 Task: Search one way flight ticket for 5 adults, 2 children, 1 infant in seat and 2 infants on lap in economy from Gunnison: Gunnison-crested Butte Regional Airport to Evansville: Evansville Regional Airport on 5-3-2023. Choice of flights is Emirates. Number of bags: 6 checked bags. Price is upto 97000. Outbound departure time preference is 4:45.
Action: Mouse moved to (409, 171)
Screenshot: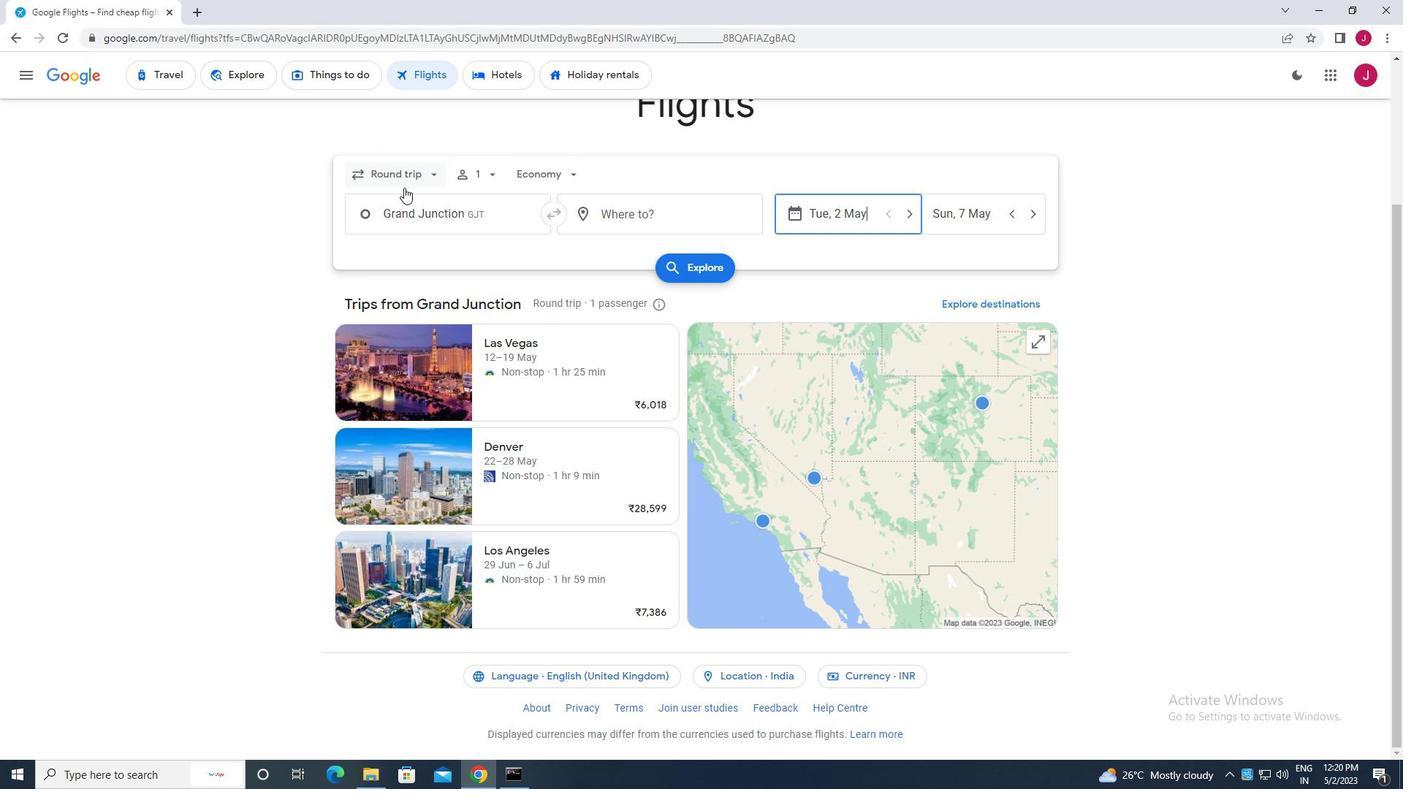 
Action: Mouse pressed left at (409, 171)
Screenshot: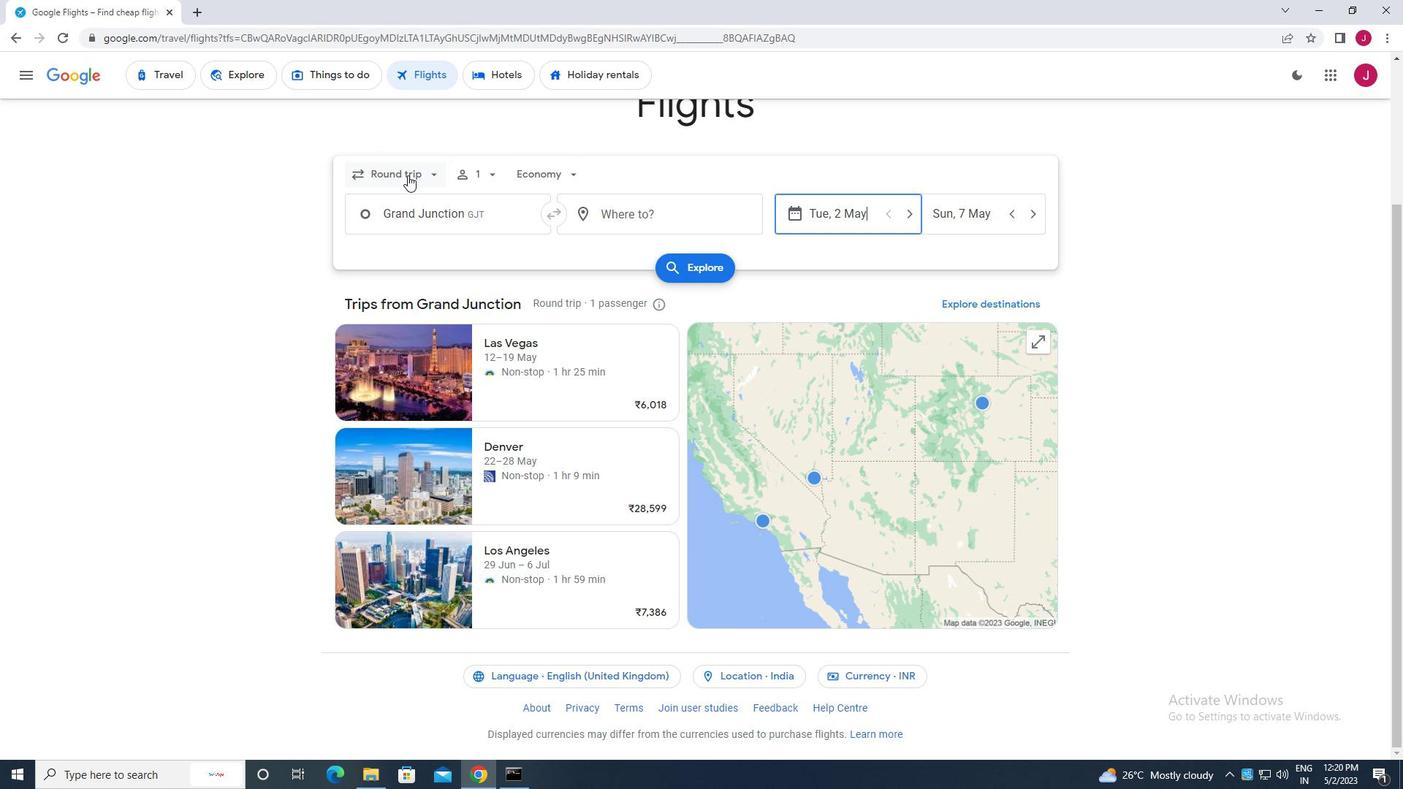 
Action: Mouse moved to (405, 243)
Screenshot: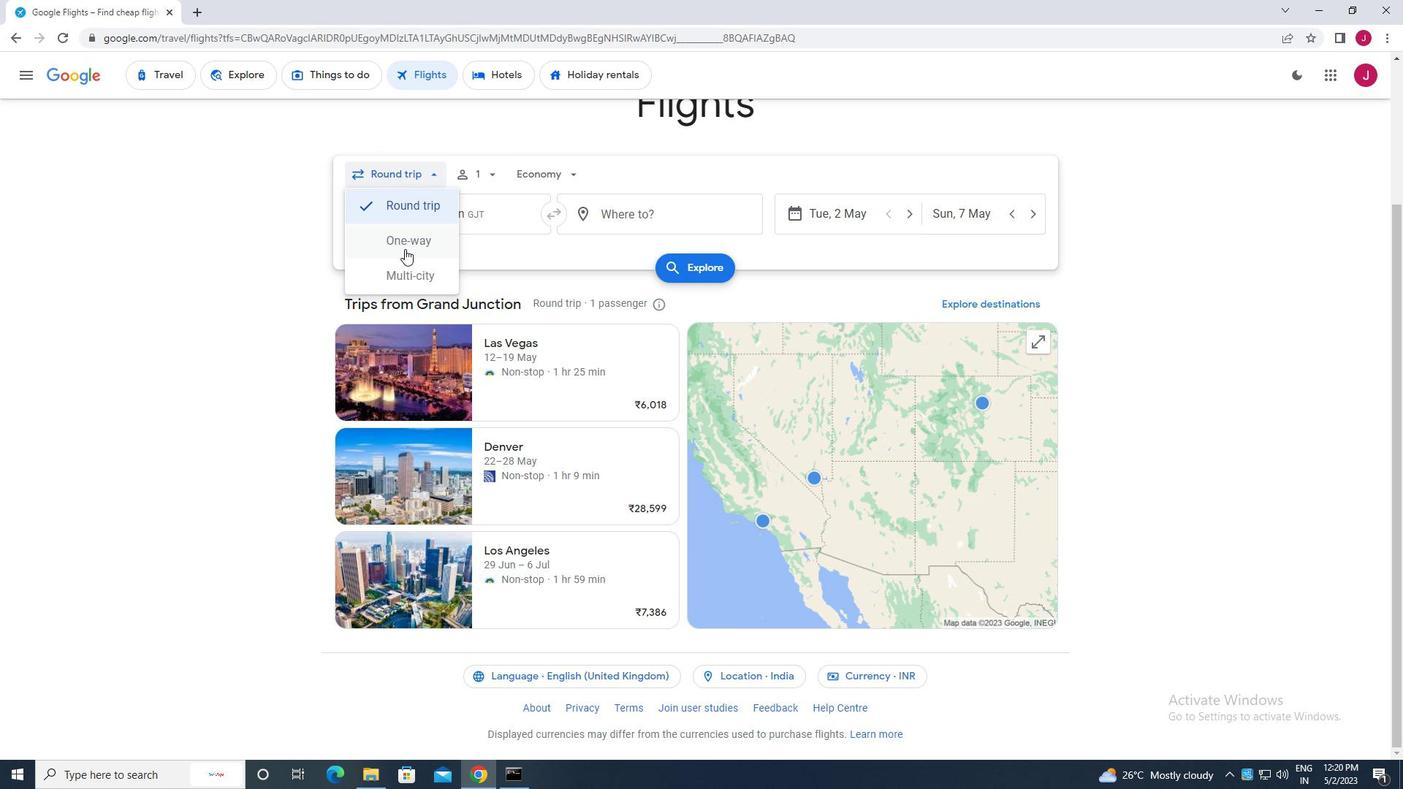 
Action: Mouse pressed left at (405, 243)
Screenshot: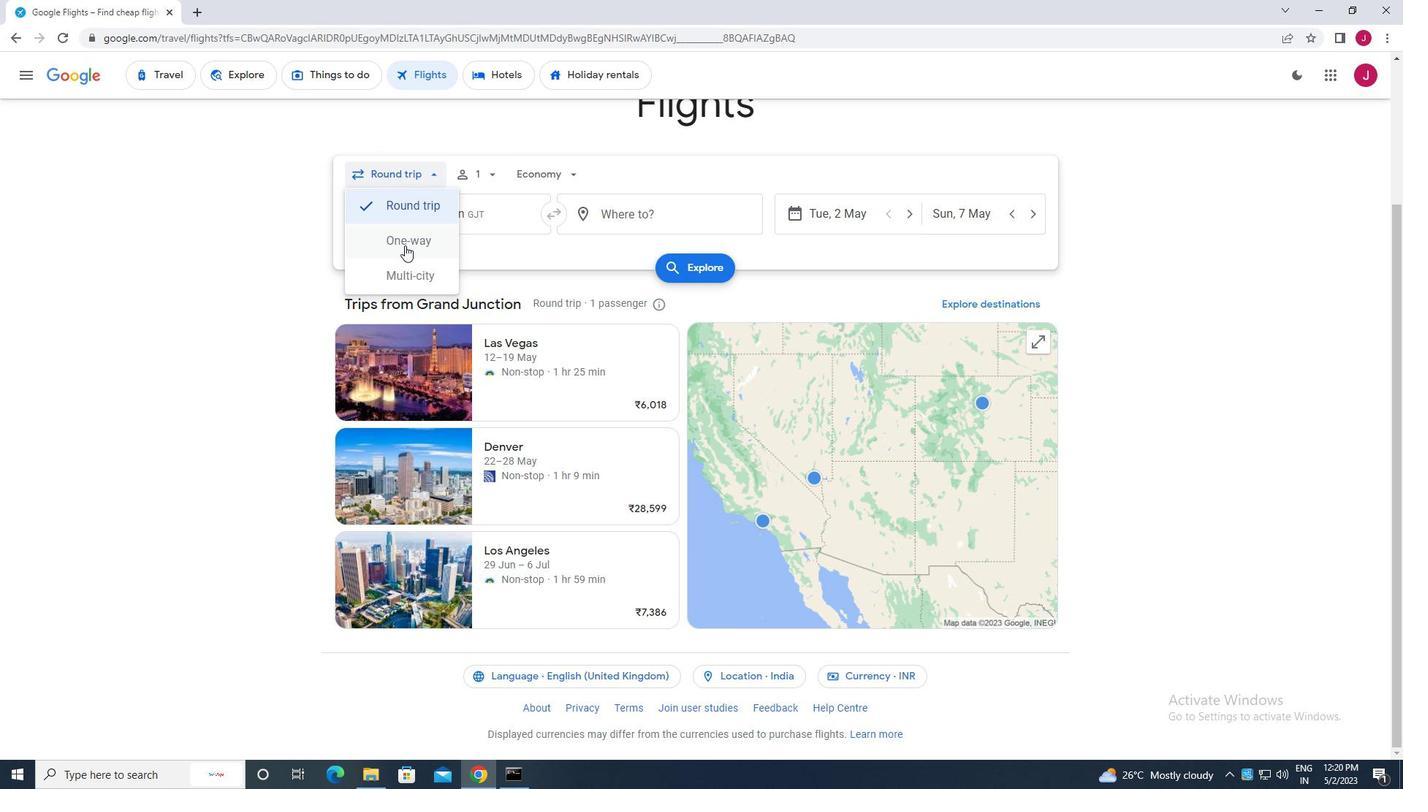 
Action: Mouse moved to (486, 178)
Screenshot: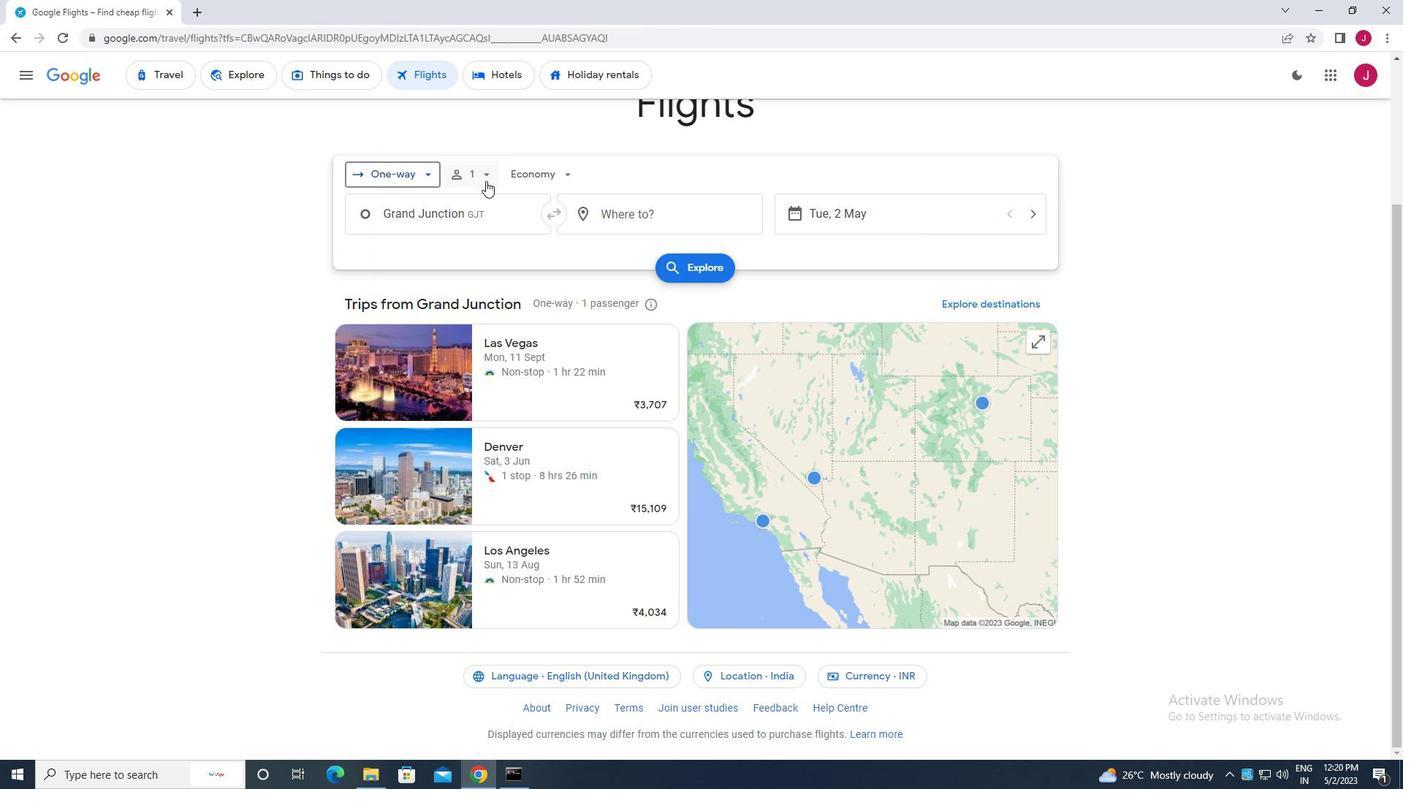 
Action: Mouse pressed left at (486, 178)
Screenshot: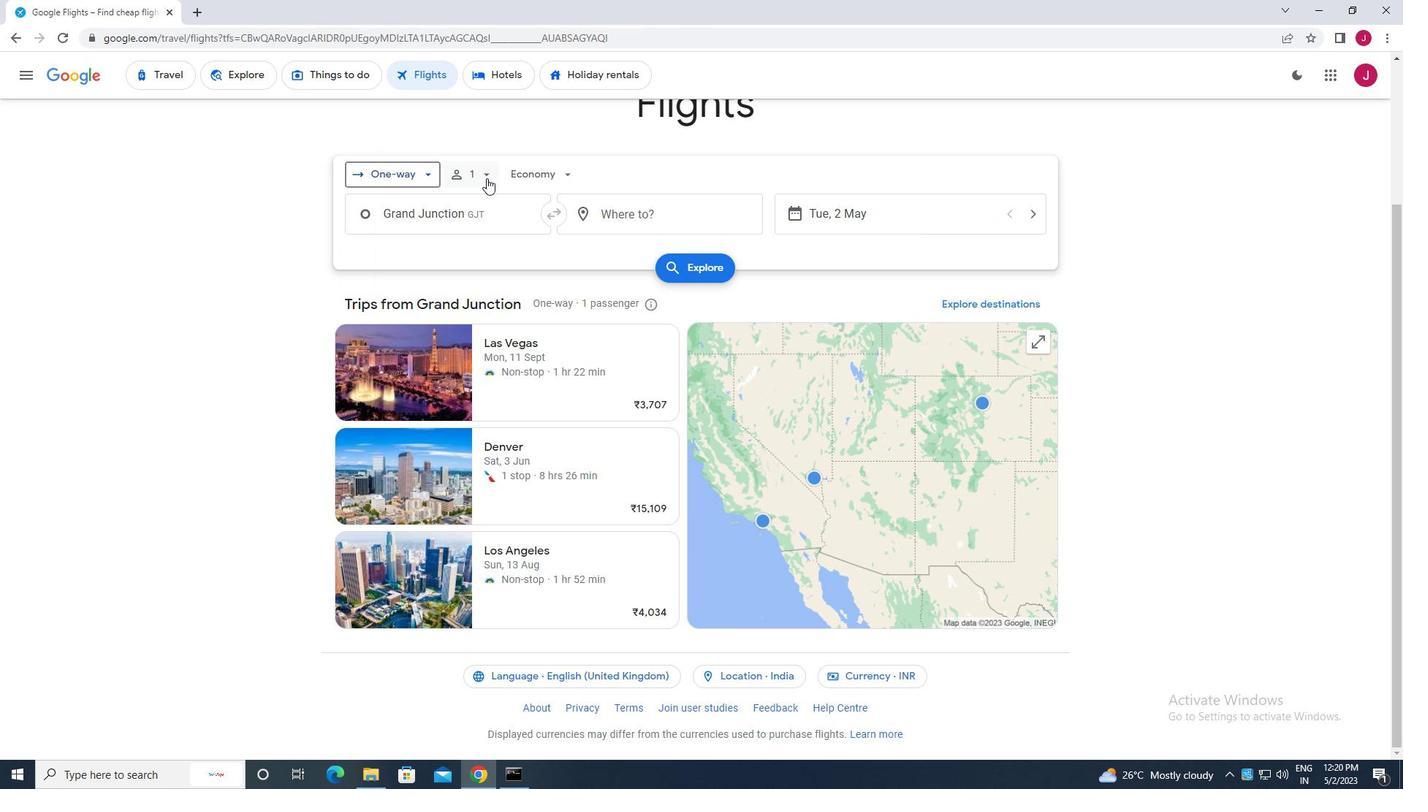
Action: Mouse moved to (590, 212)
Screenshot: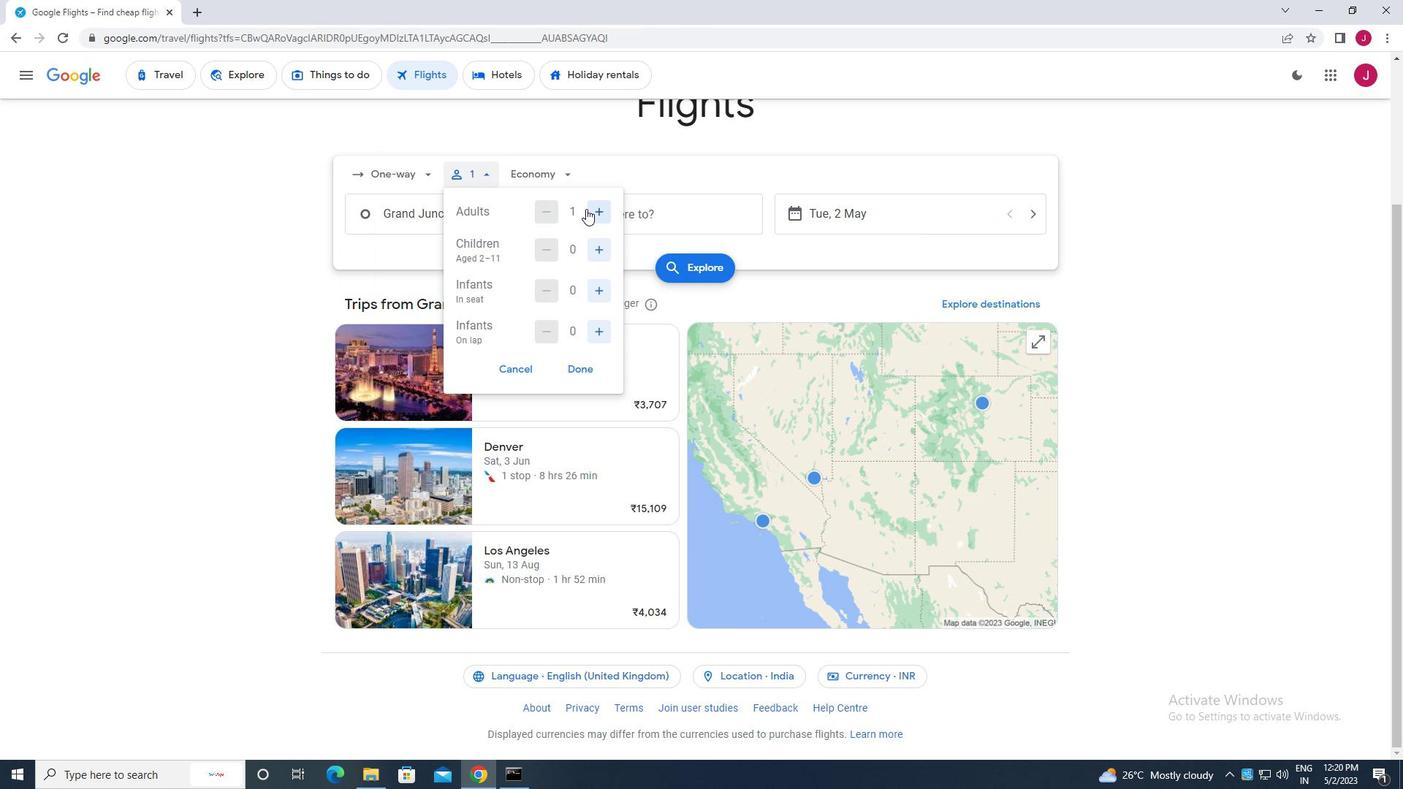 
Action: Mouse pressed left at (590, 212)
Screenshot: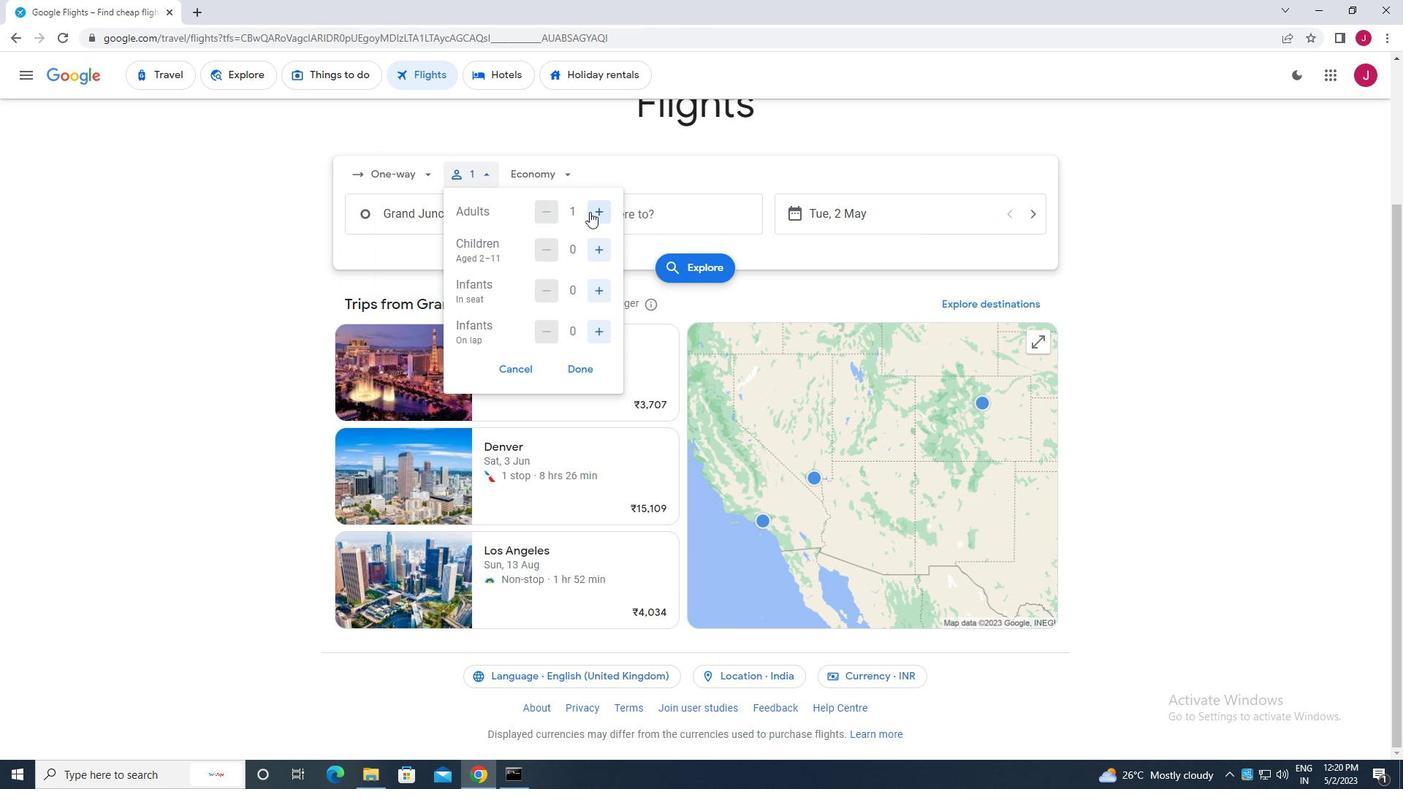 
Action: Mouse moved to (590, 212)
Screenshot: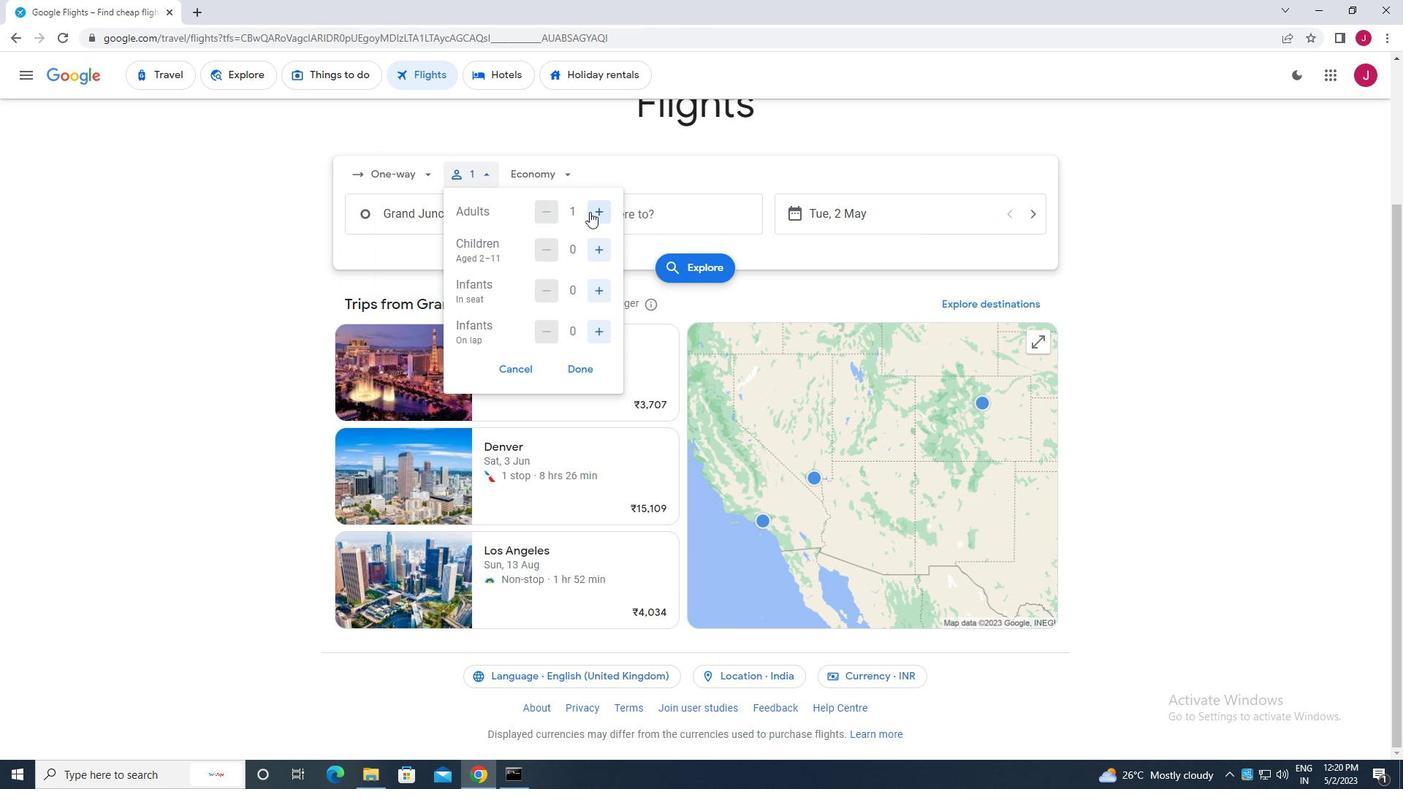 
Action: Mouse pressed left at (590, 212)
Screenshot: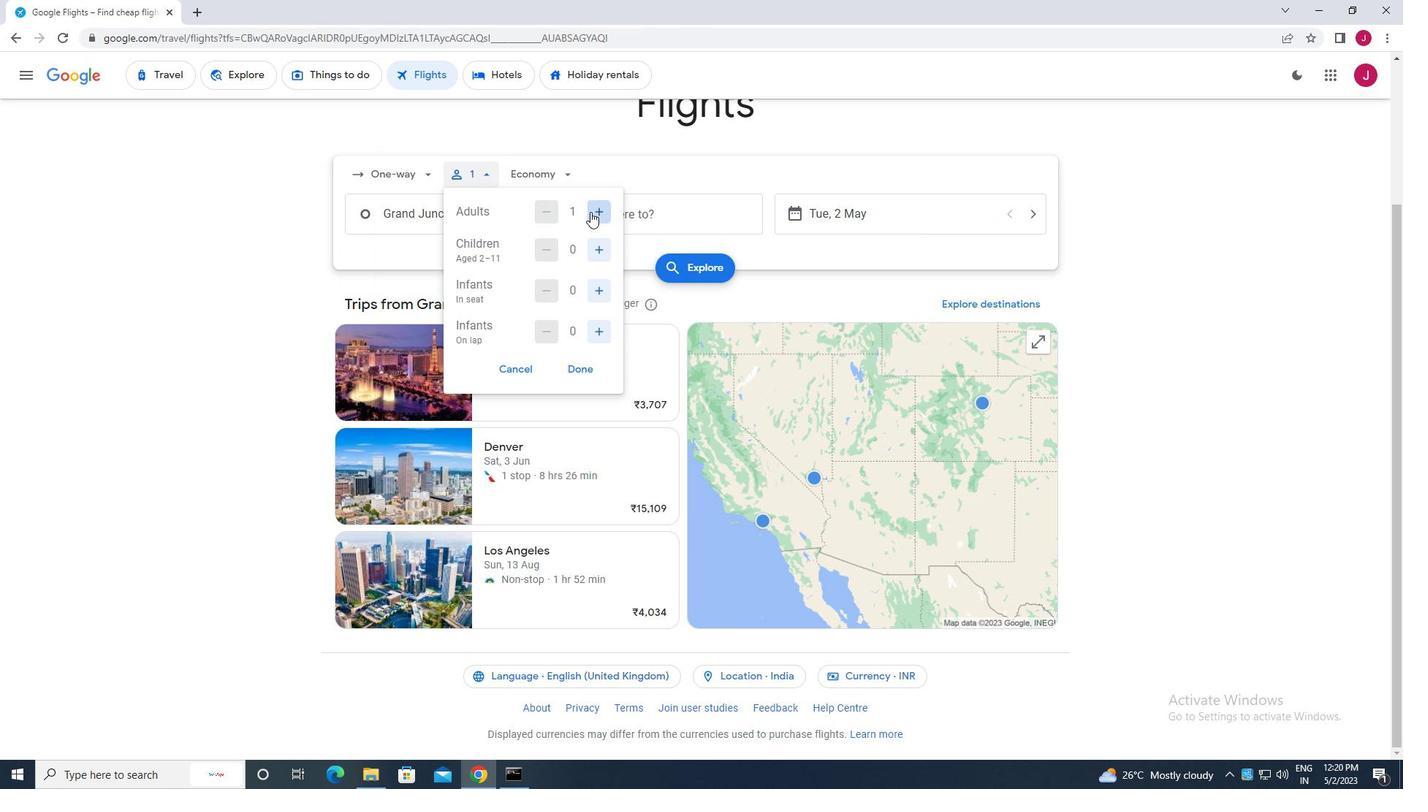 
Action: Mouse pressed left at (590, 212)
Screenshot: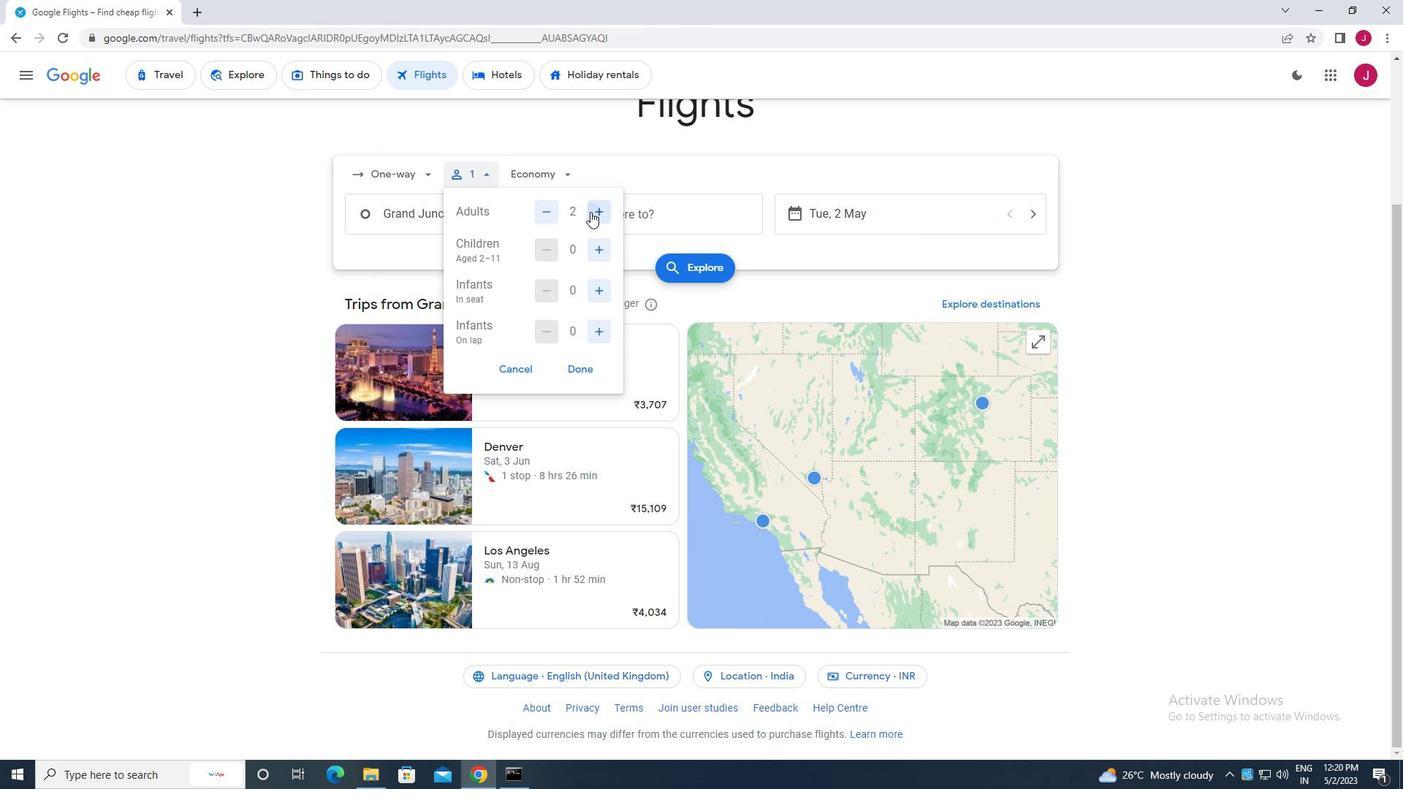 
Action: Mouse pressed left at (590, 212)
Screenshot: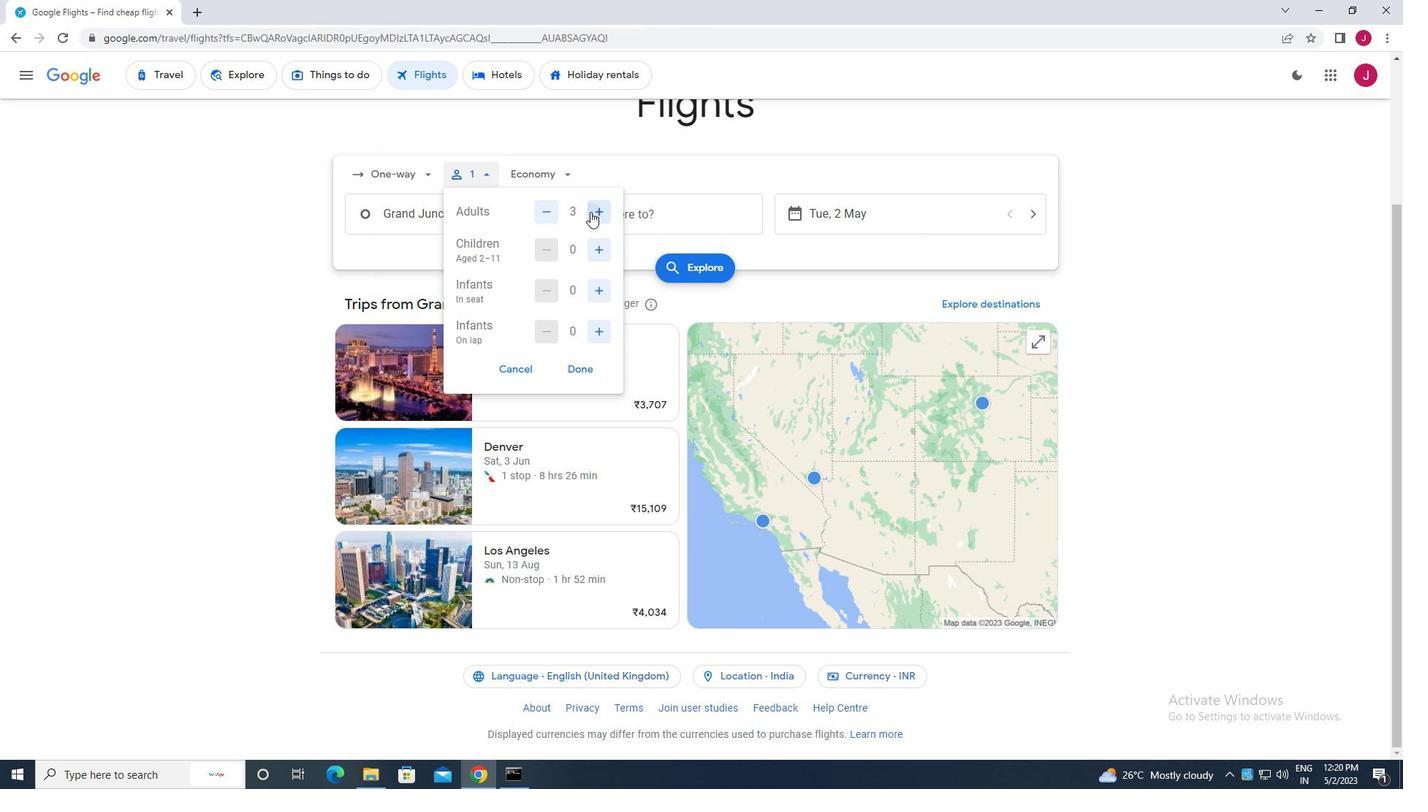 
Action: Mouse moved to (602, 254)
Screenshot: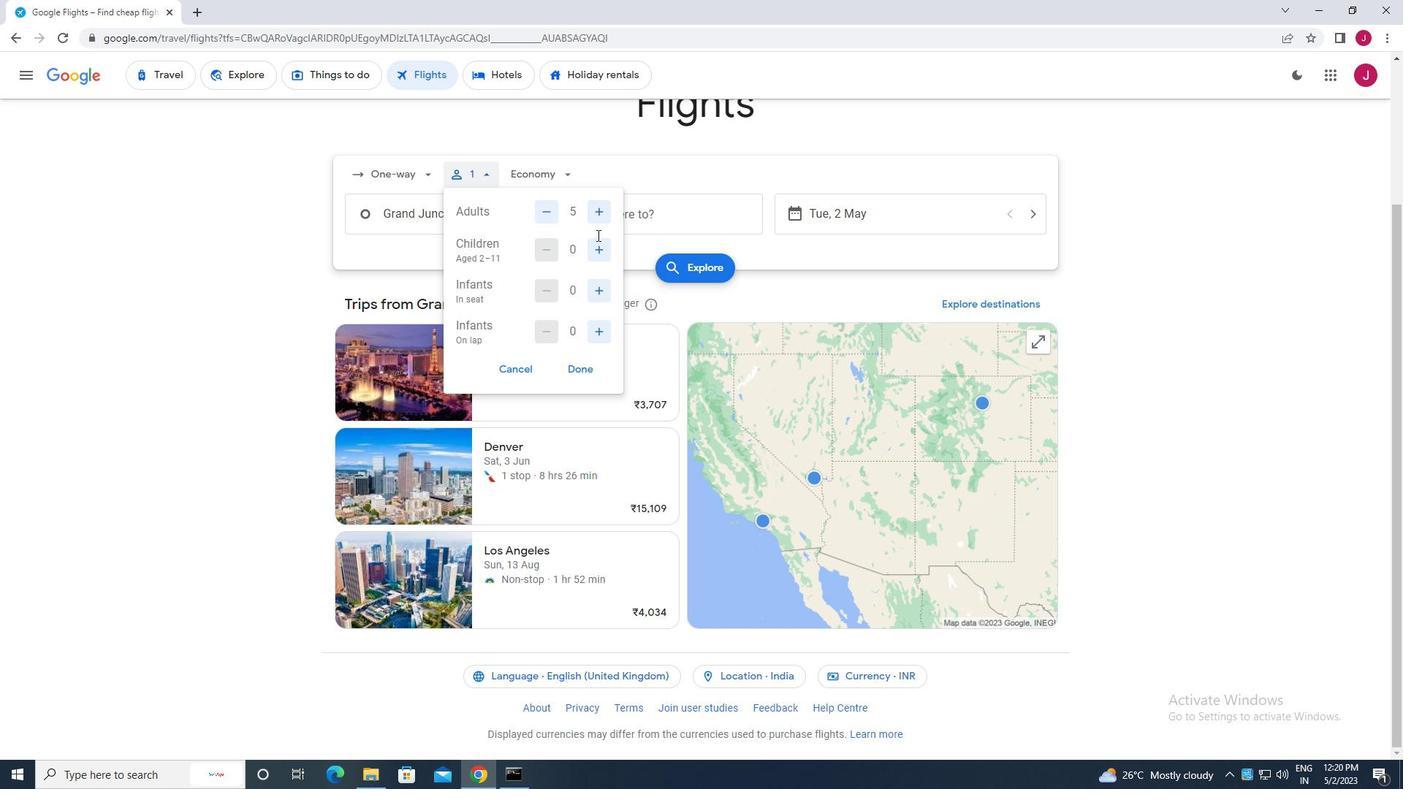 
Action: Mouse pressed left at (602, 254)
Screenshot: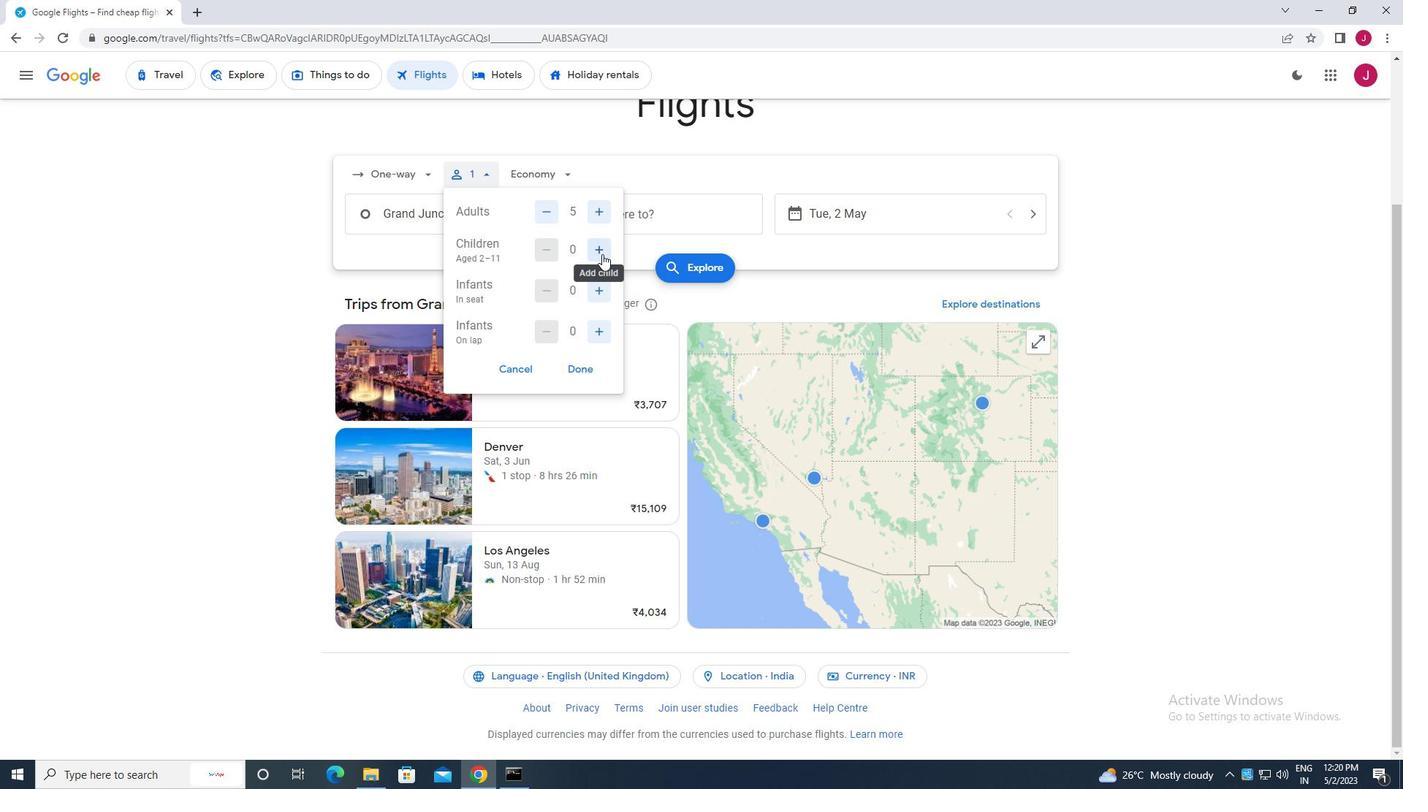 
Action: Mouse pressed left at (602, 254)
Screenshot: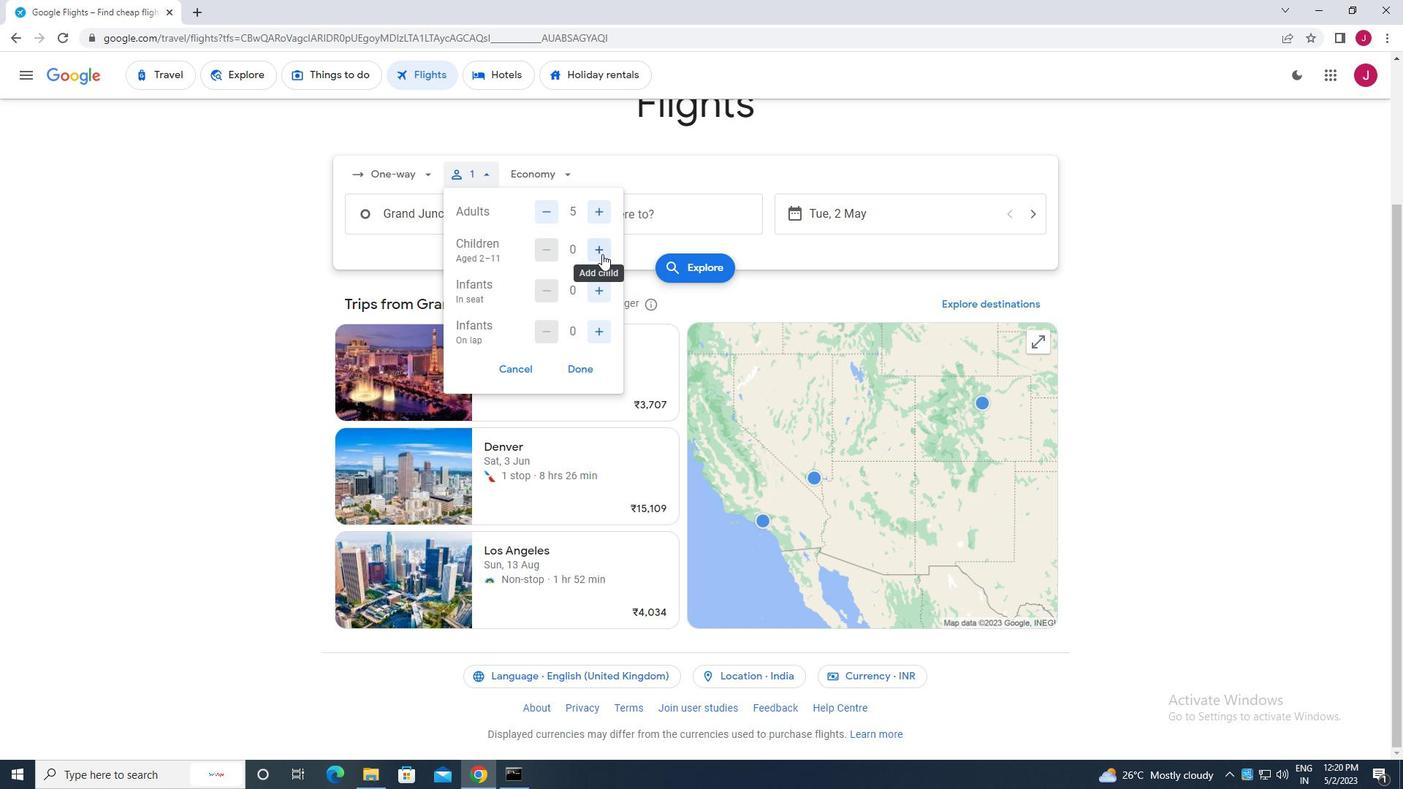 
Action: Mouse moved to (600, 293)
Screenshot: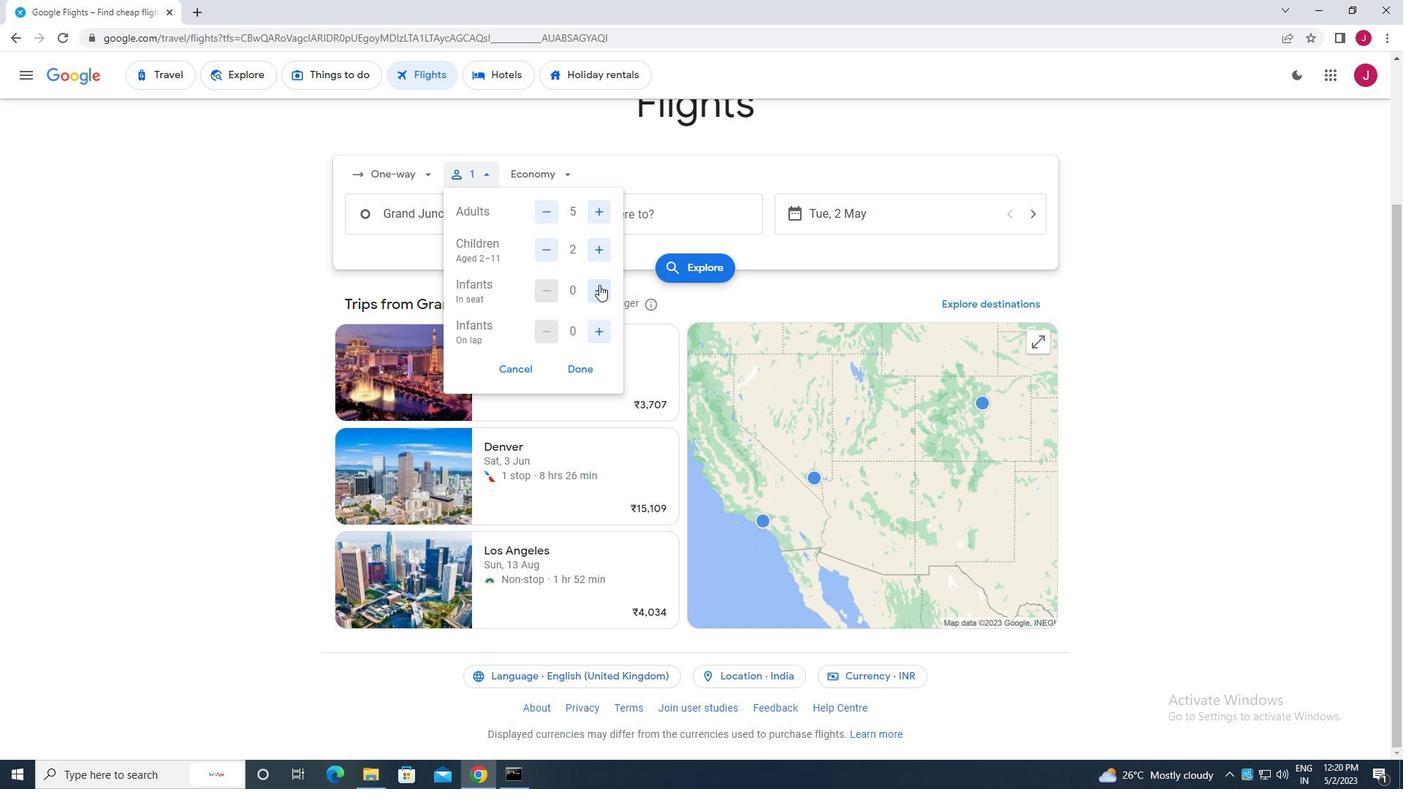 
Action: Mouse pressed left at (600, 293)
Screenshot: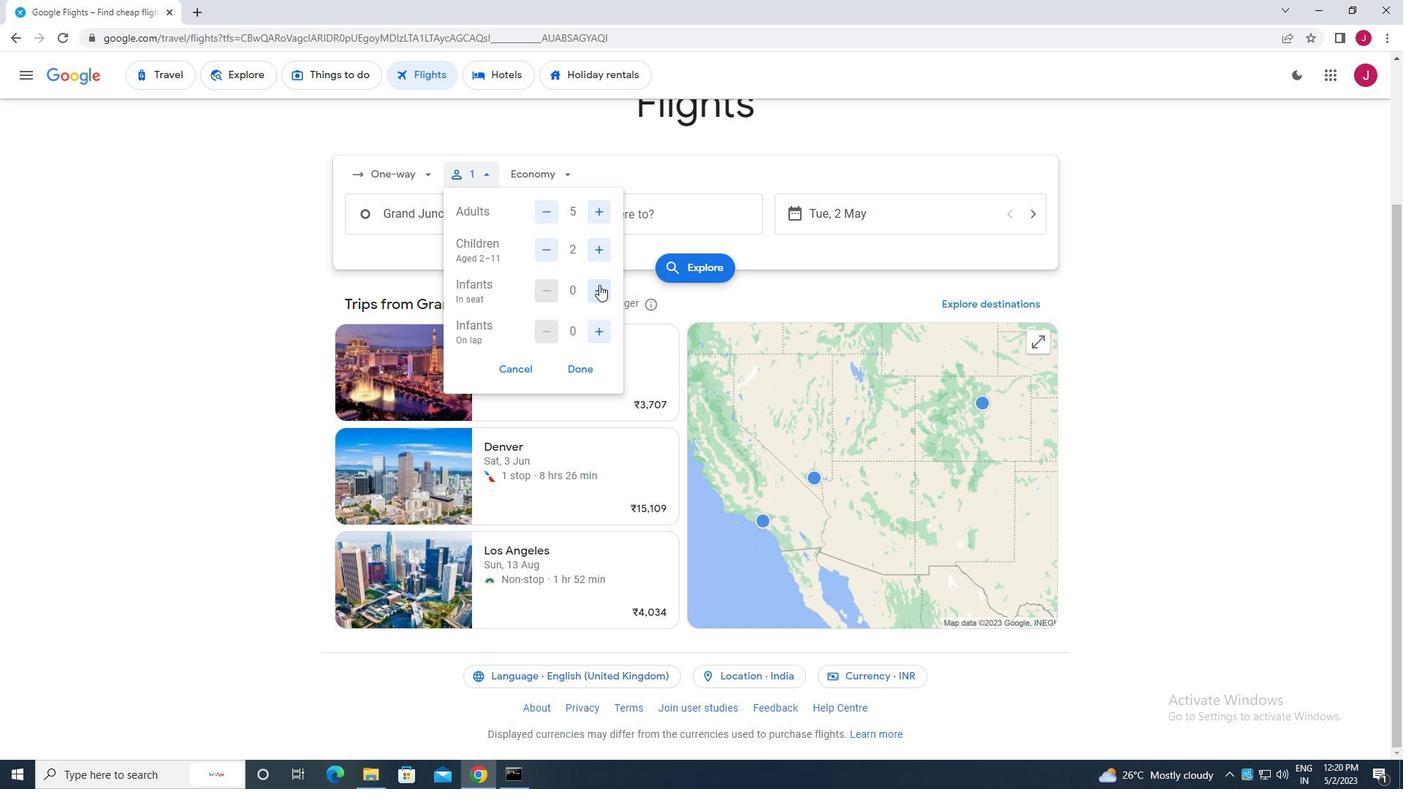 
Action: Mouse moved to (595, 332)
Screenshot: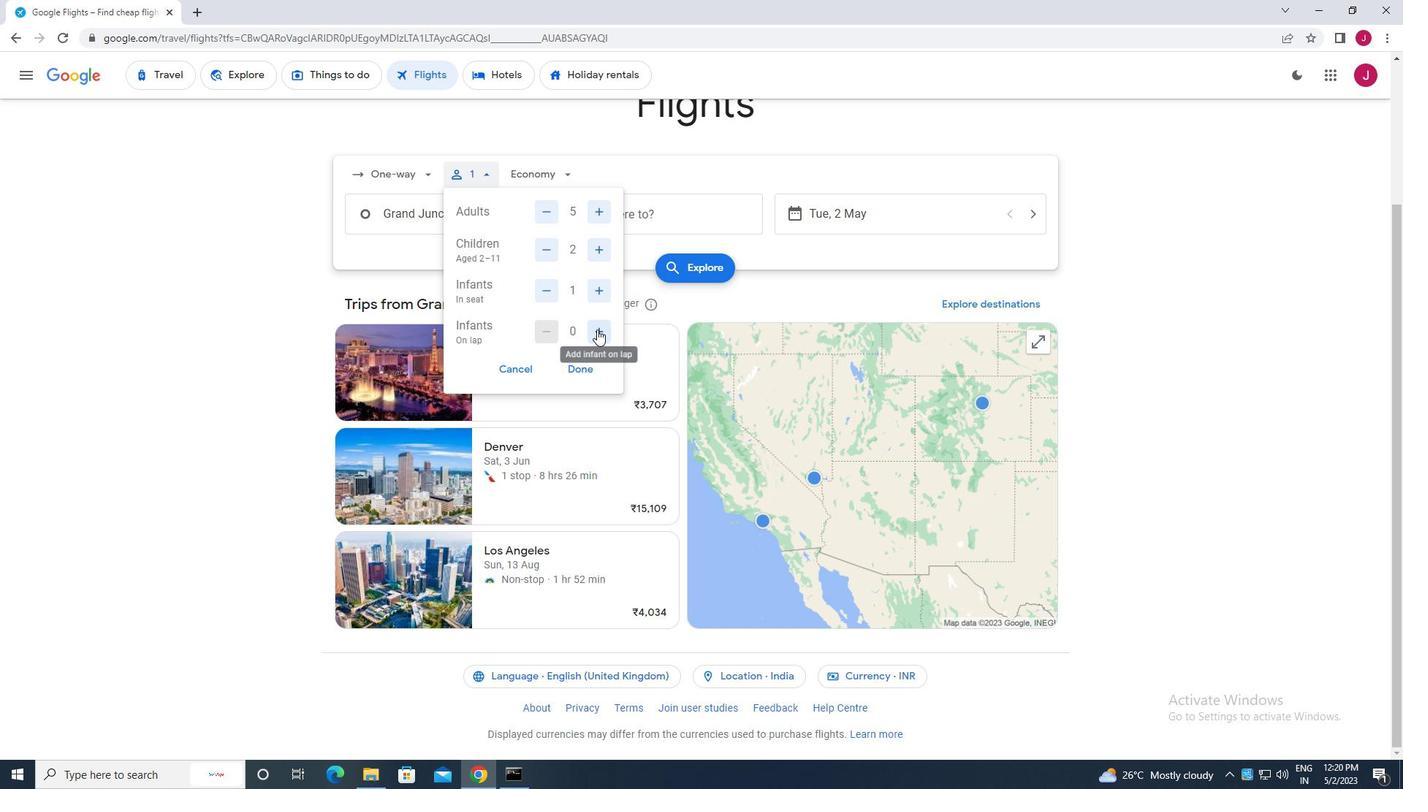 
Action: Mouse pressed left at (595, 332)
Screenshot: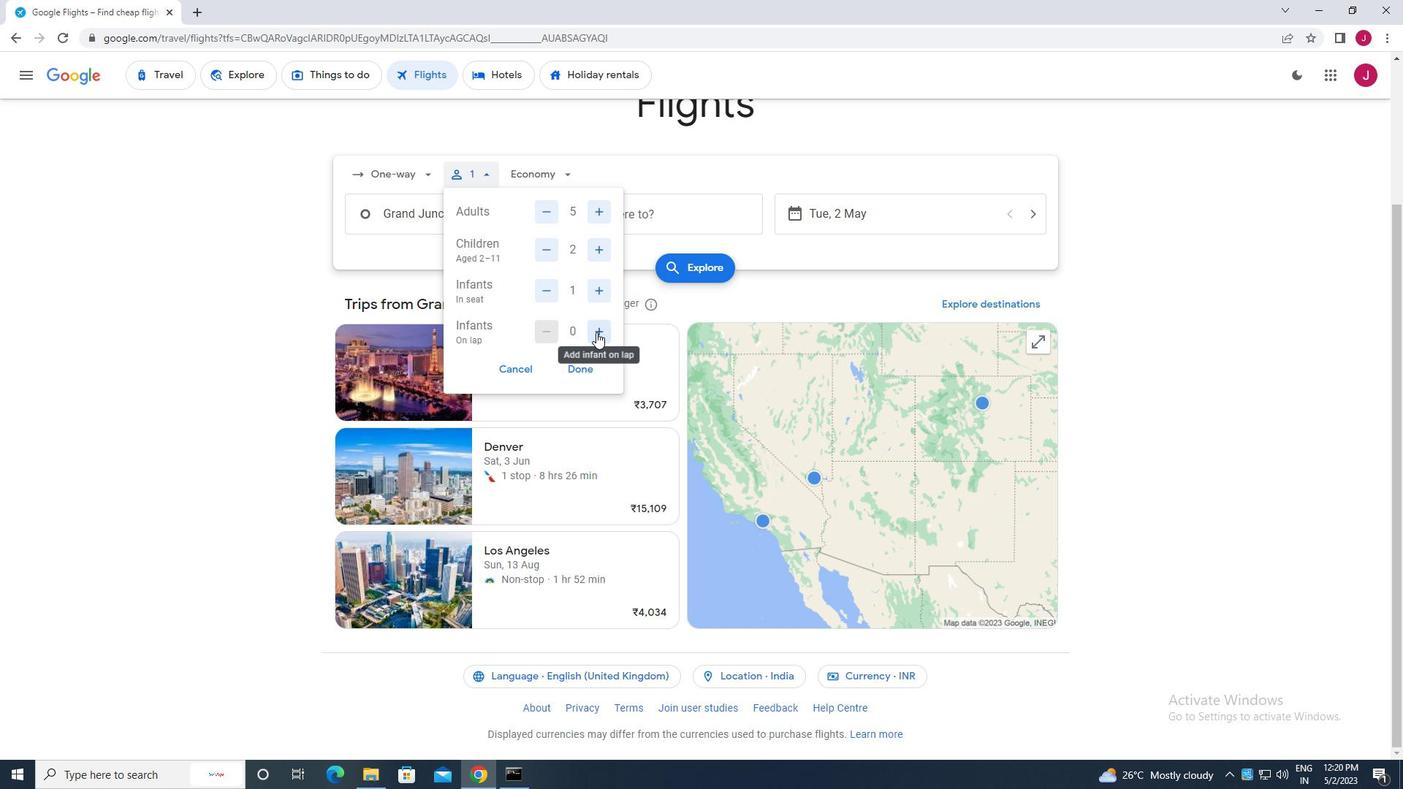 
Action: Mouse pressed left at (595, 332)
Screenshot: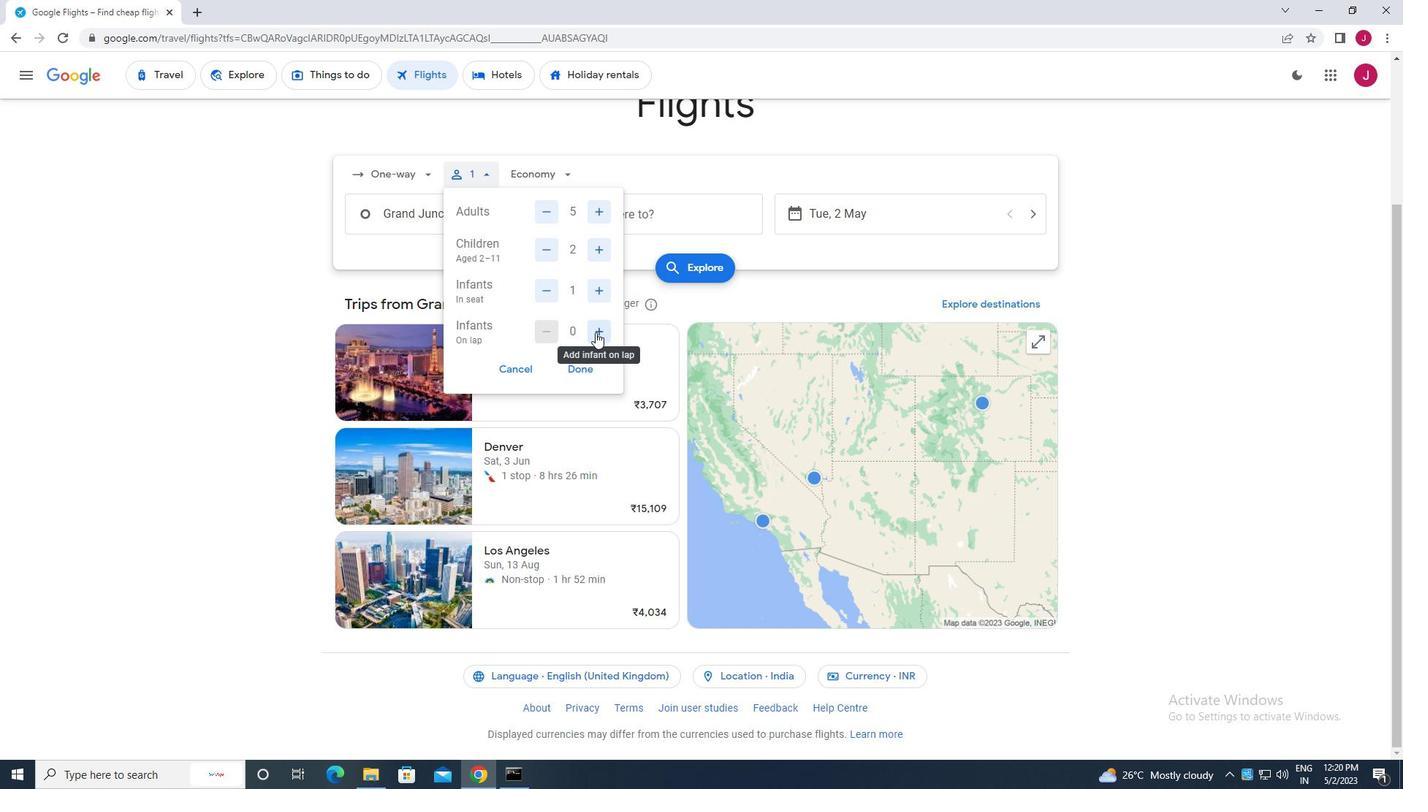 
Action: Mouse moved to (541, 330)
Screenshot: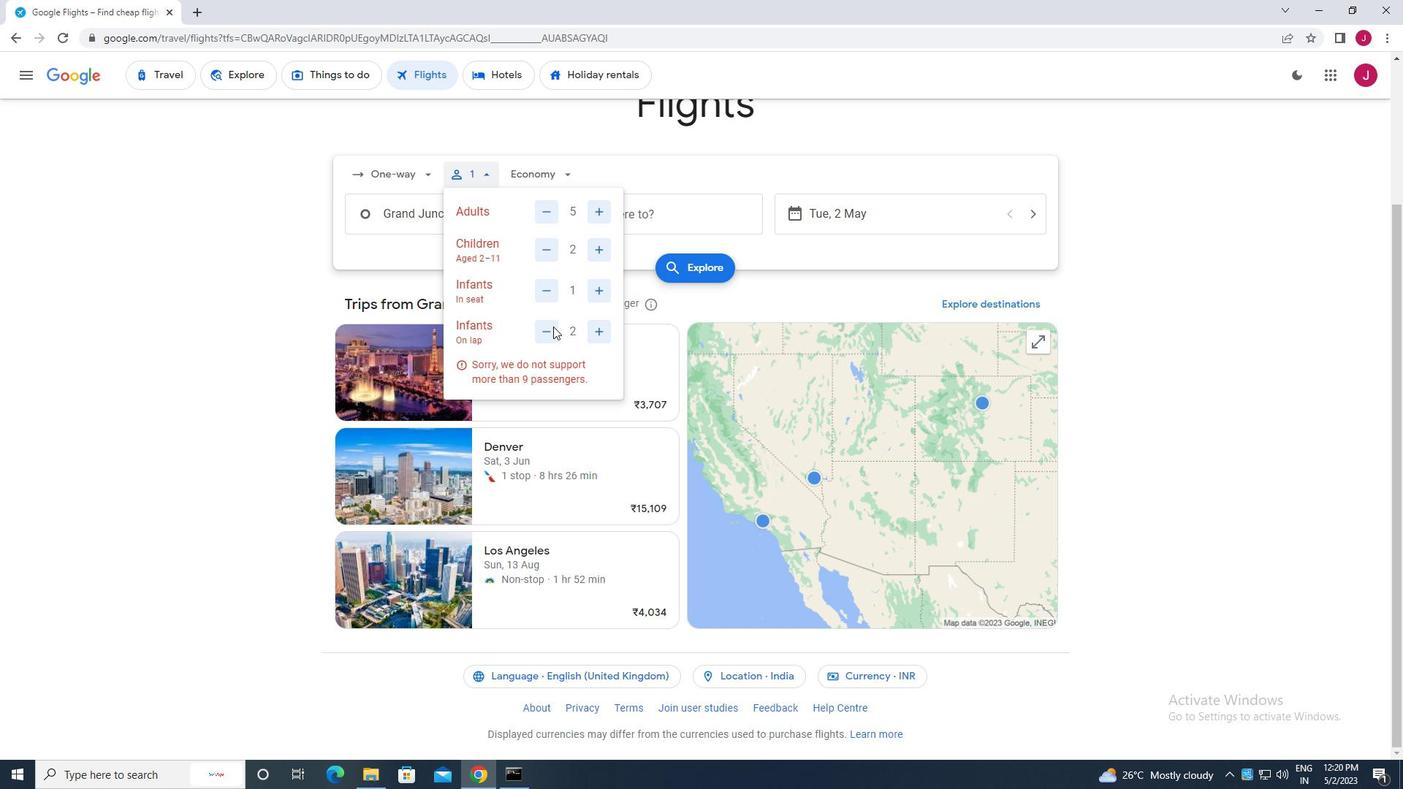
Action: Mouse pressed left at (541, 330)
Screenshot: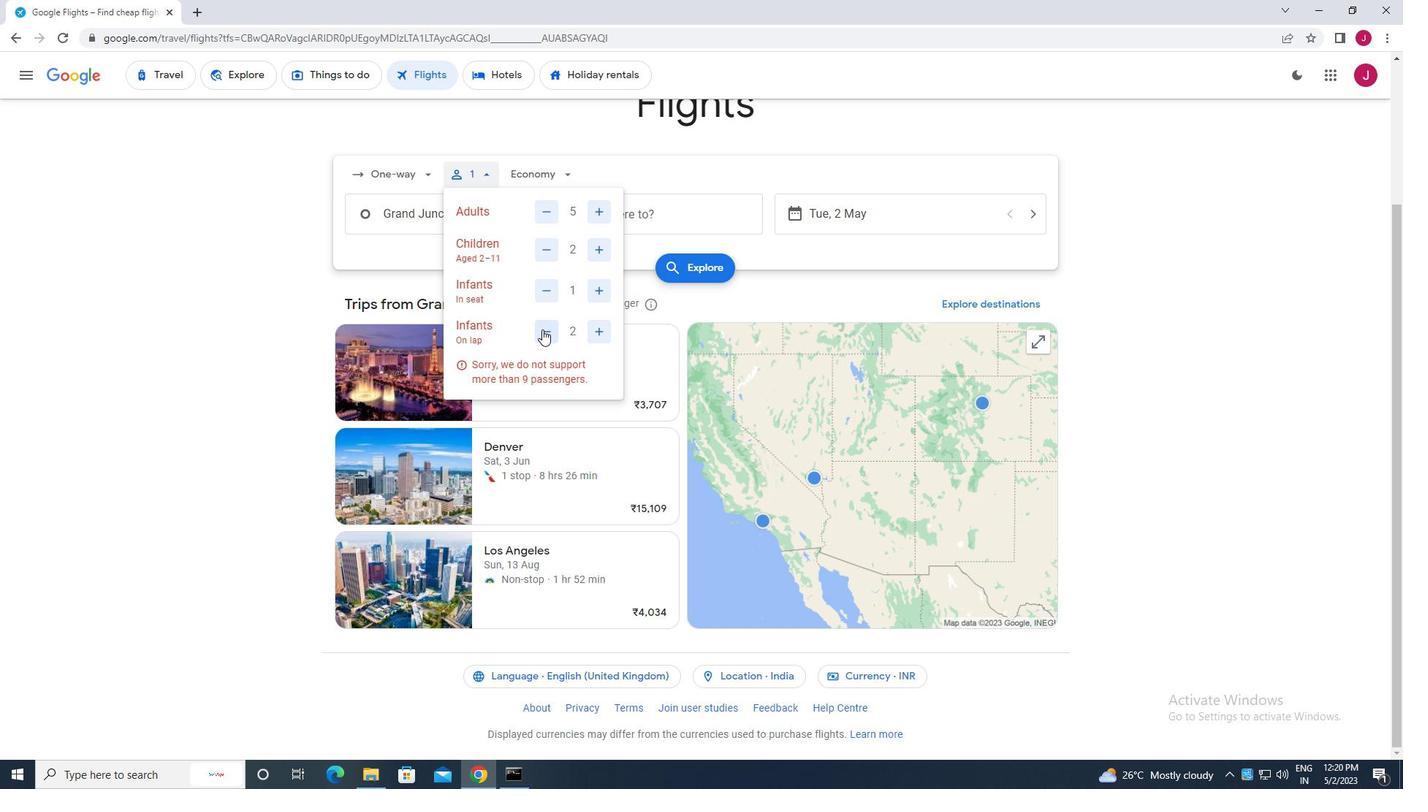 
Action: Mouse moved to (573, 370)
Screenshot: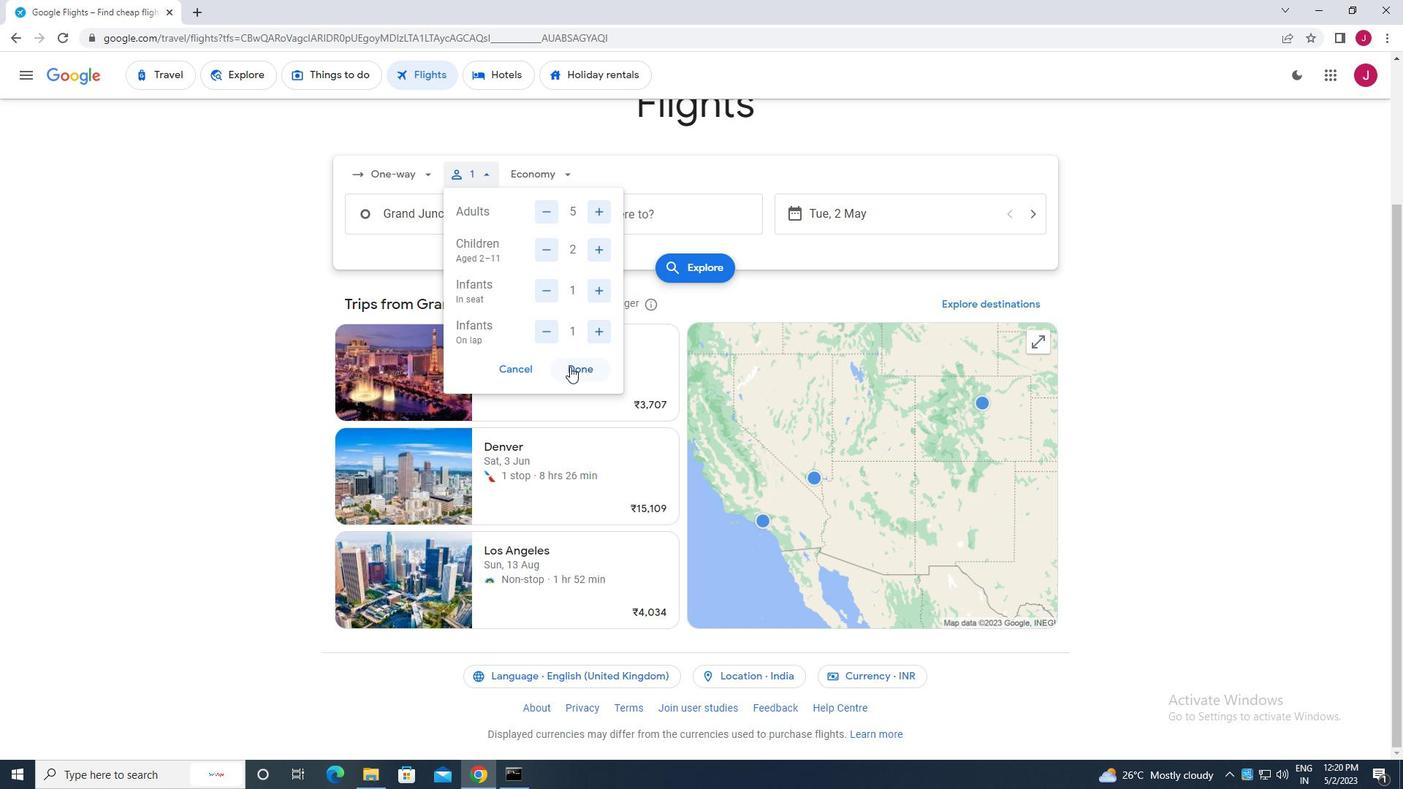 
Action: Mouse pressed left at (573, 370)
Screenshot: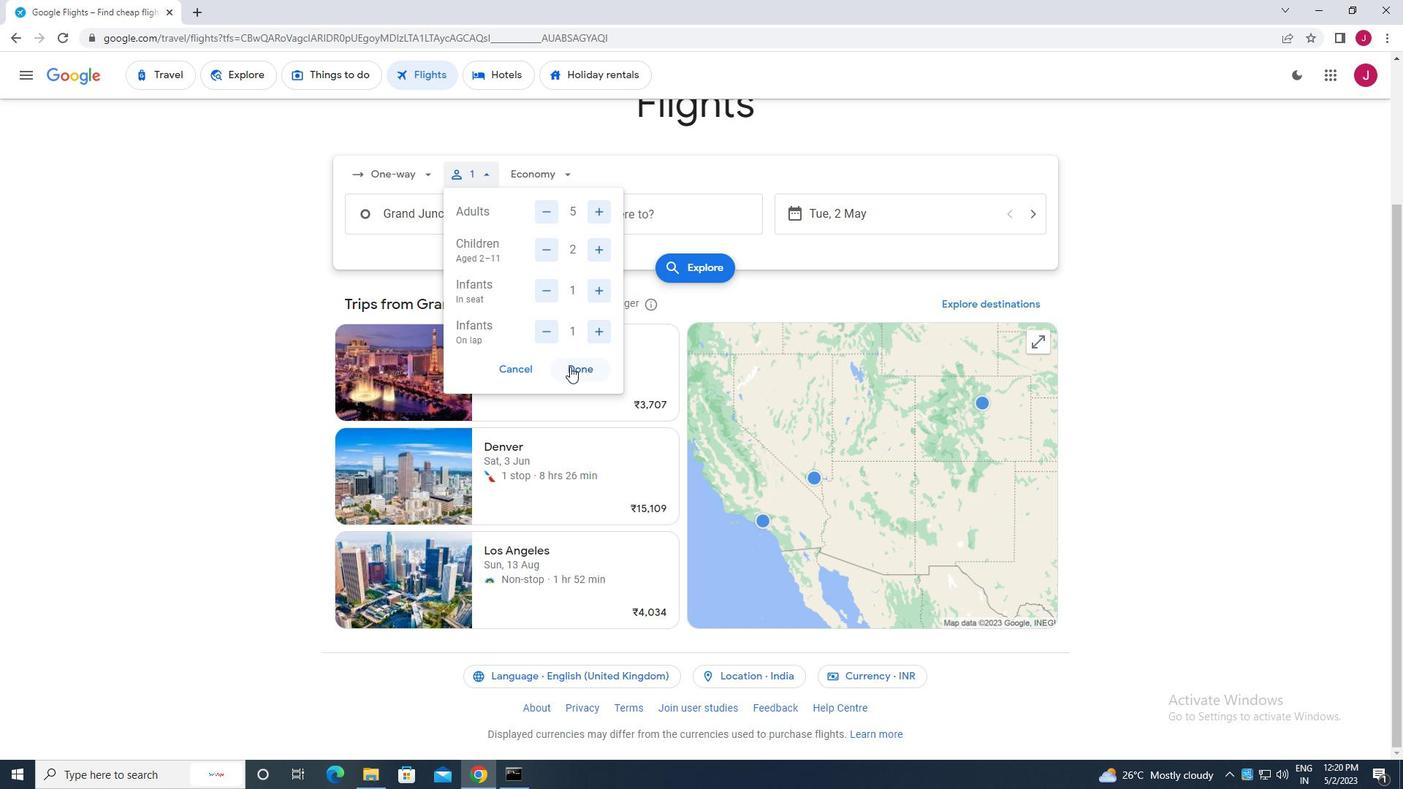 
Action: Mouse moved to (549, 179)
Screenshot: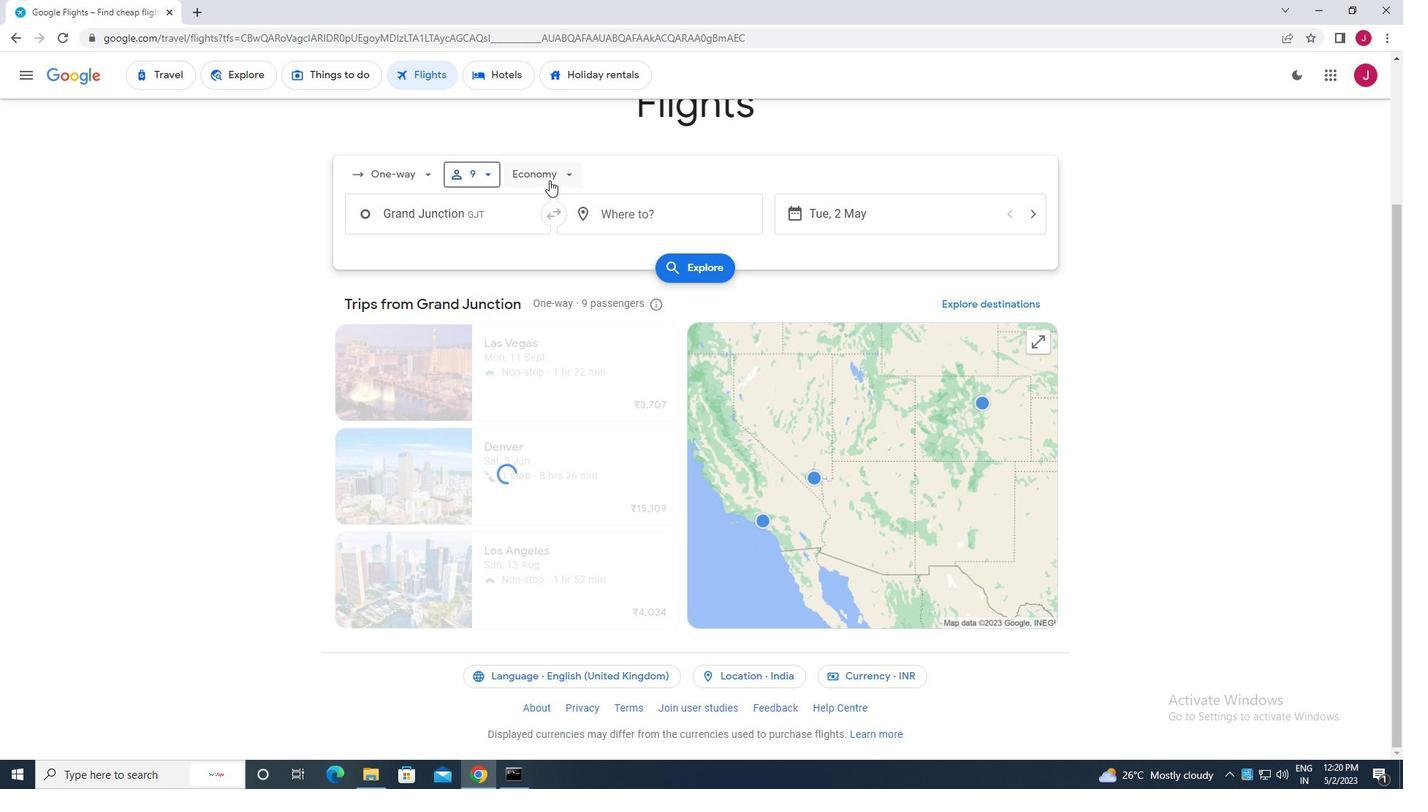
Action: Mouse pressed left at (549, 179)
Screenshot: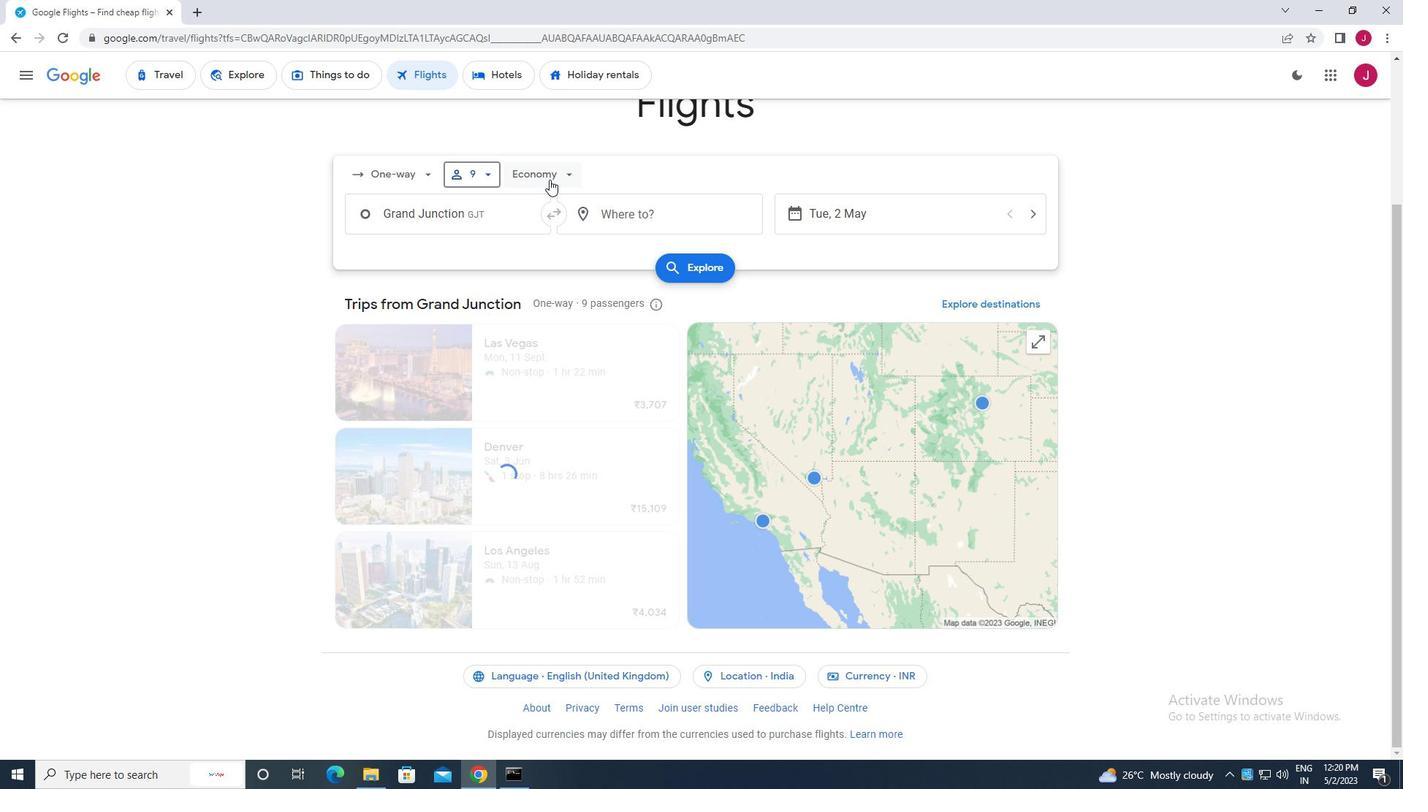 
Action: Mouse moved to (566, 198)
Screenshot: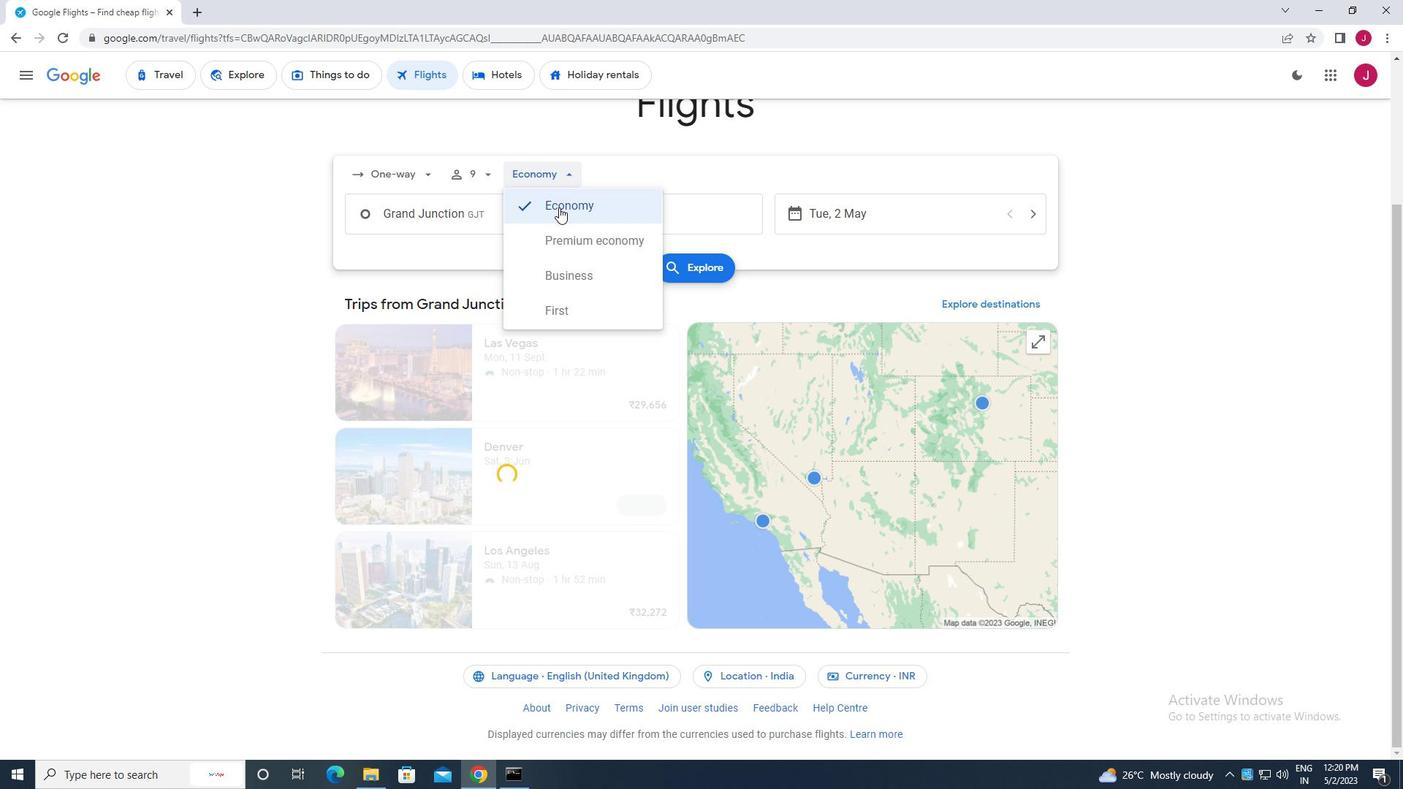 
Action: Mouse pressed left at (566, 198)
Screenshot: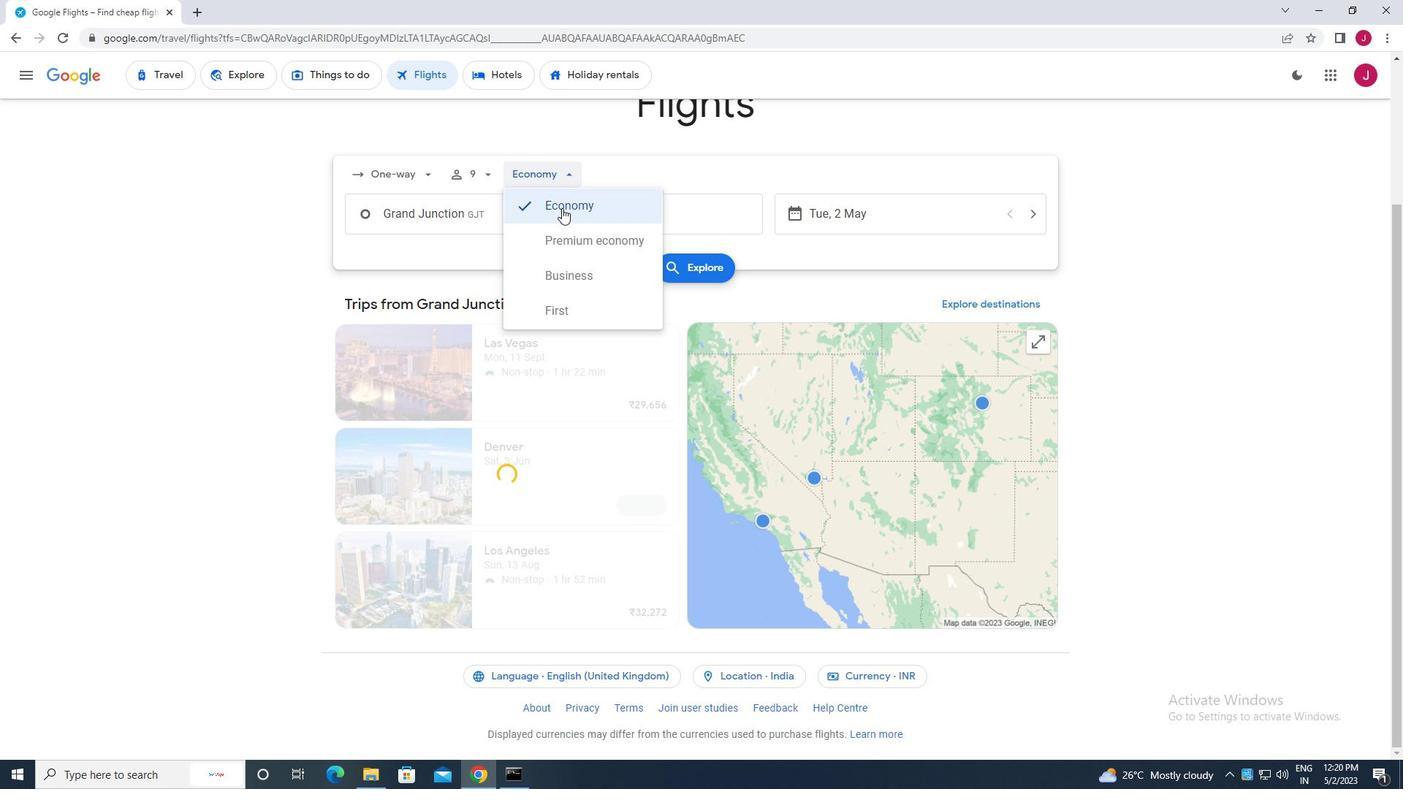 
Action: Mouse moved to (512, 215)
Screenshot: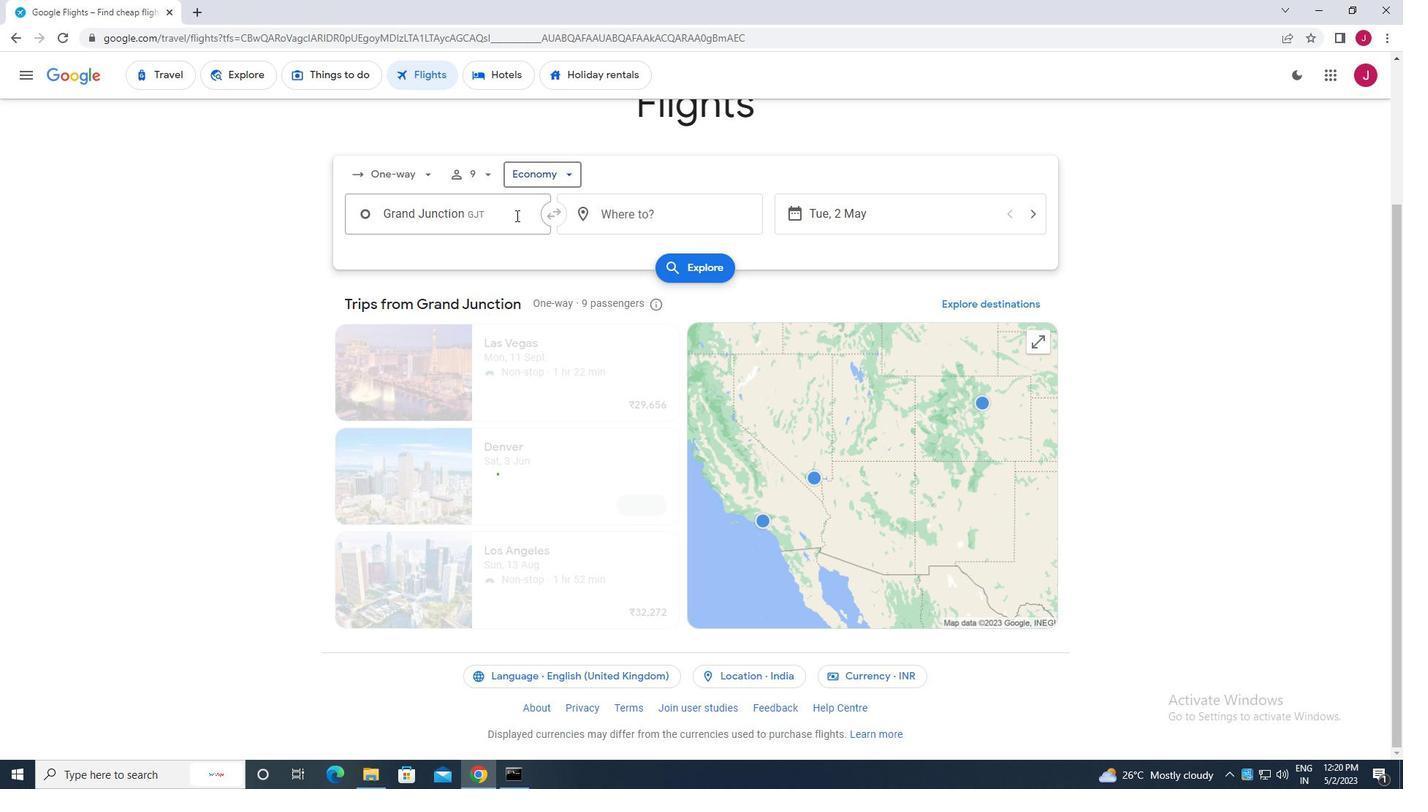 
Action: Mouse pressed left at (512, 215)
Screenshot: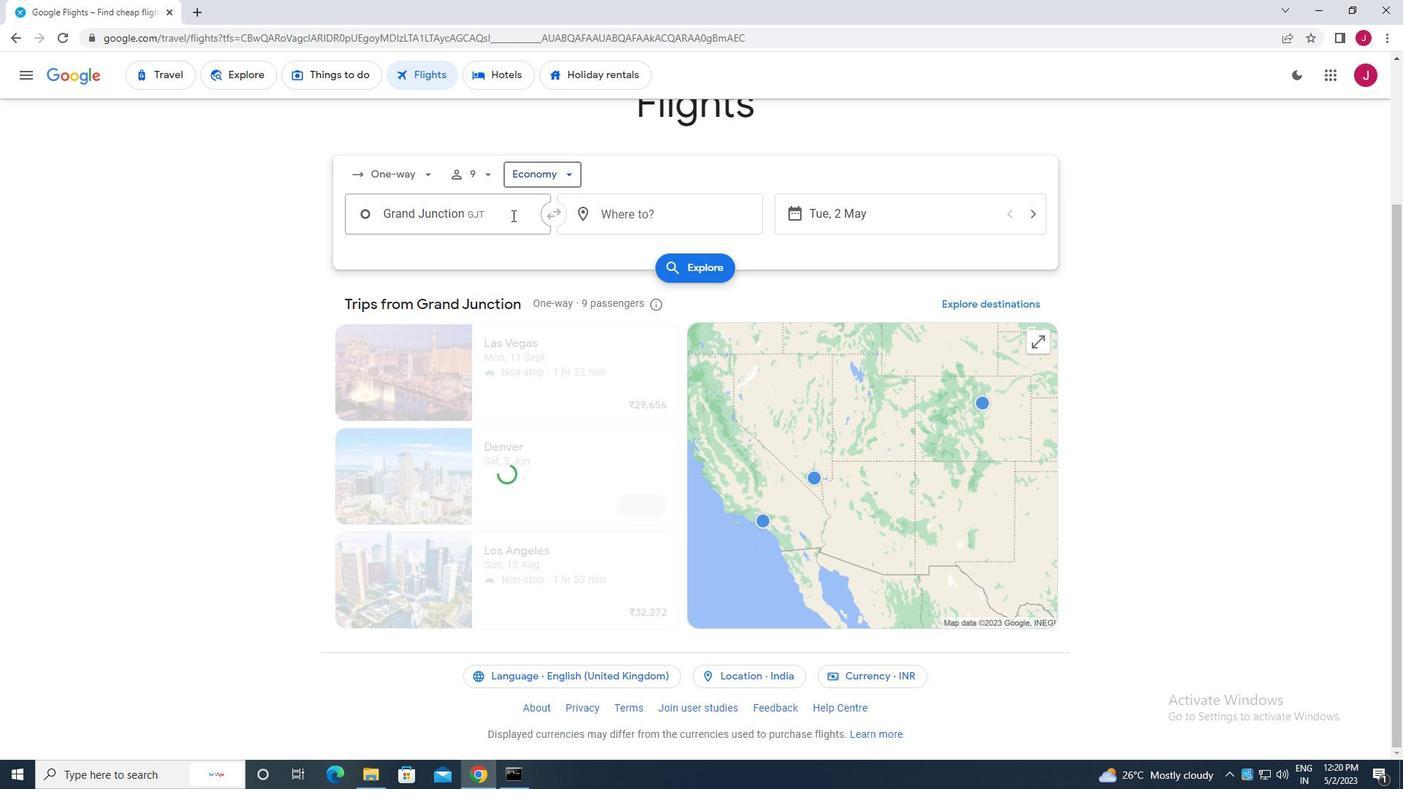 
Action: Mouse moved to (515, 214)
Screenshot: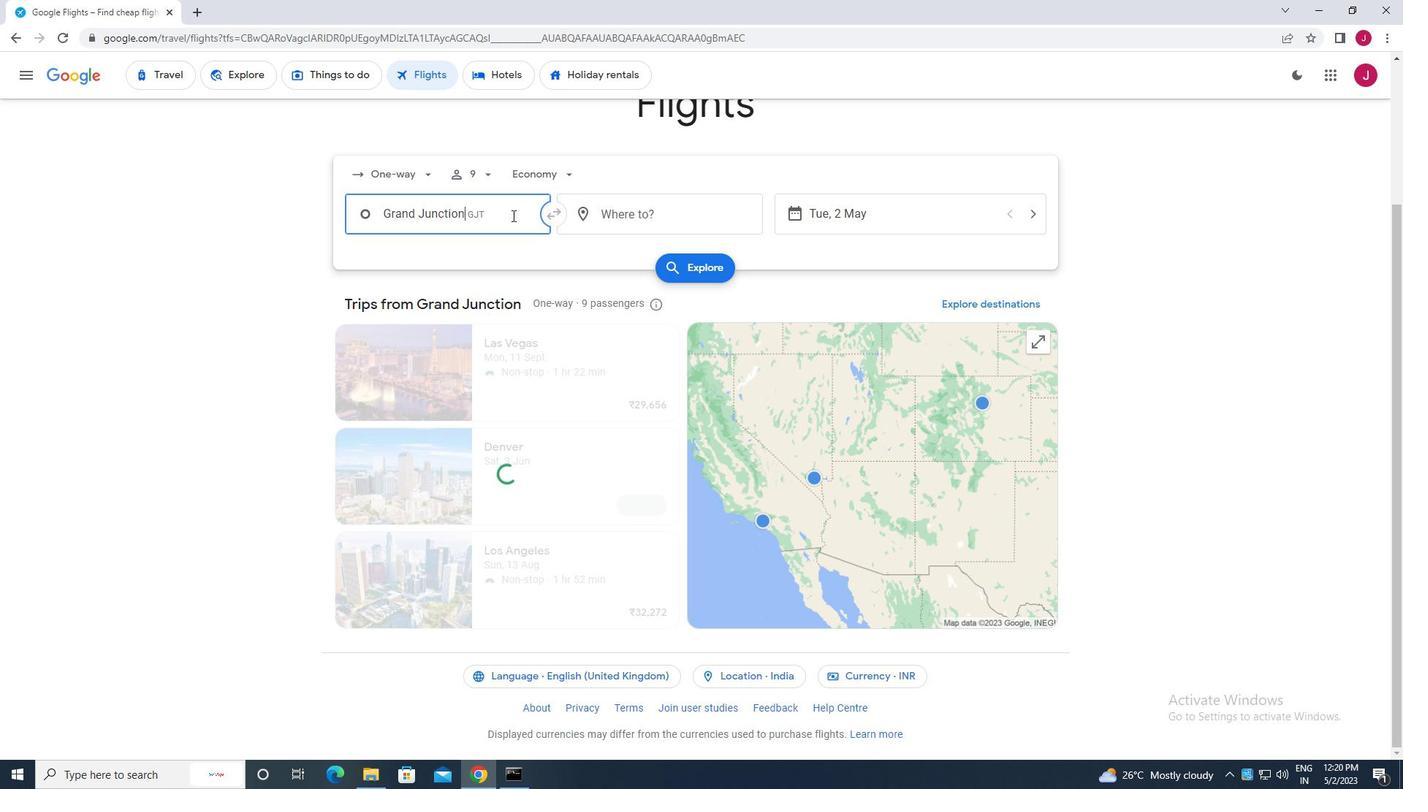 
Action: Key pressed gunnison
Screenshot: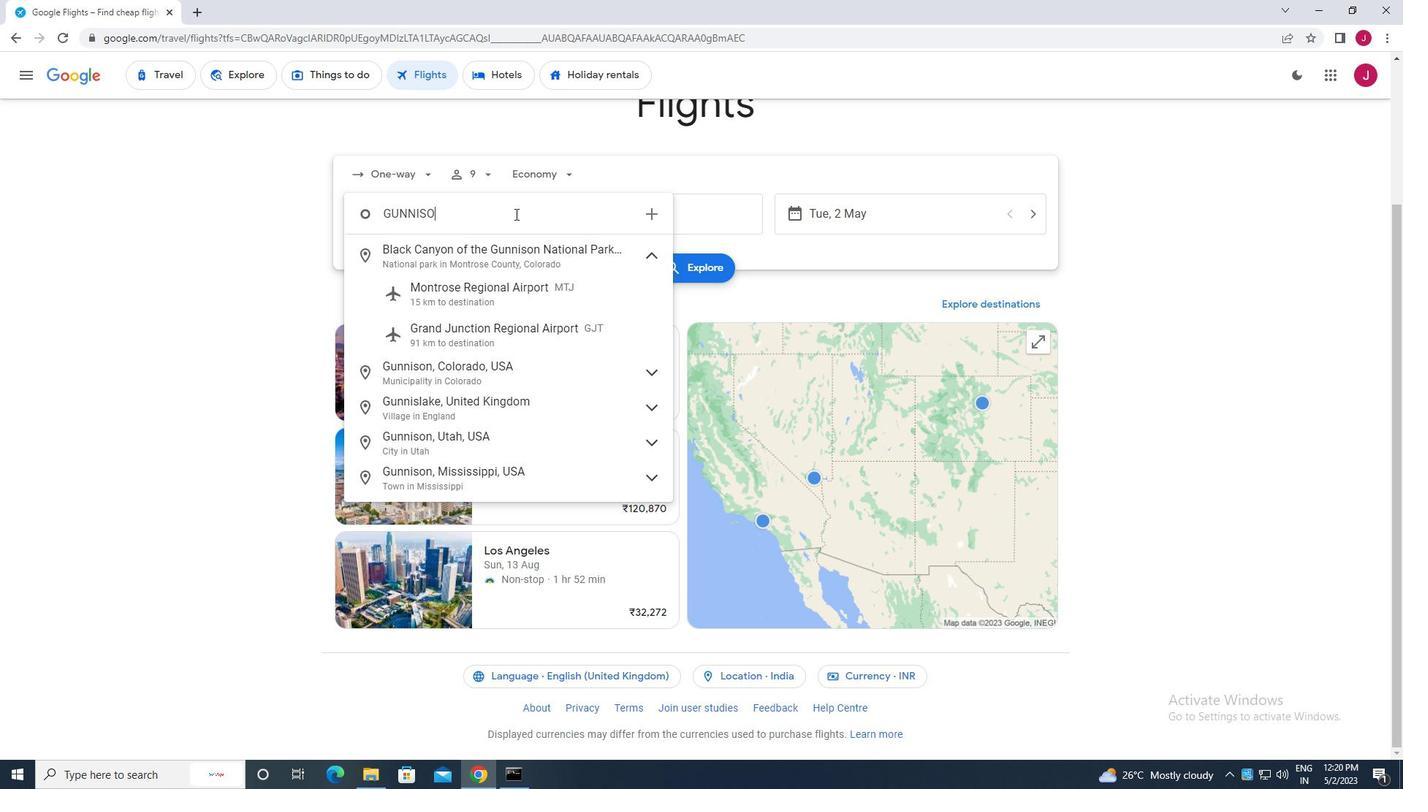 
Action: Mouse moved to (493, 203)
Screenshot: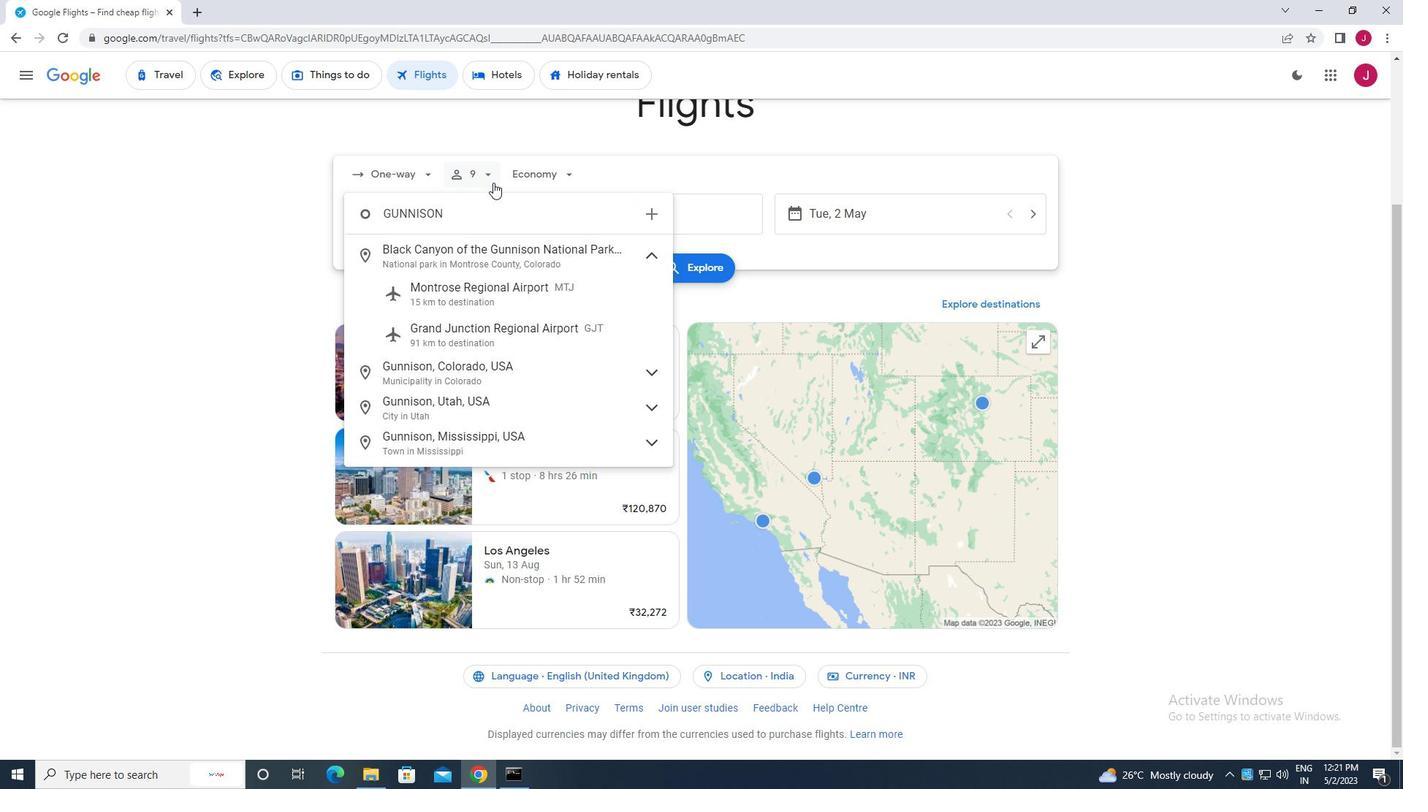 
Action: Key pressed <Key.space>
Screenshot: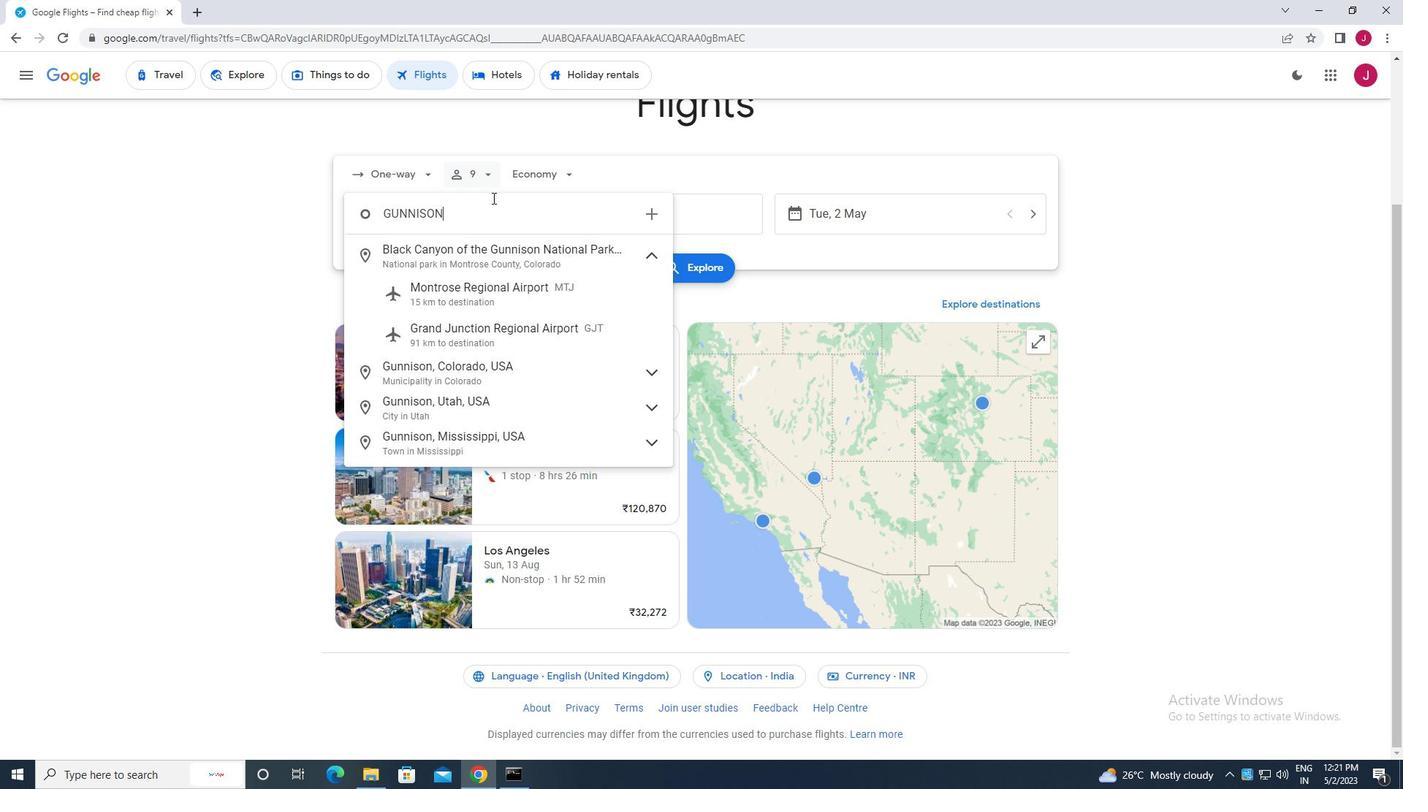 
Action: Mouse moved to (492, 203)
Screenshot: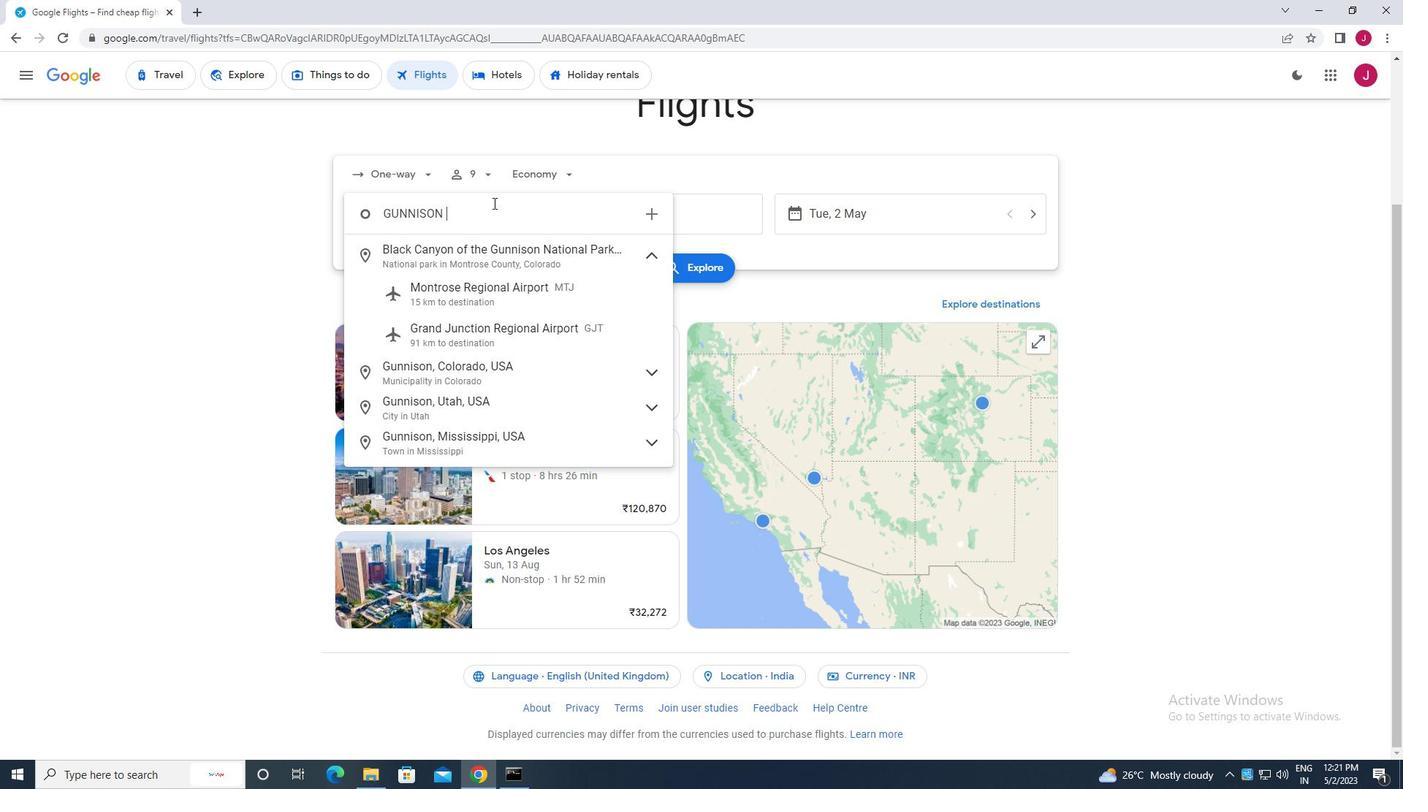 
Action: Key pressed cr
Screenshot: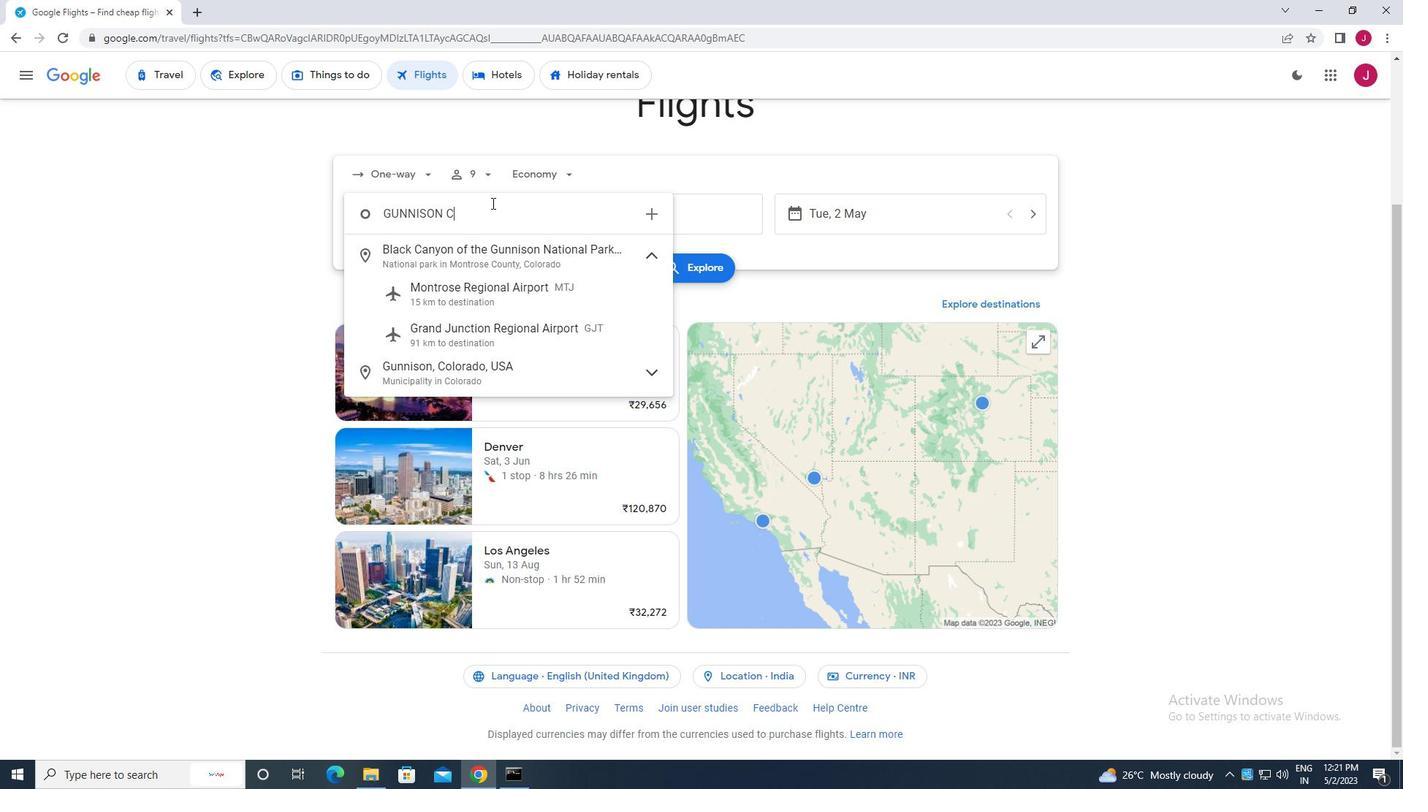 
Action: Mouse moved to (503, 254)
Screenshot: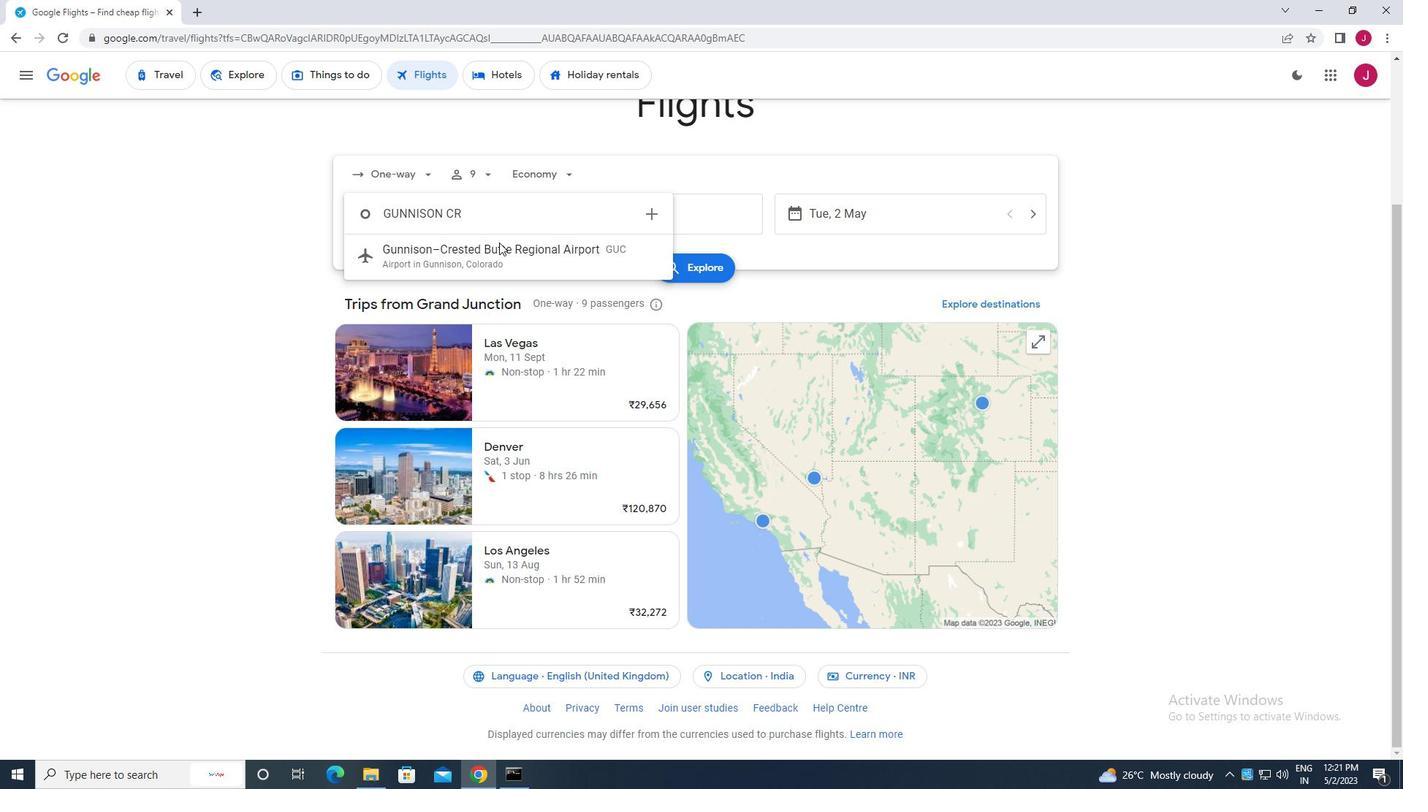 
Action: Mouse pressed left at (503, 254)
Screenshot: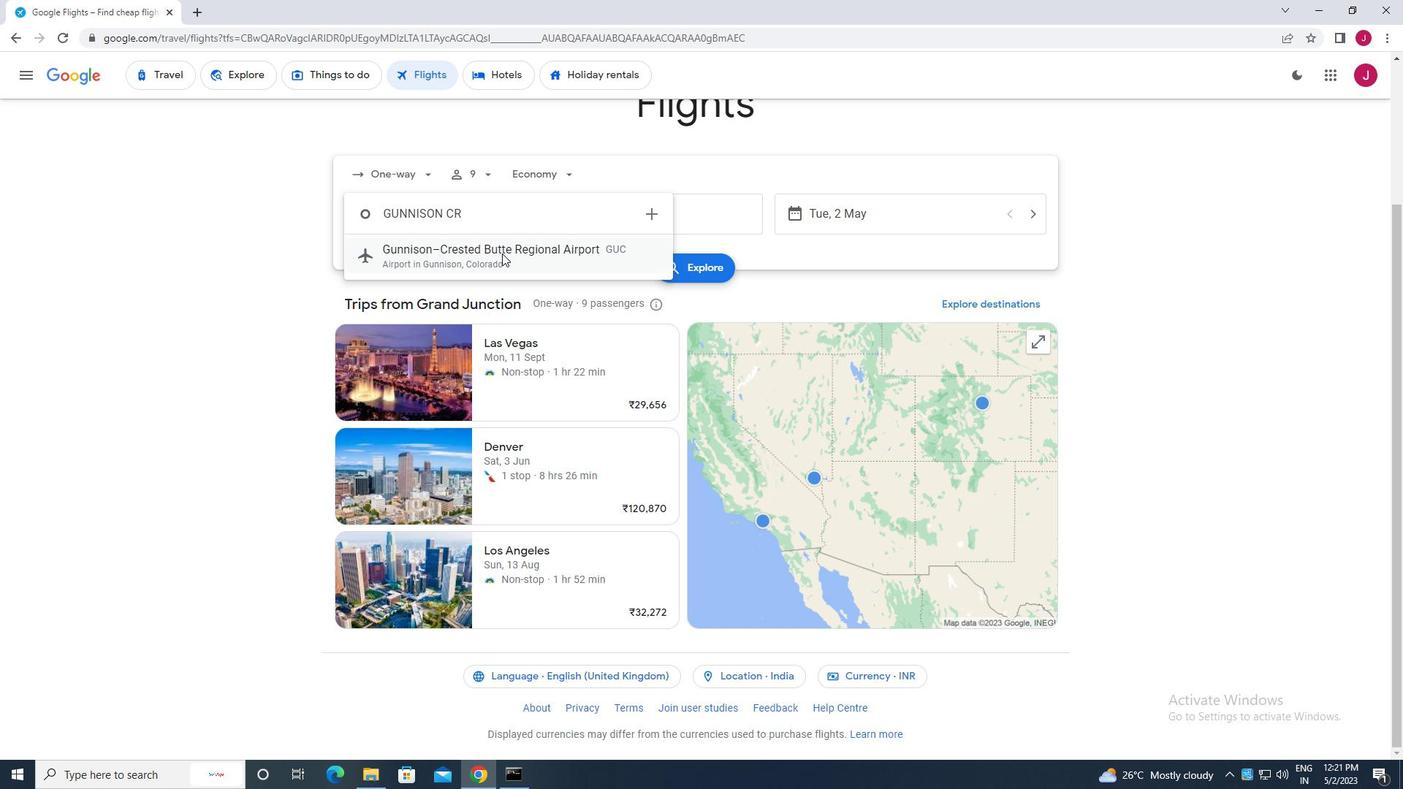 
Action: Mouse moved to (666, 220)
Screenshot: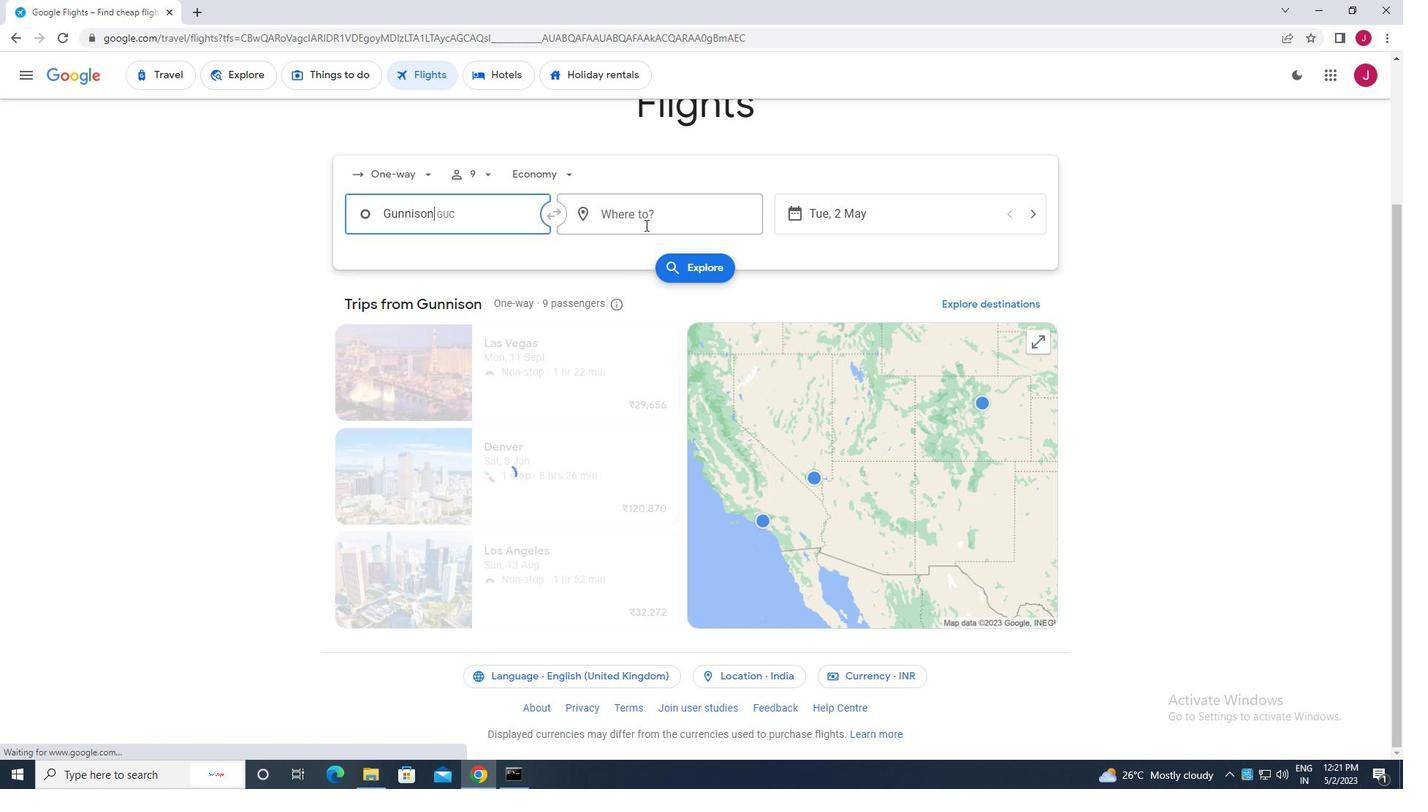 
Action: Mouse pressed left at (666, 220)
Screenshot: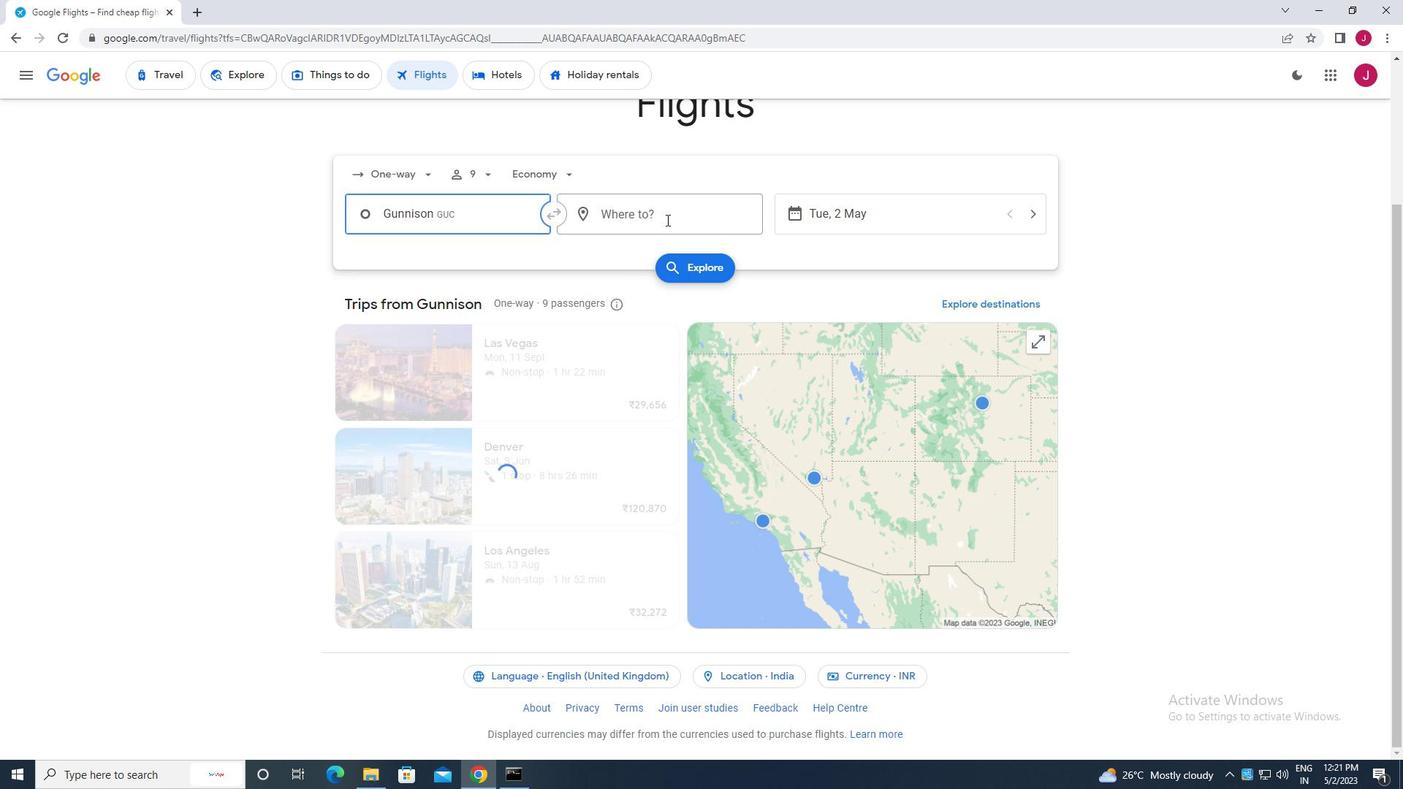
Action: Mouse moved to (667, 220)
Screenshot: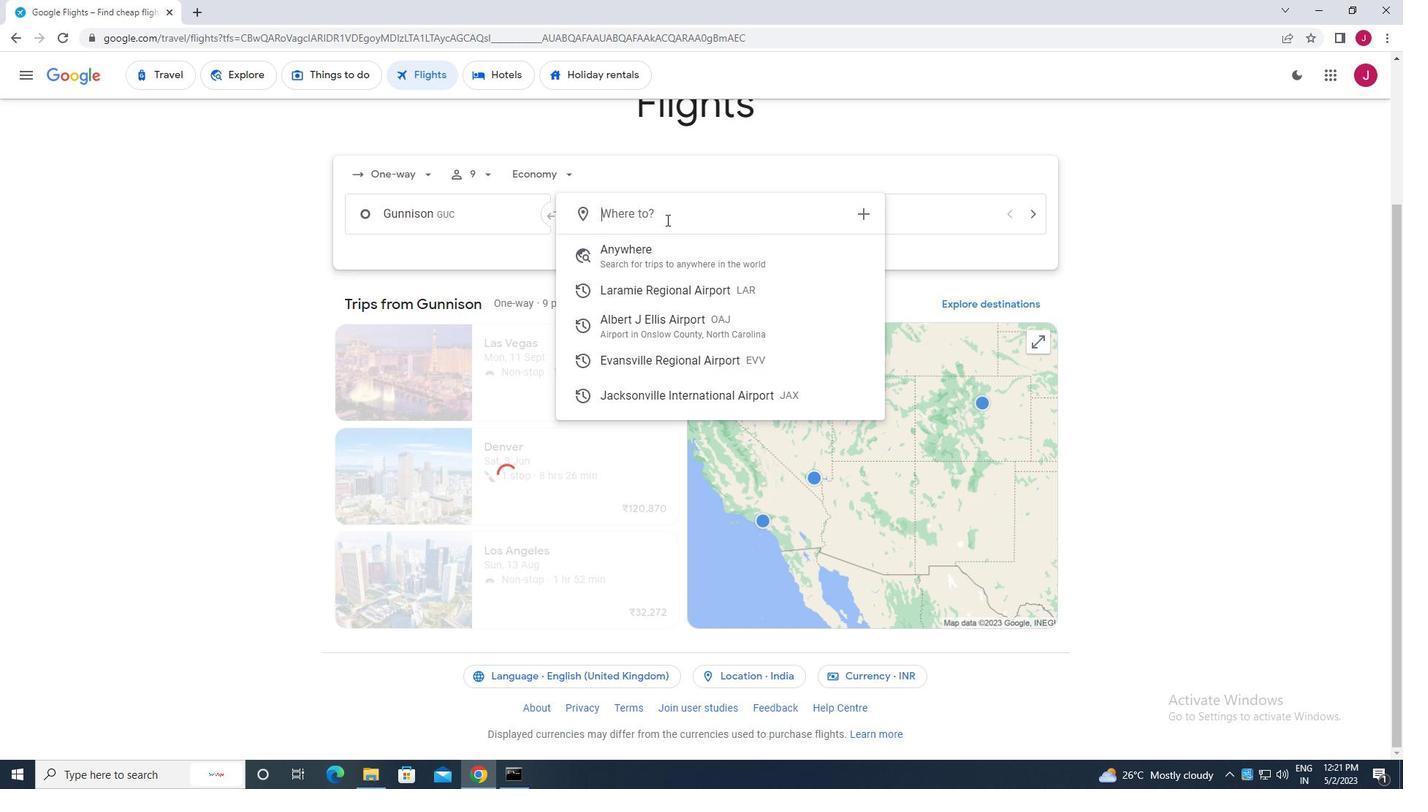 
Action: Key pressed la<Key.backspace><Key.backspace>evans
Screenshot: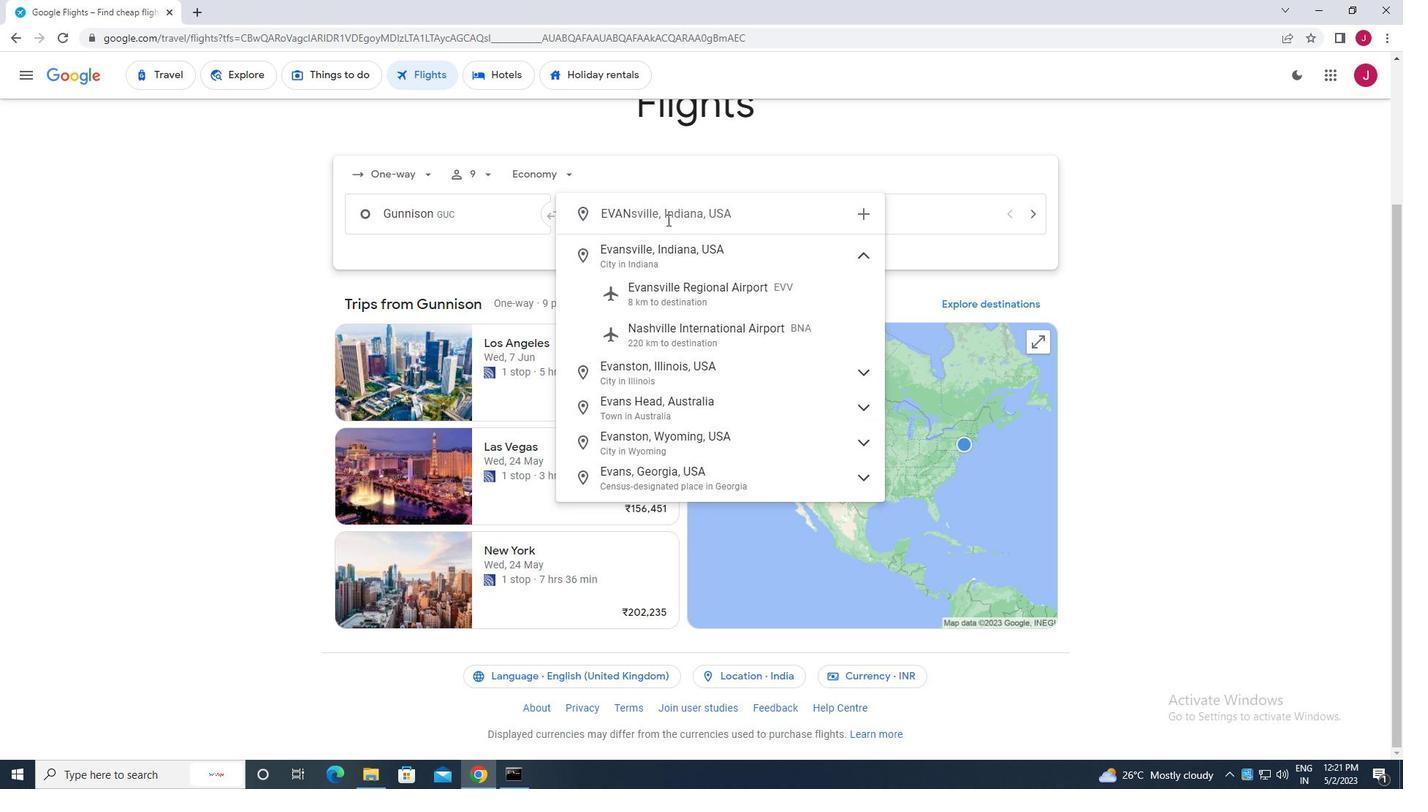 
Action: Mouse moved to (730, 293)
Screenshot: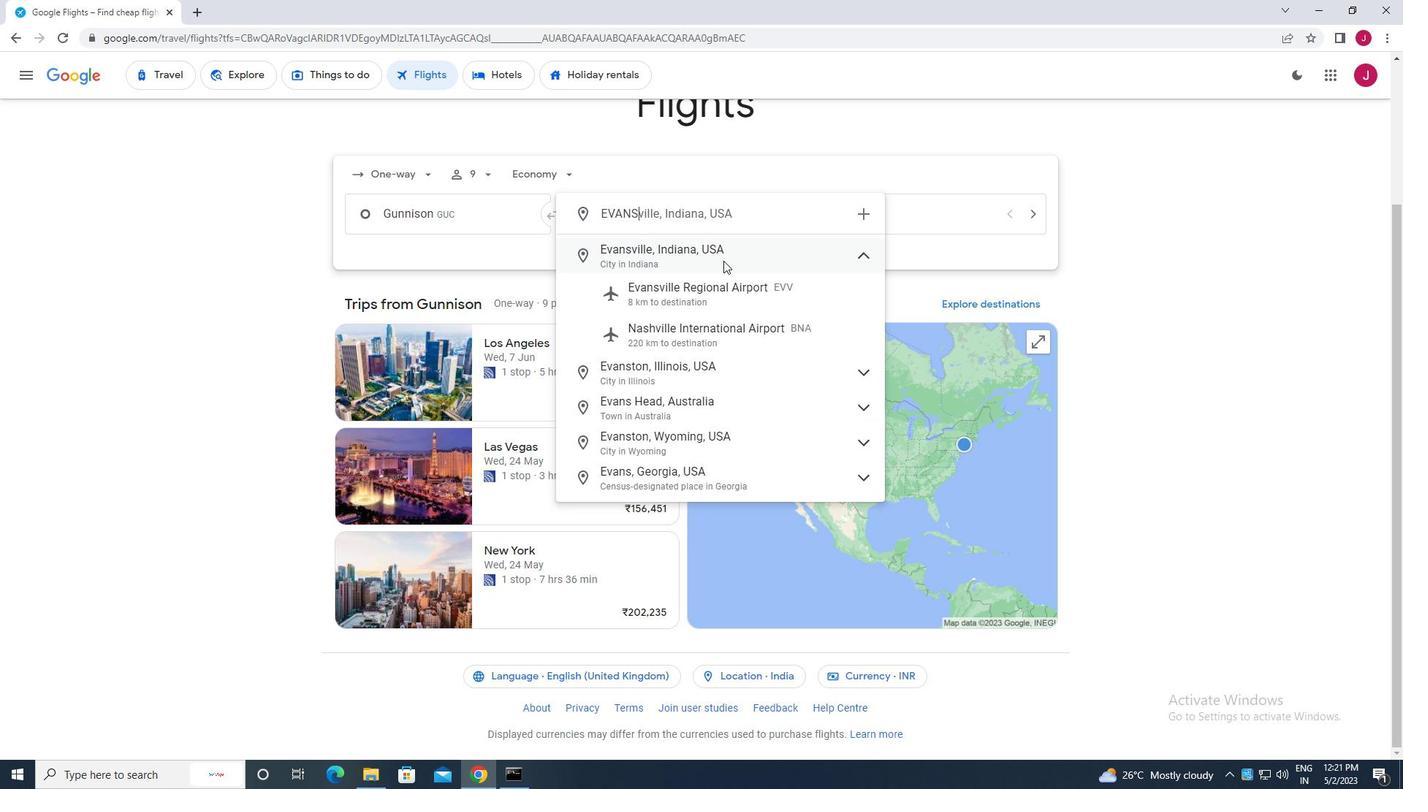 
Action: Mouse pressed left at (730, 293)
Screenshot: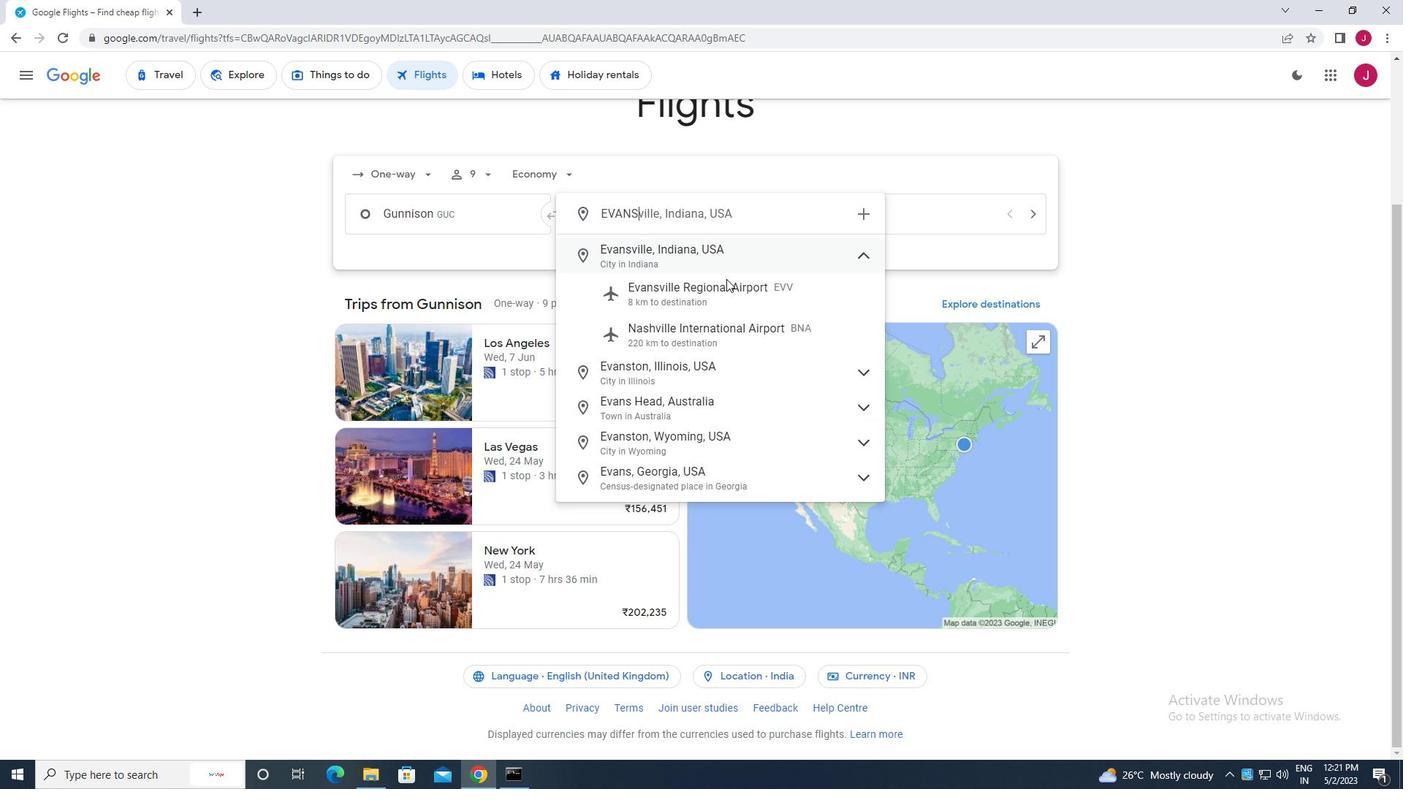 
Action: Mouse moved to (886, 222)
Screenshot: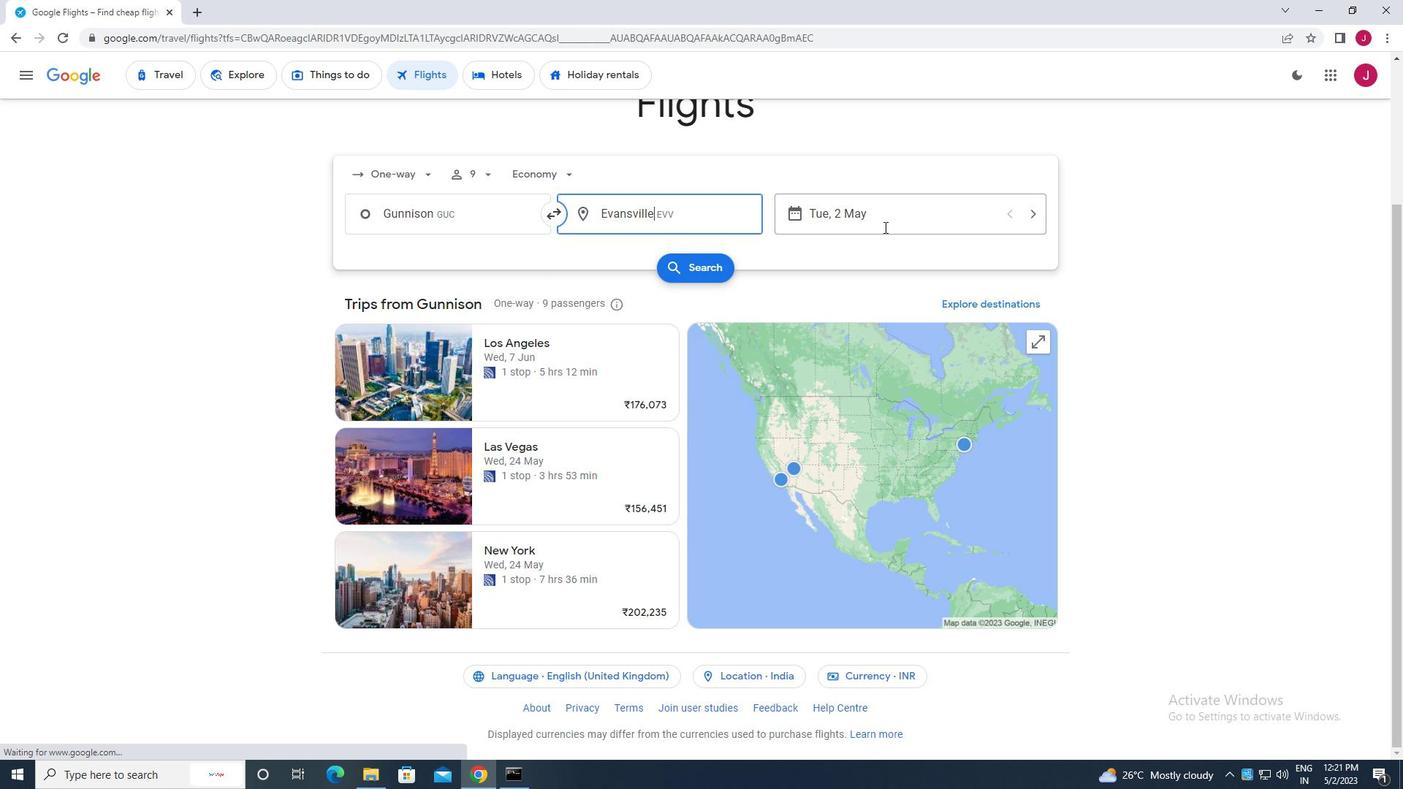 
Action: Mouse pressed left at (886, 222)
Screenshot: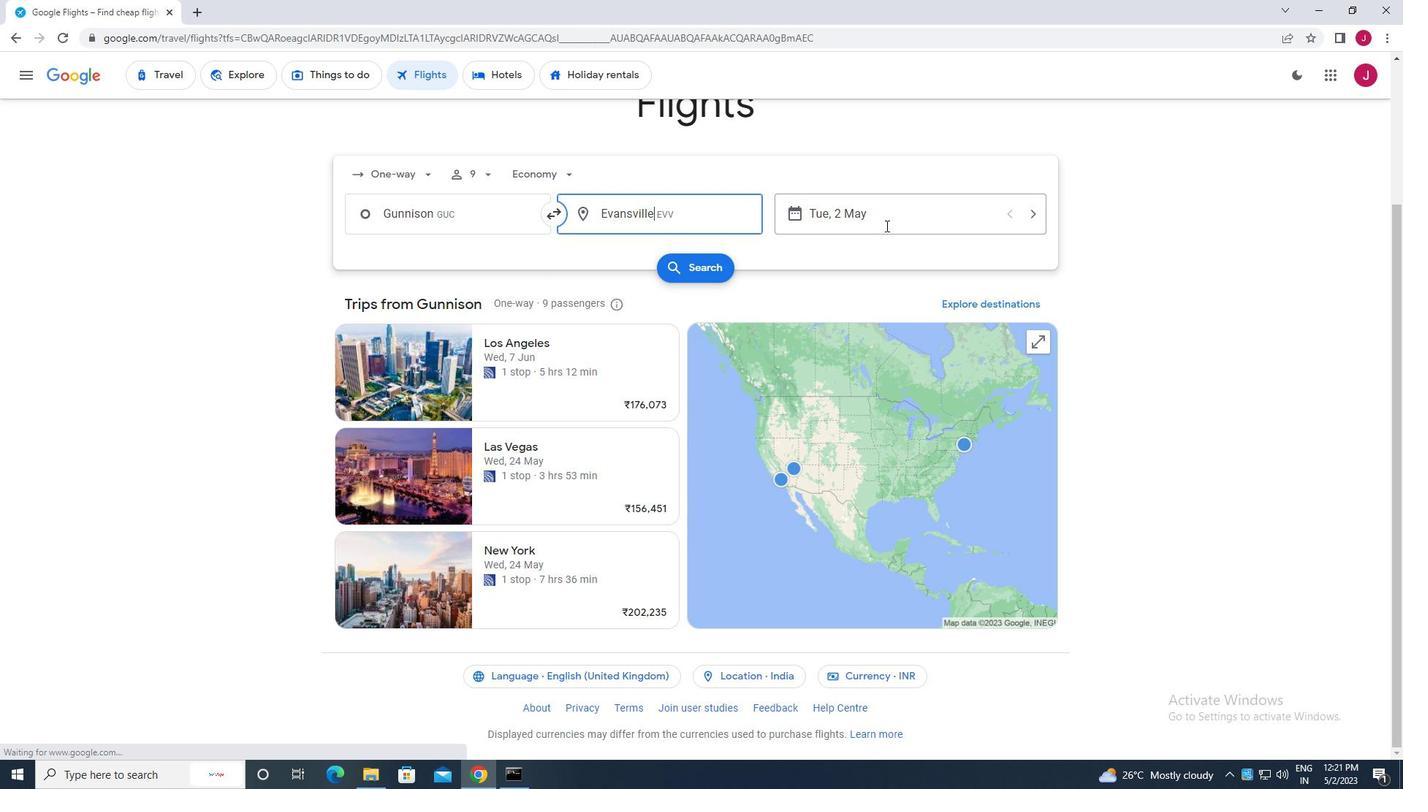 
Action: Mouse moved to (638, 331)
Screenshot: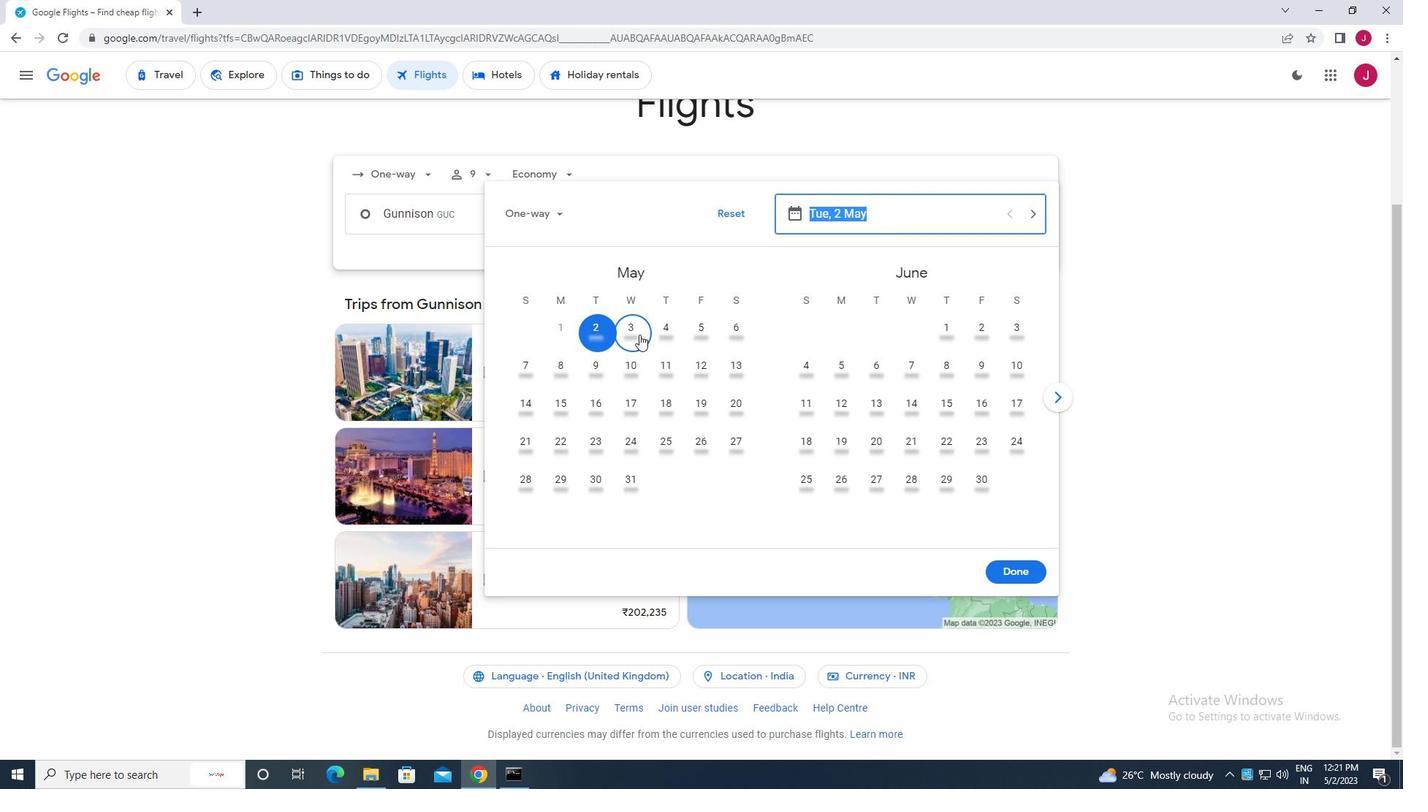 
Action: Mouse pressed left at (638, 331)
Screenshot: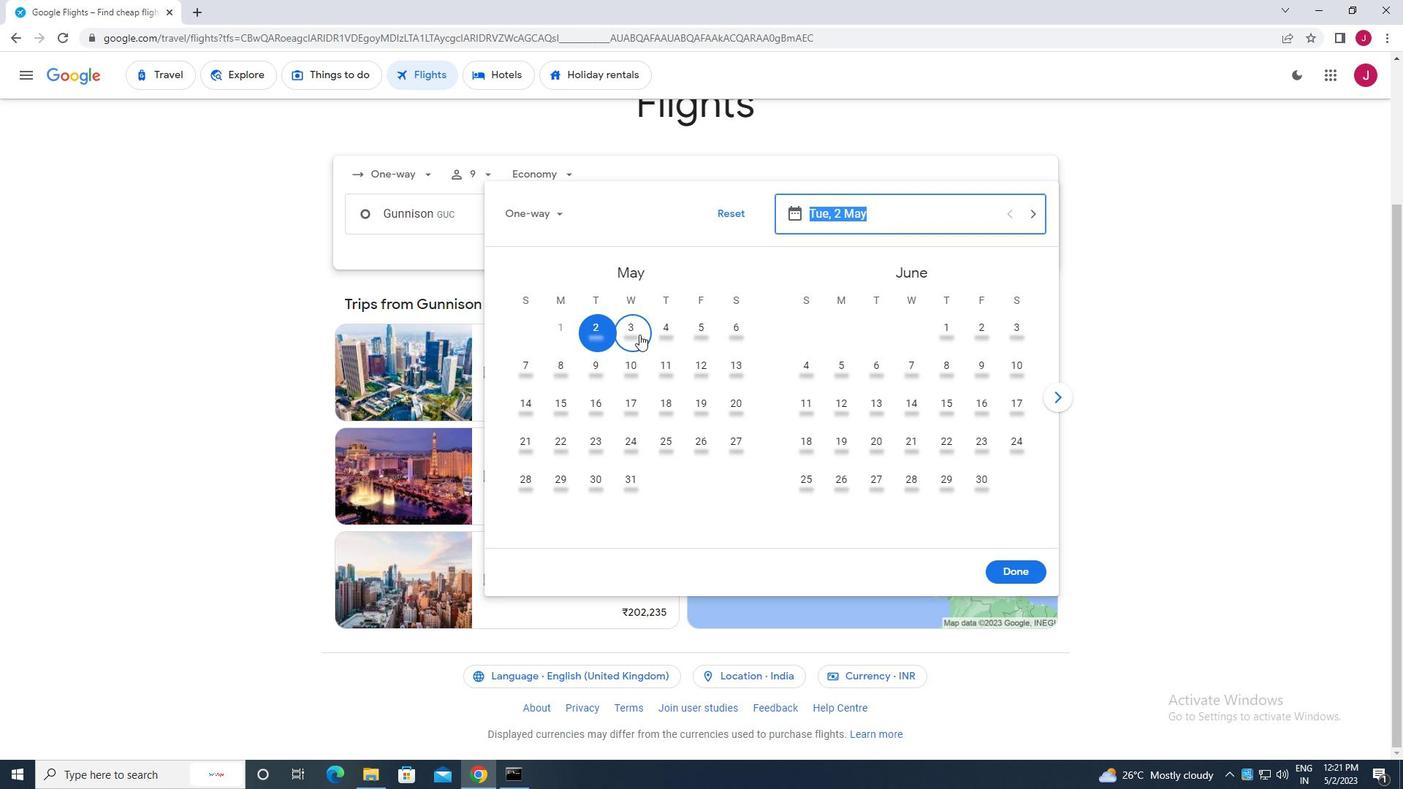 
Action: Mouse moved to (1003, 568)
Screenshot: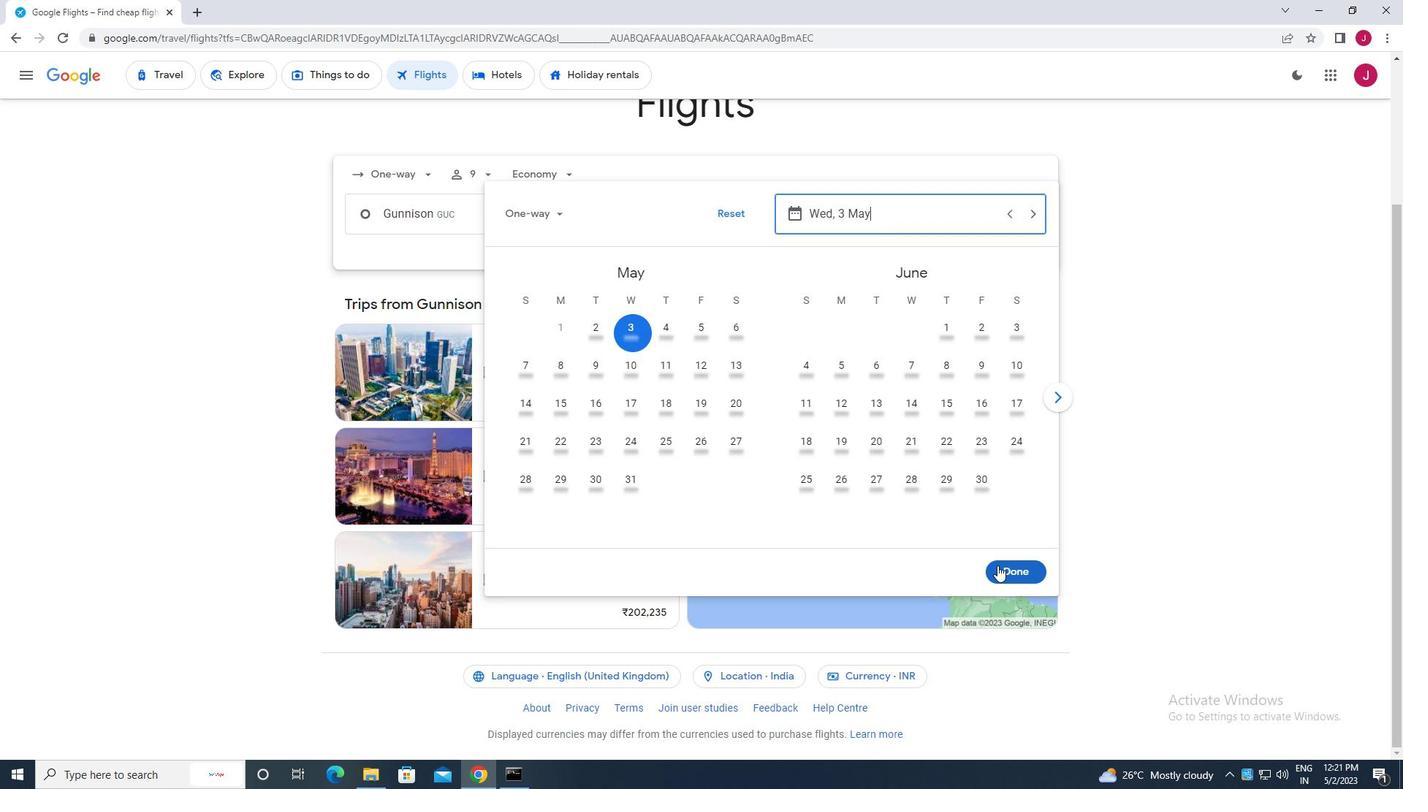 
Action: Mouse pressed left at (1003, 568)
Screenshot: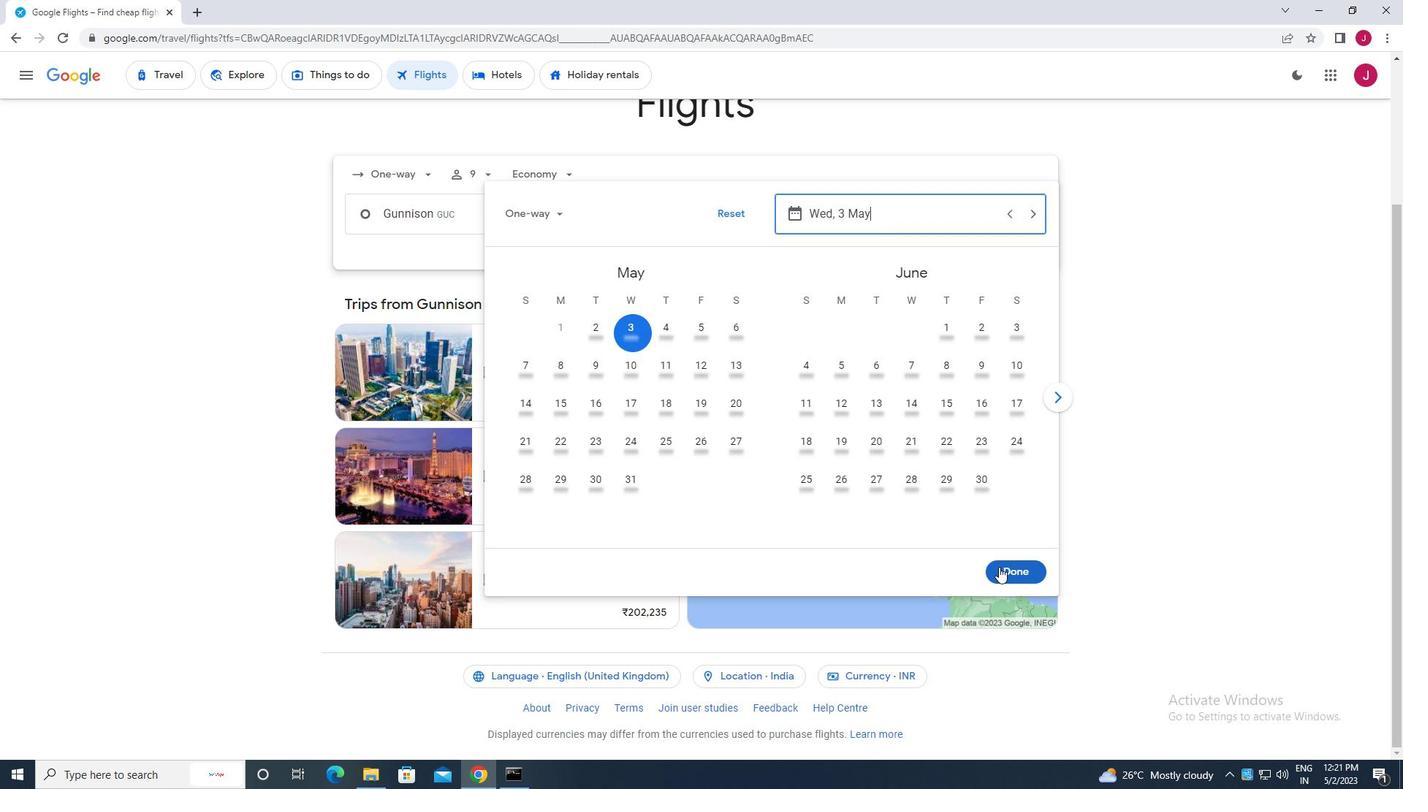 
Action: Mouse moved to (707, 266)
Screenshot: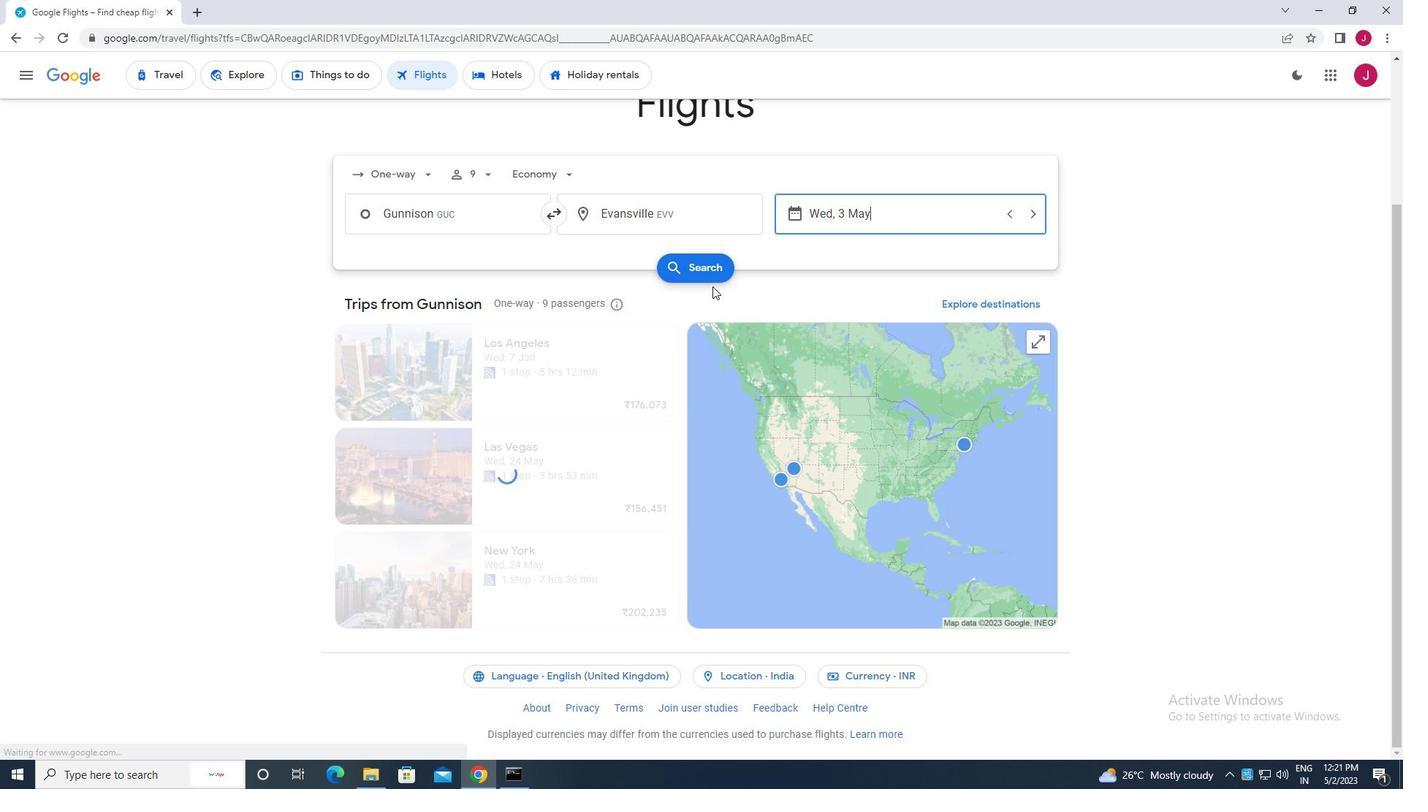 
Action: Mouse pressed left at (707, 266)
Screenshot: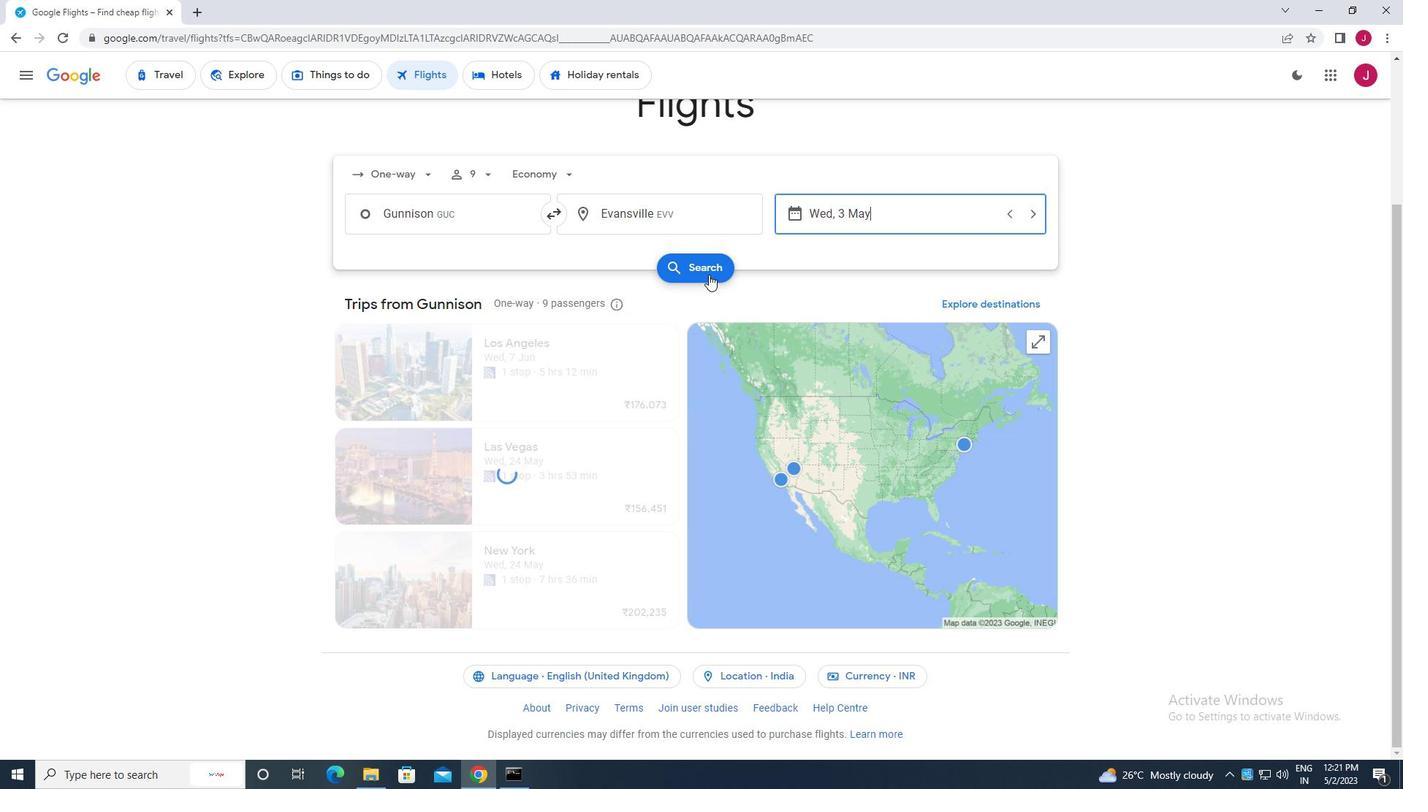 
Action: Mouse moved to (362, 209)
Screenshot: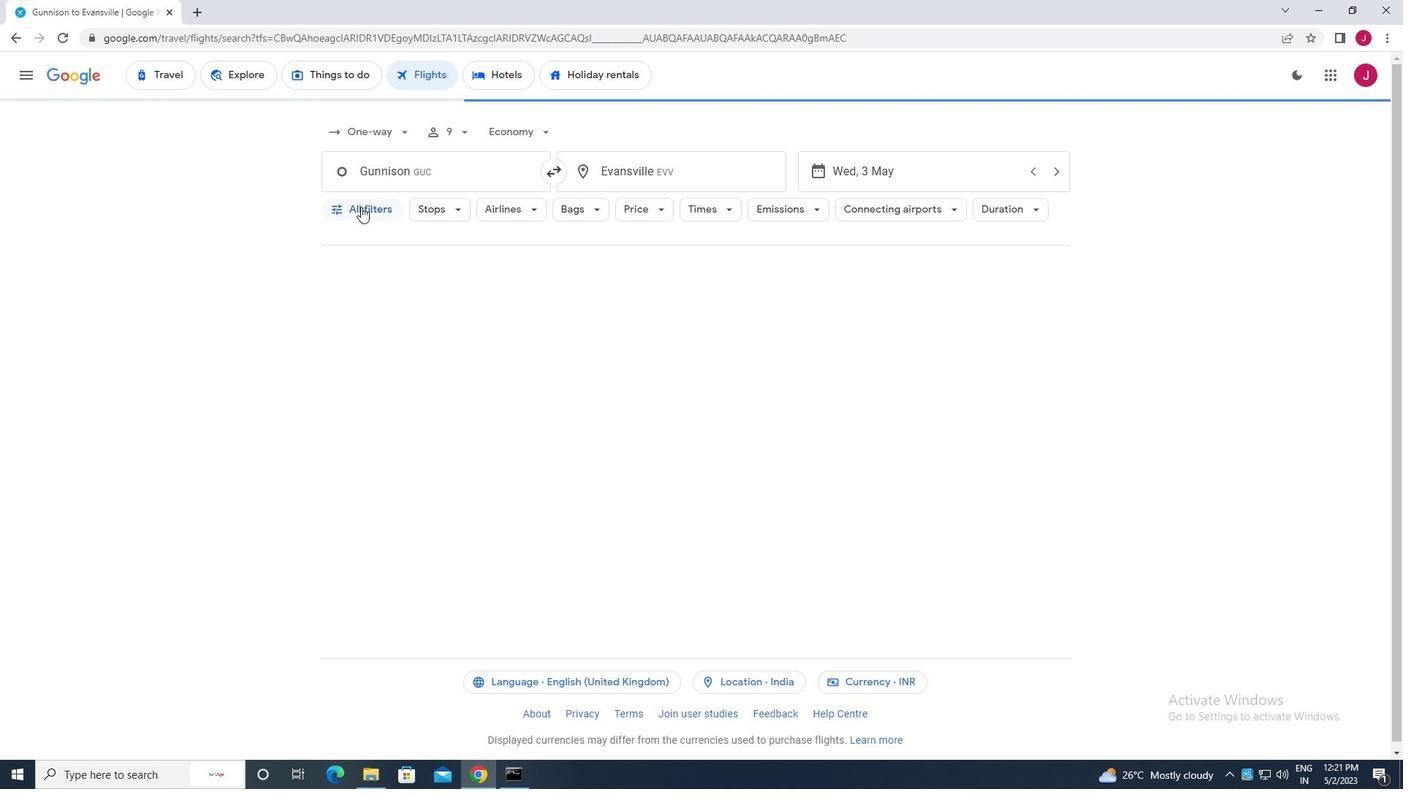 
Action: Mouse pressed left at (362, 209)
Screenshot: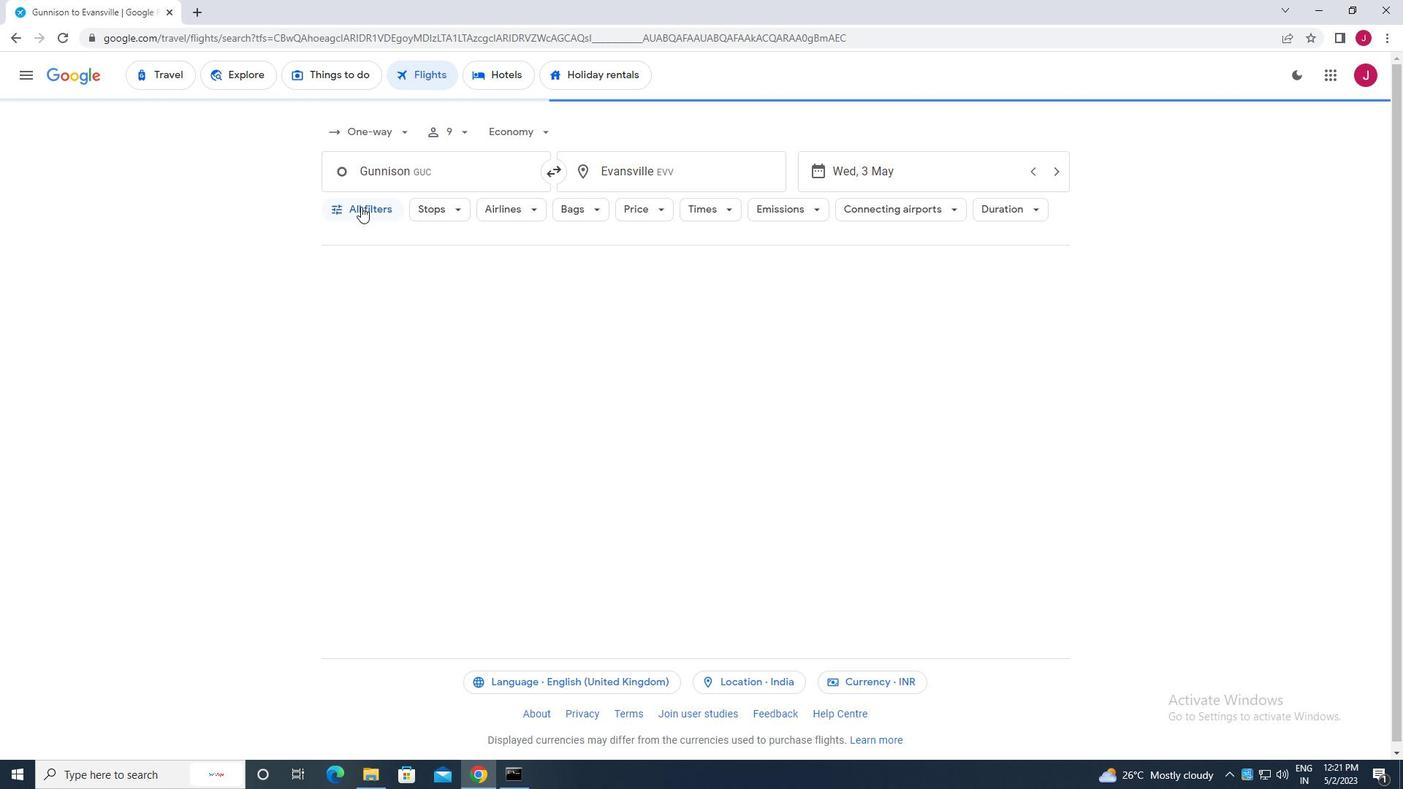 
Action: Mouse moved to (401, 262)
Screenshot: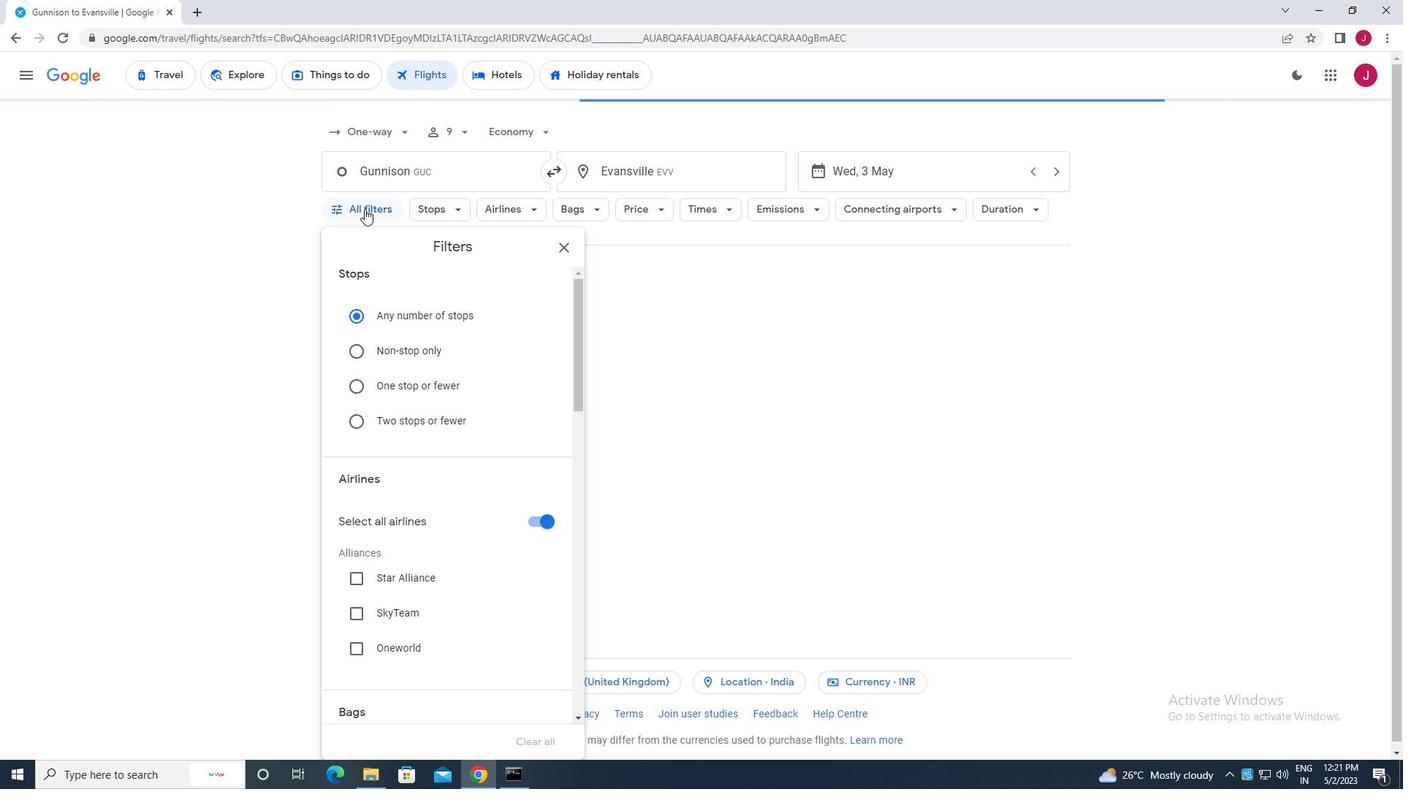 
Action: Mouse scrolled (401, 261) with delta (0, 0)
Screenshot: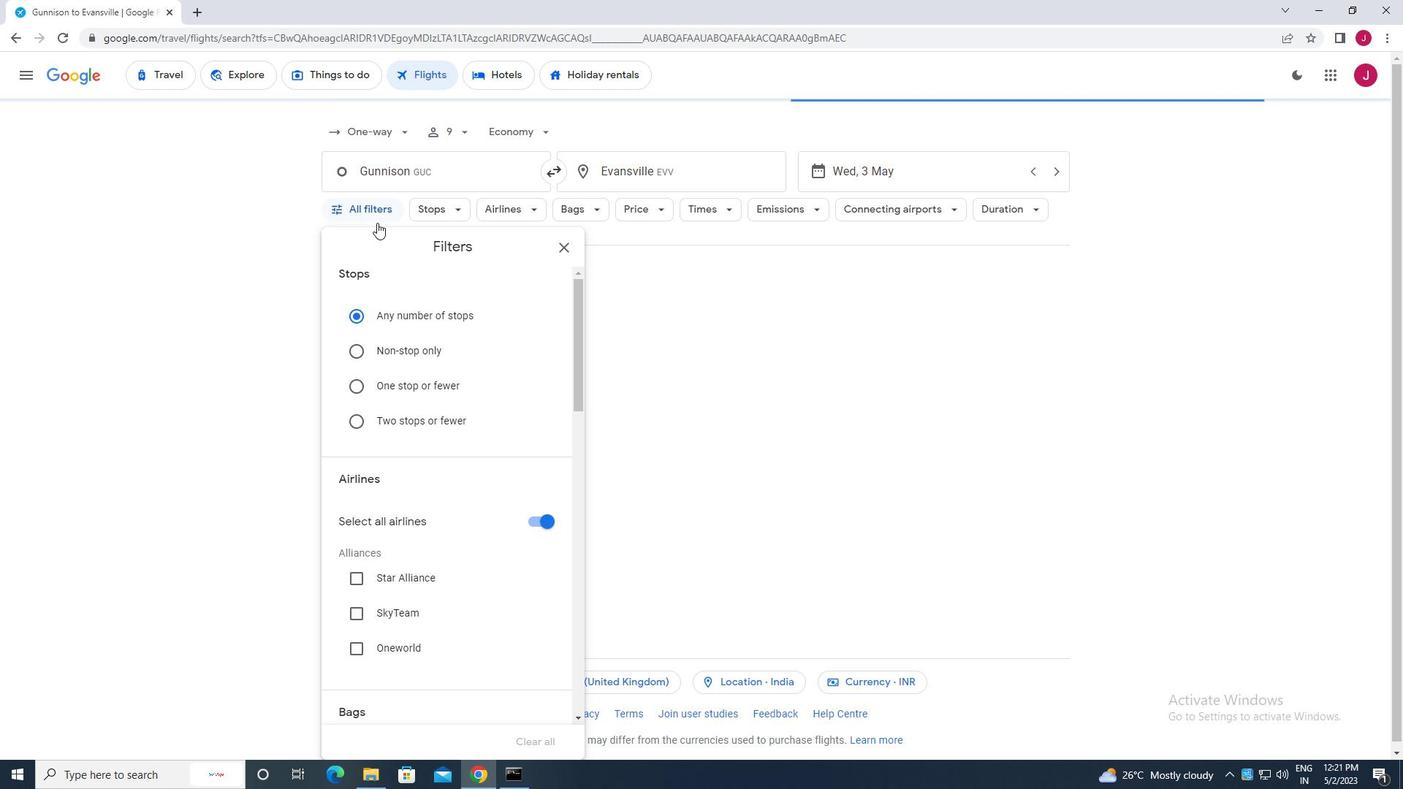 
Action: Mouse moved to (404, 273)
Screenshot: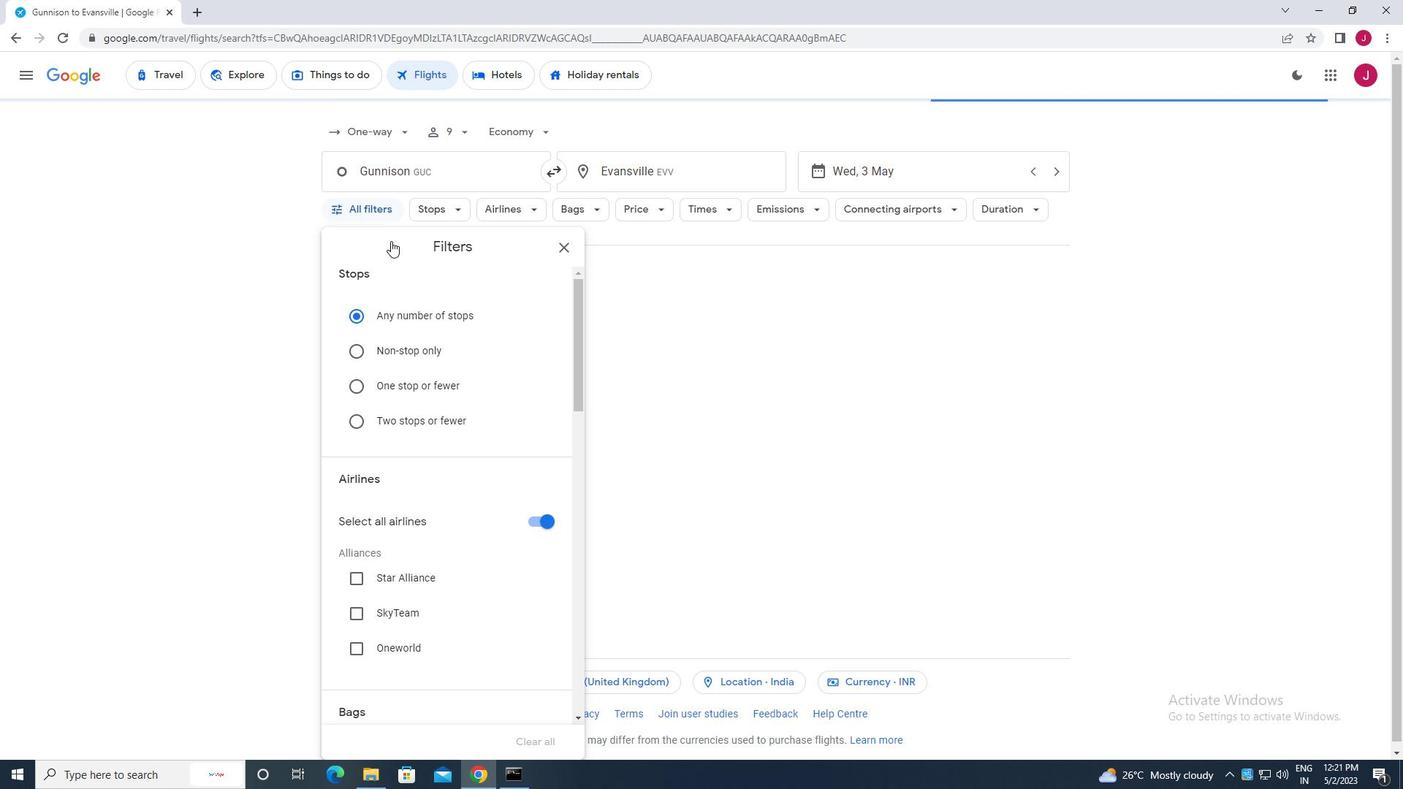
Action: Mouse scrolled (404, 272) with delta (0, 0)
Screenshot: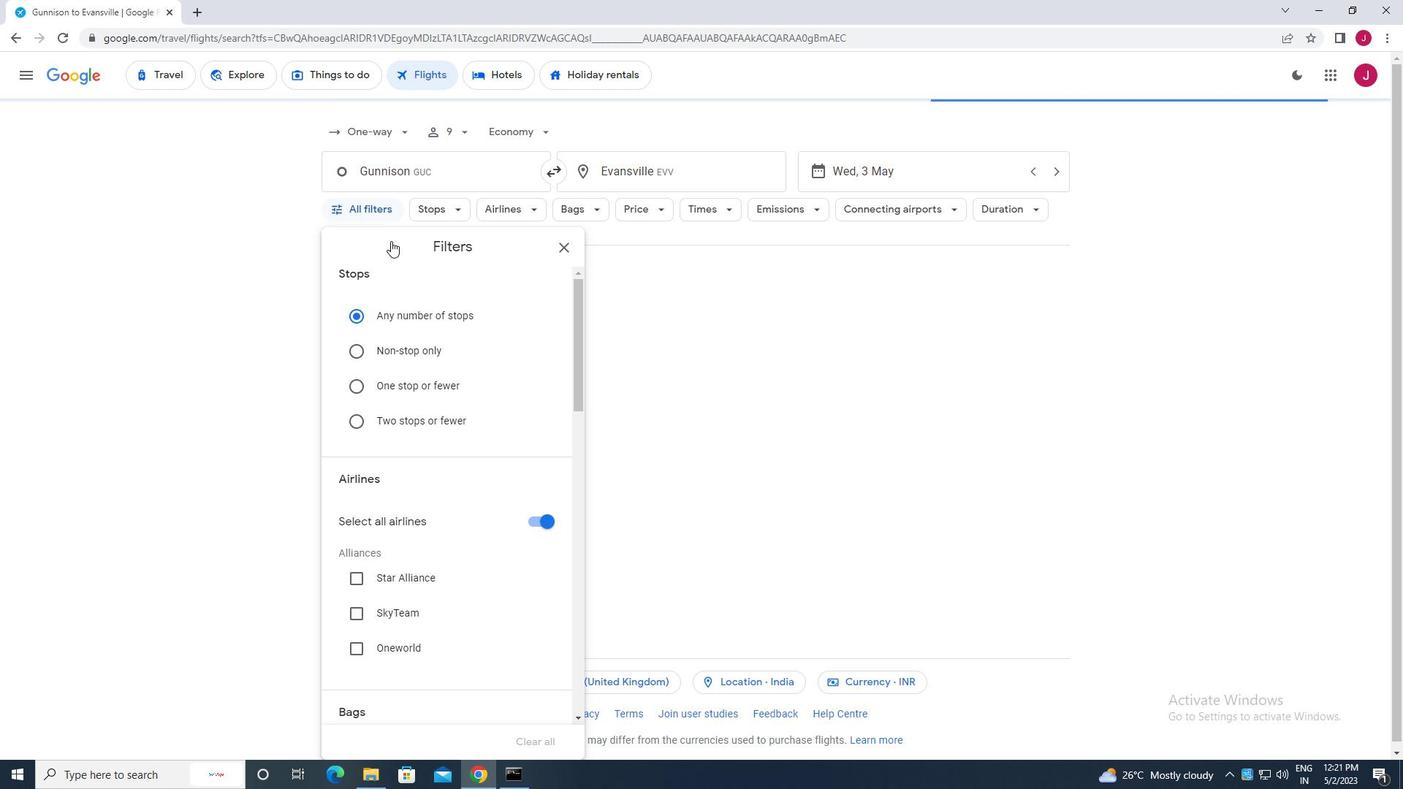 
Action: Mouse moved to (404, 276)
Screenshot: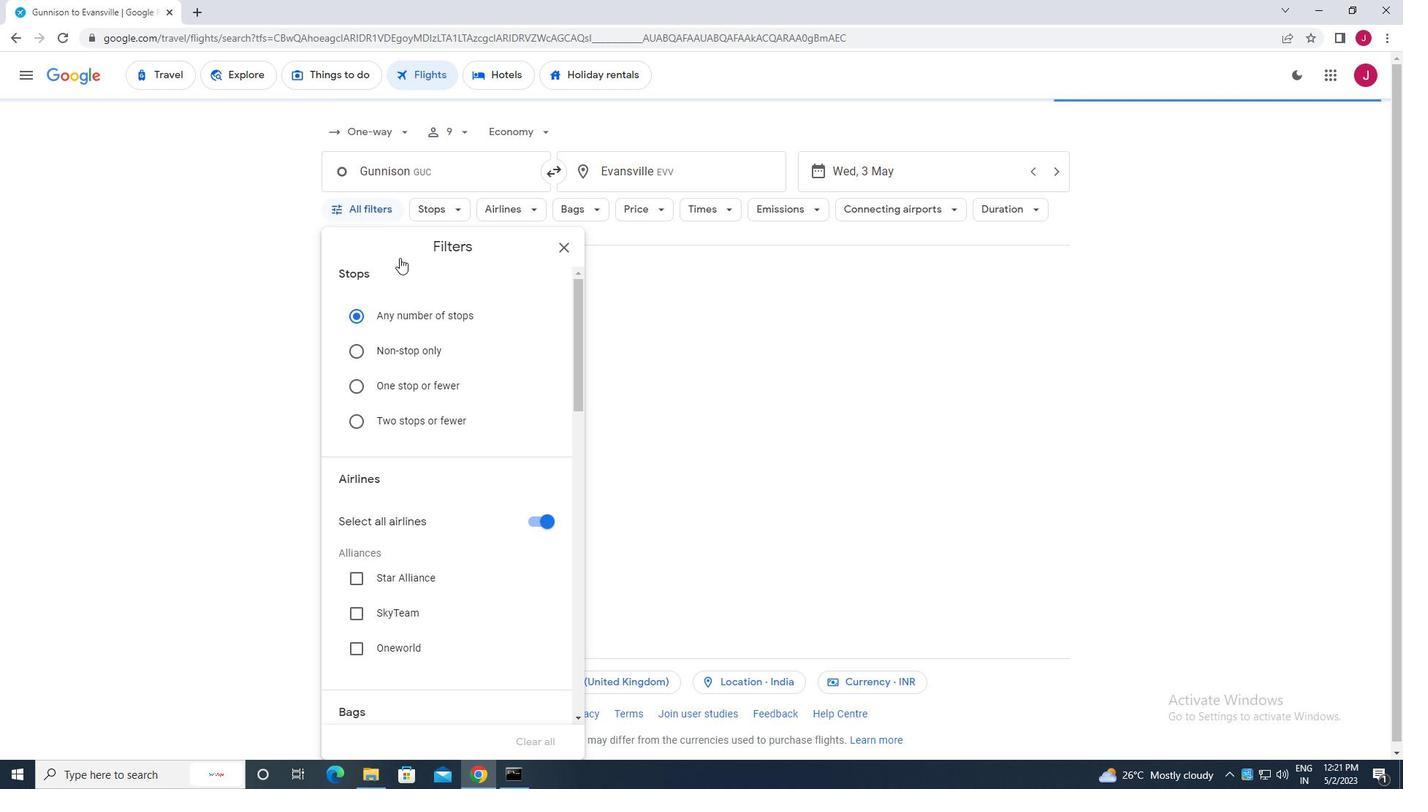 
Action: Mouse scrolled (404, 275) with delta (0, 0)
Screenshot: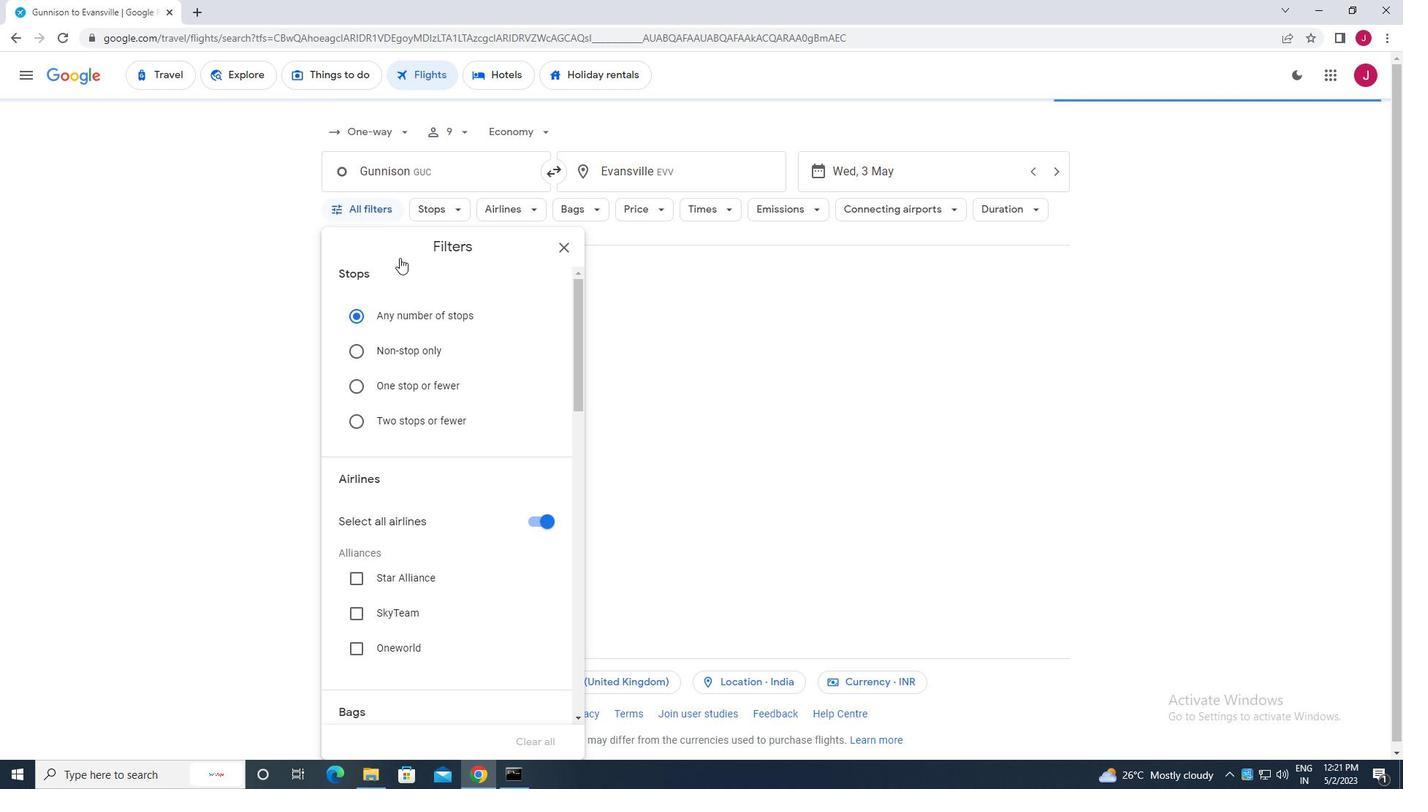 
Action: Mouse moved to (476, 377)
Screenshot: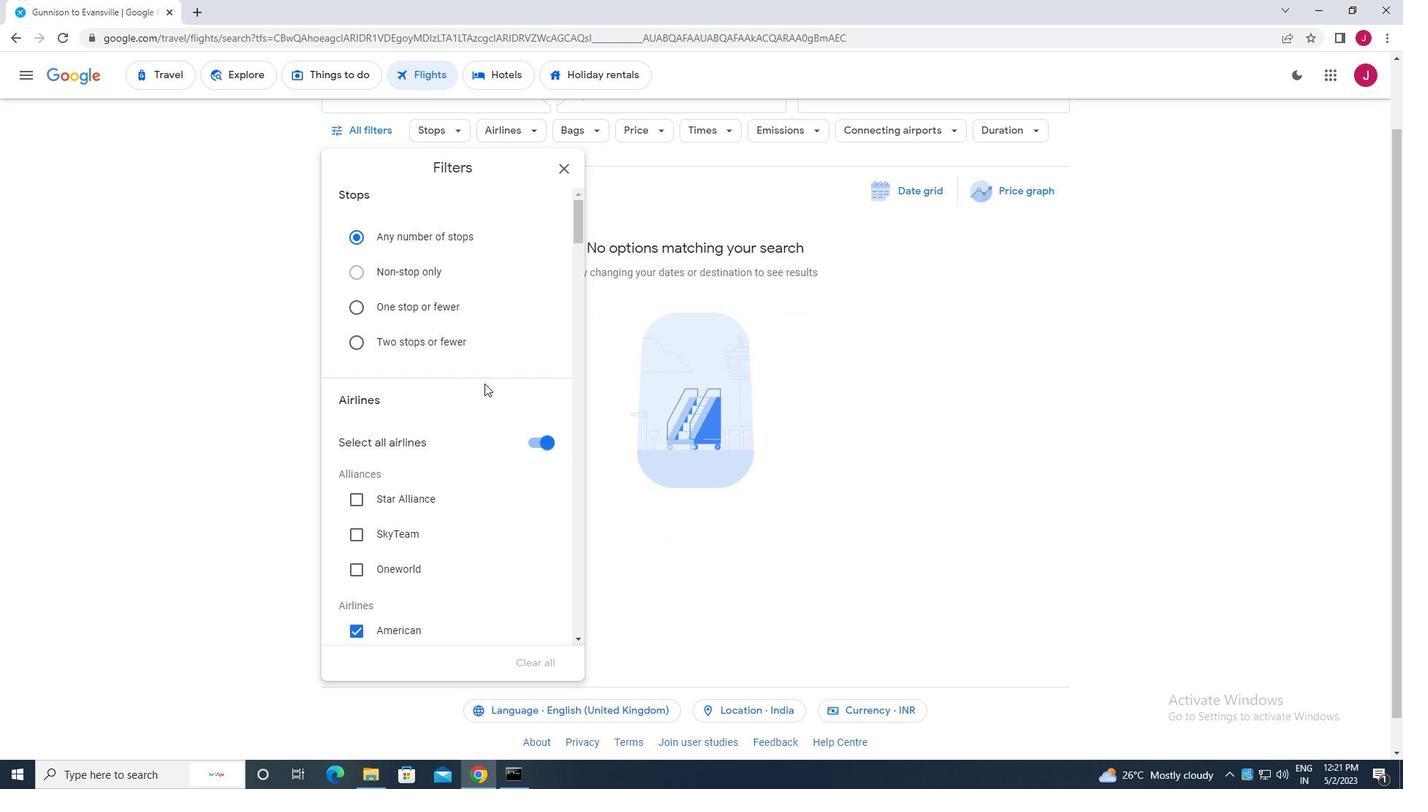 
Action: Mouse scrolled (476, 376) with delta (0, 0)
Screenshot: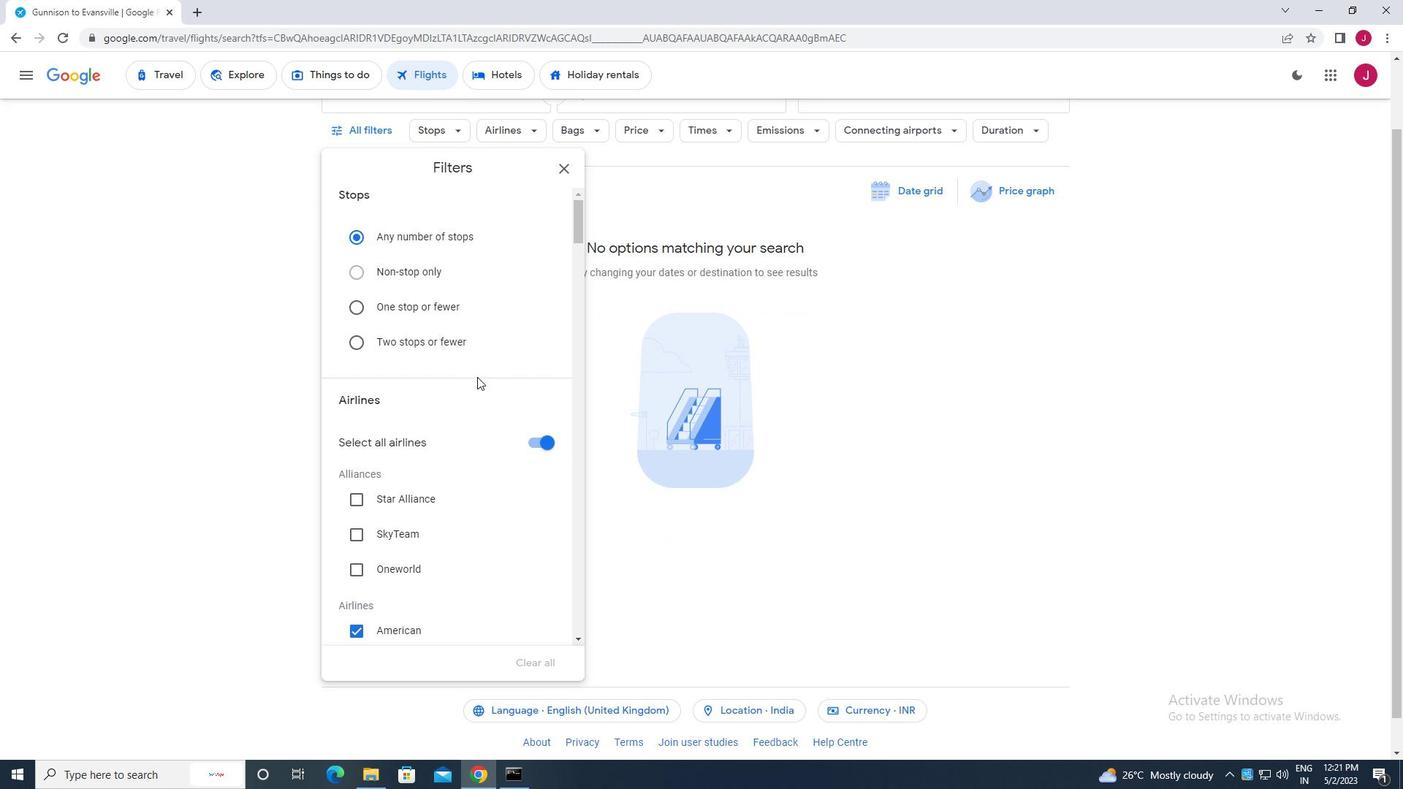 
Action: Mouse moved to (476, 377)
Screenshot: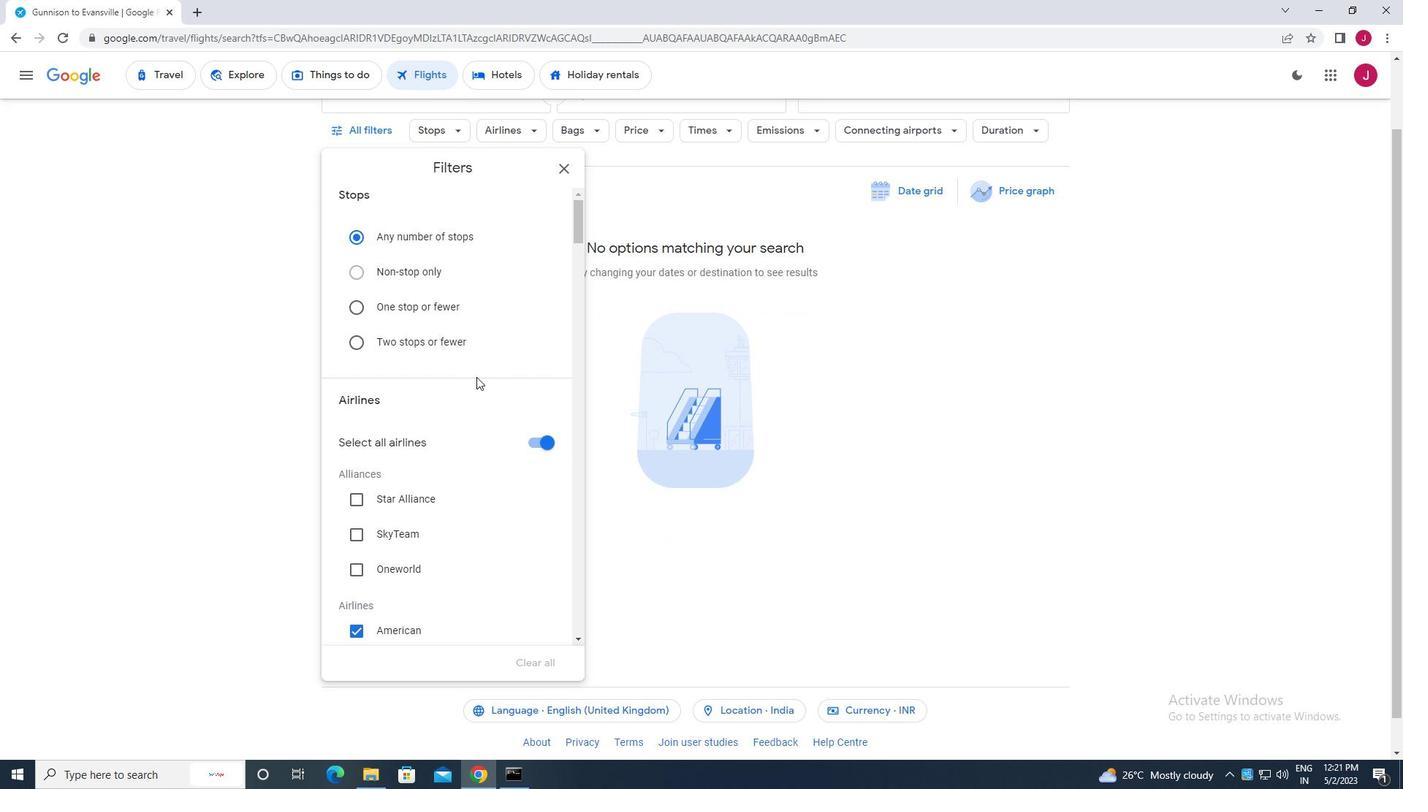 
Action: Mouse scrolled (476, 376) with delta (0, 0)
Screenshot: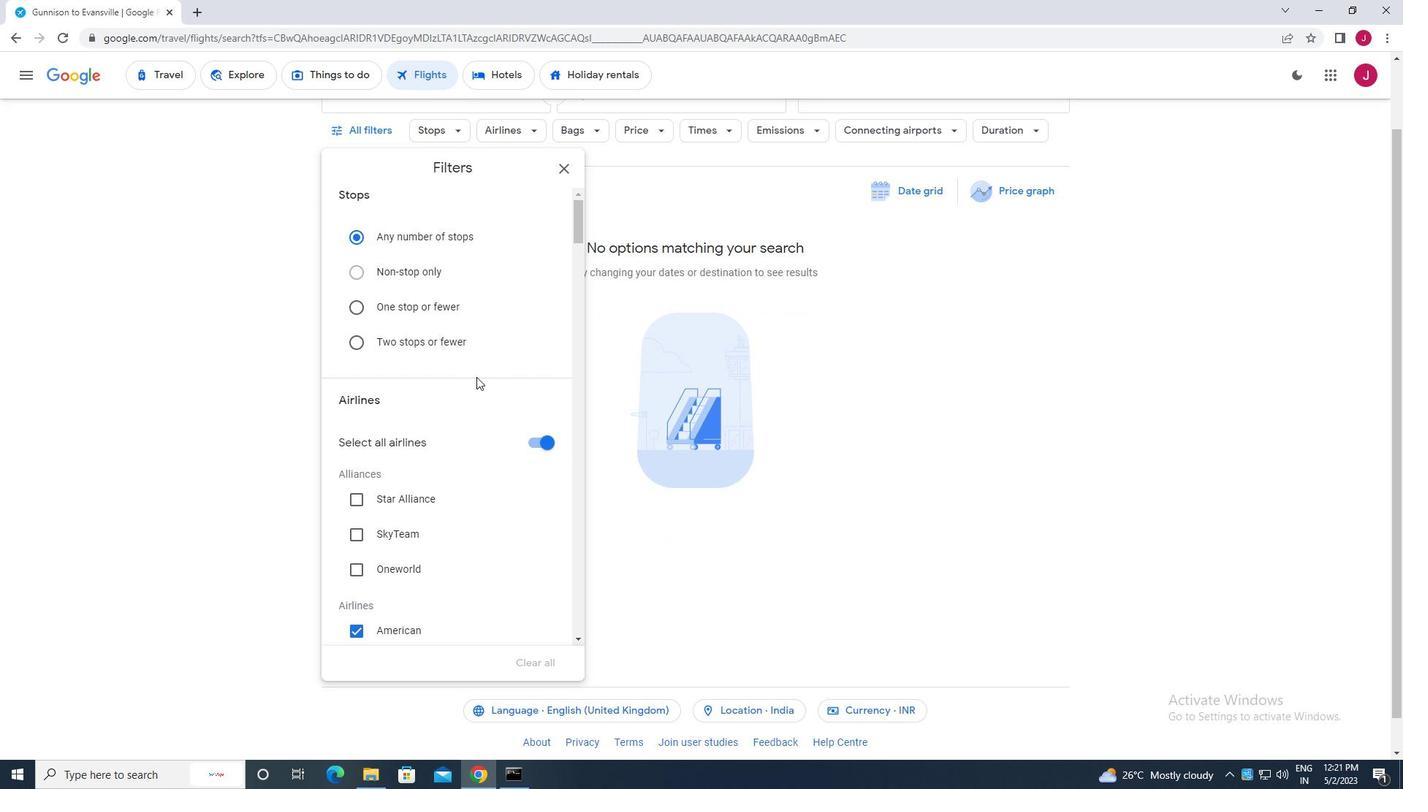 
Action: Mouse moved to (533, 299)
Screenshot: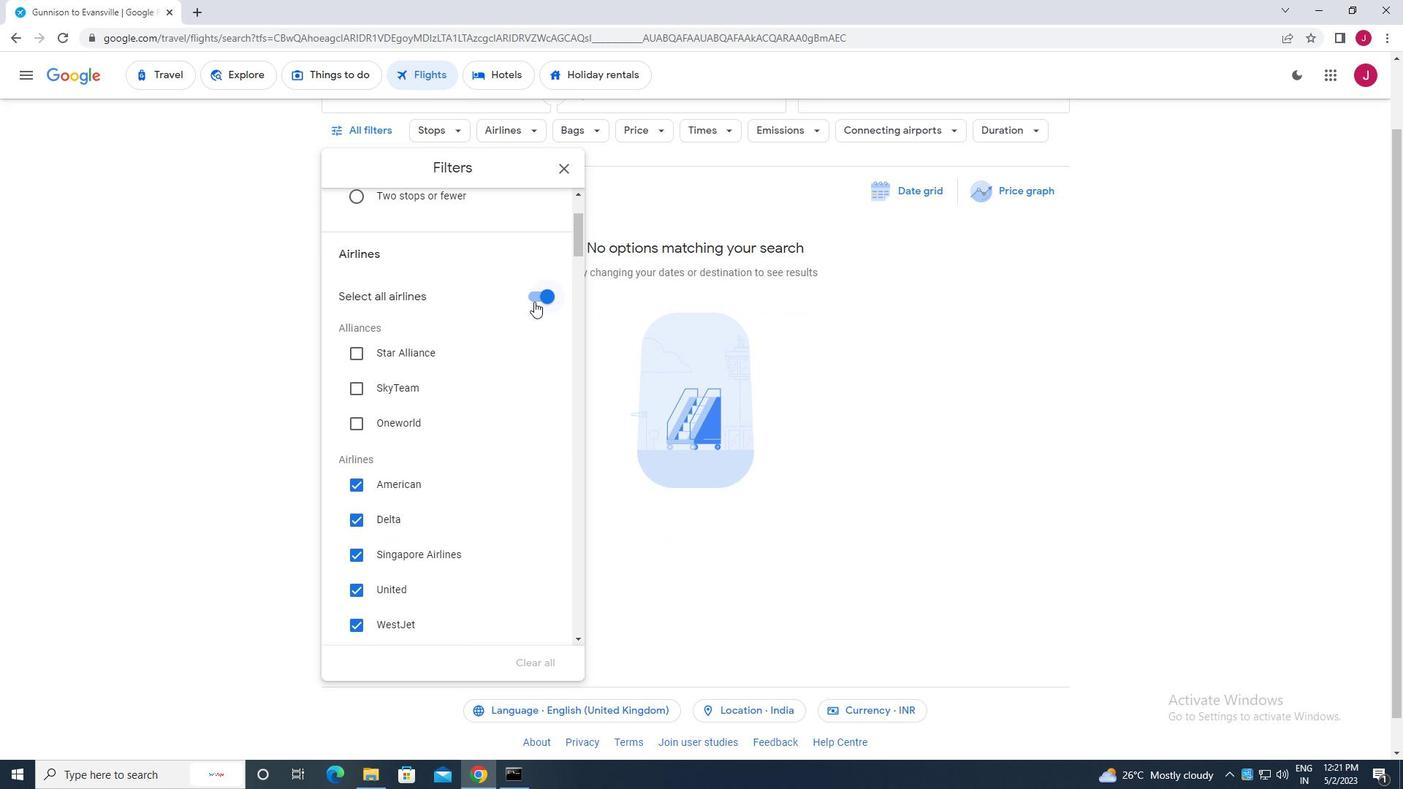 
Action: Mouse pressed left at (533, 299)
Screenshot: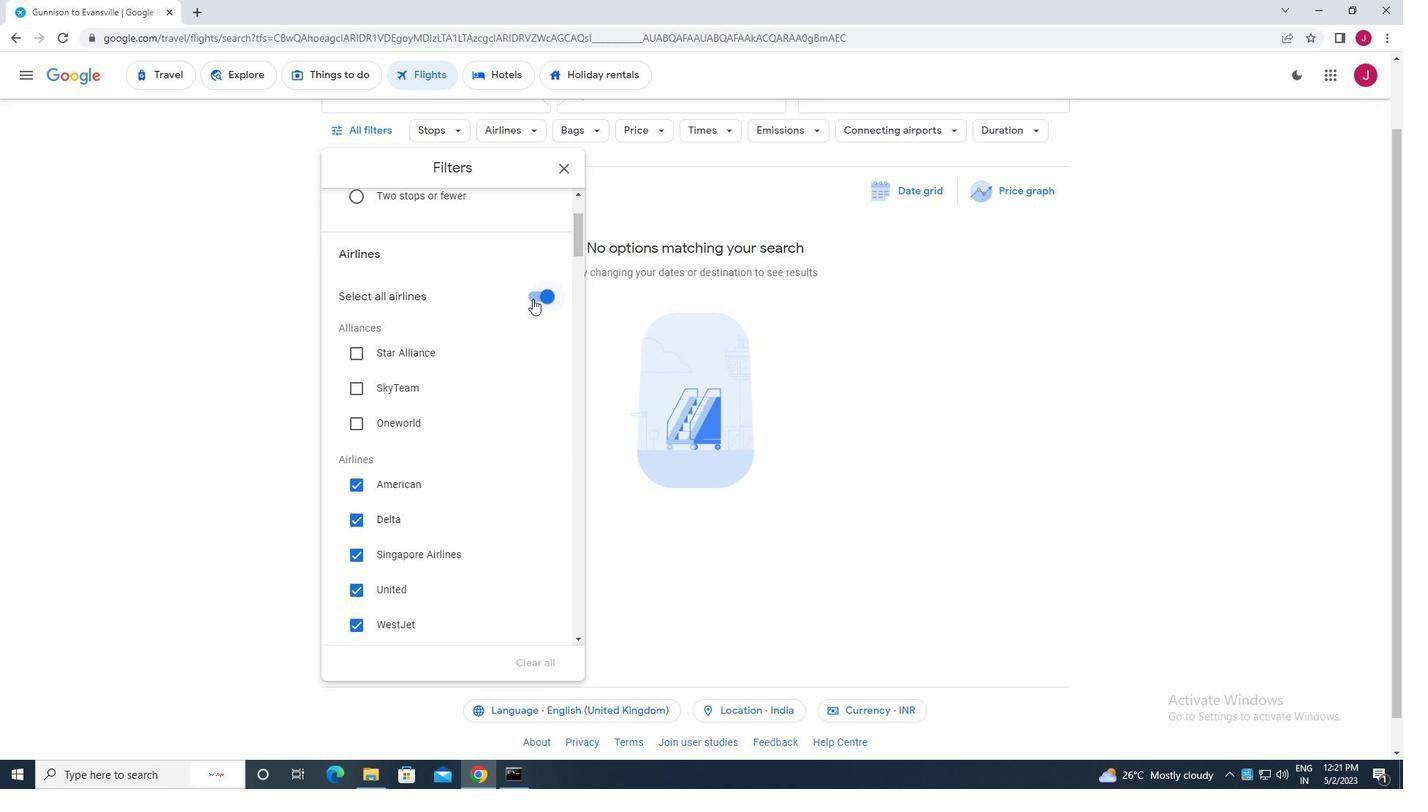 
Action: Mouse moved to (408, 405)
Screenshot: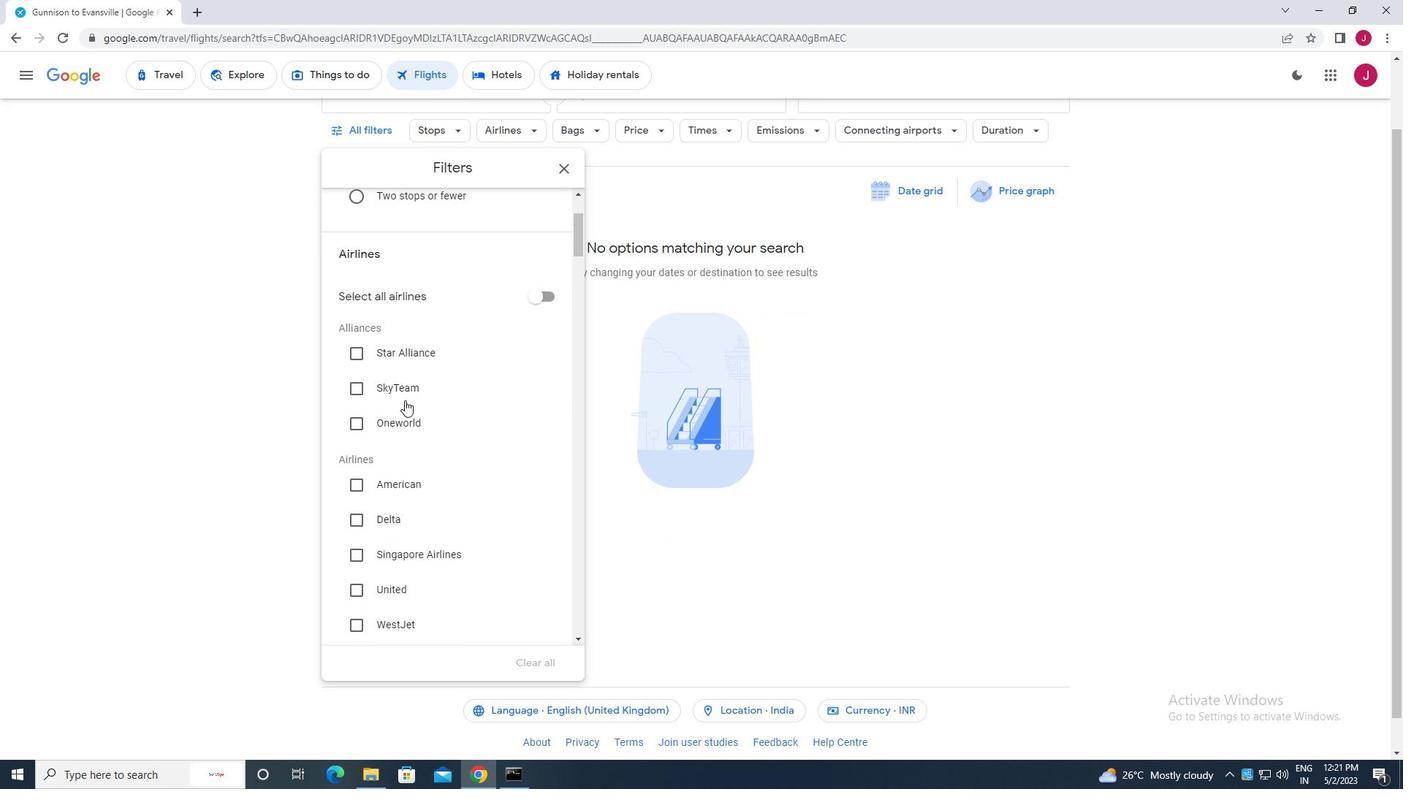 
Action: Mouse scrolled (408, 405) with delta (0, 0)
Screenshot: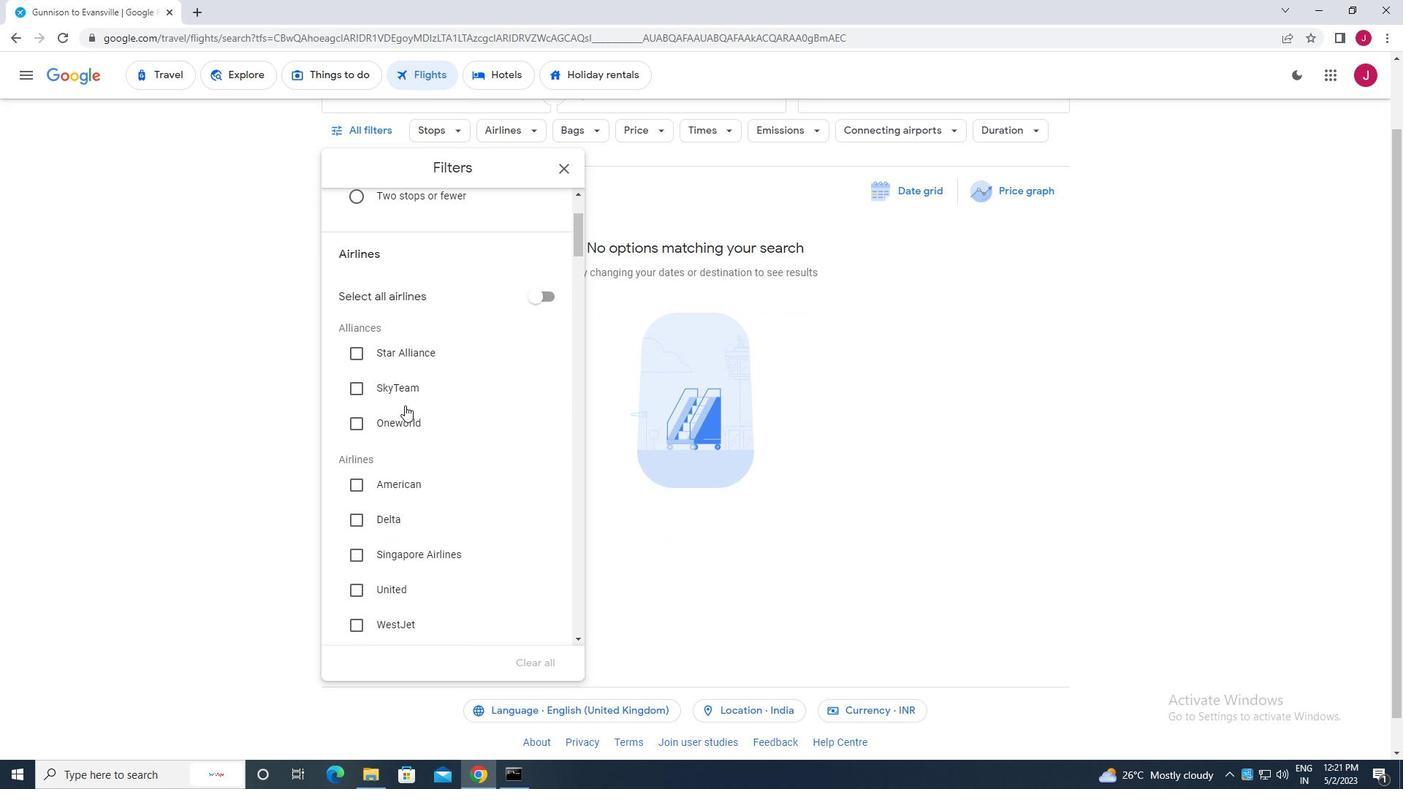 
Action: Mouse moved to (408, 406)
Screenshot: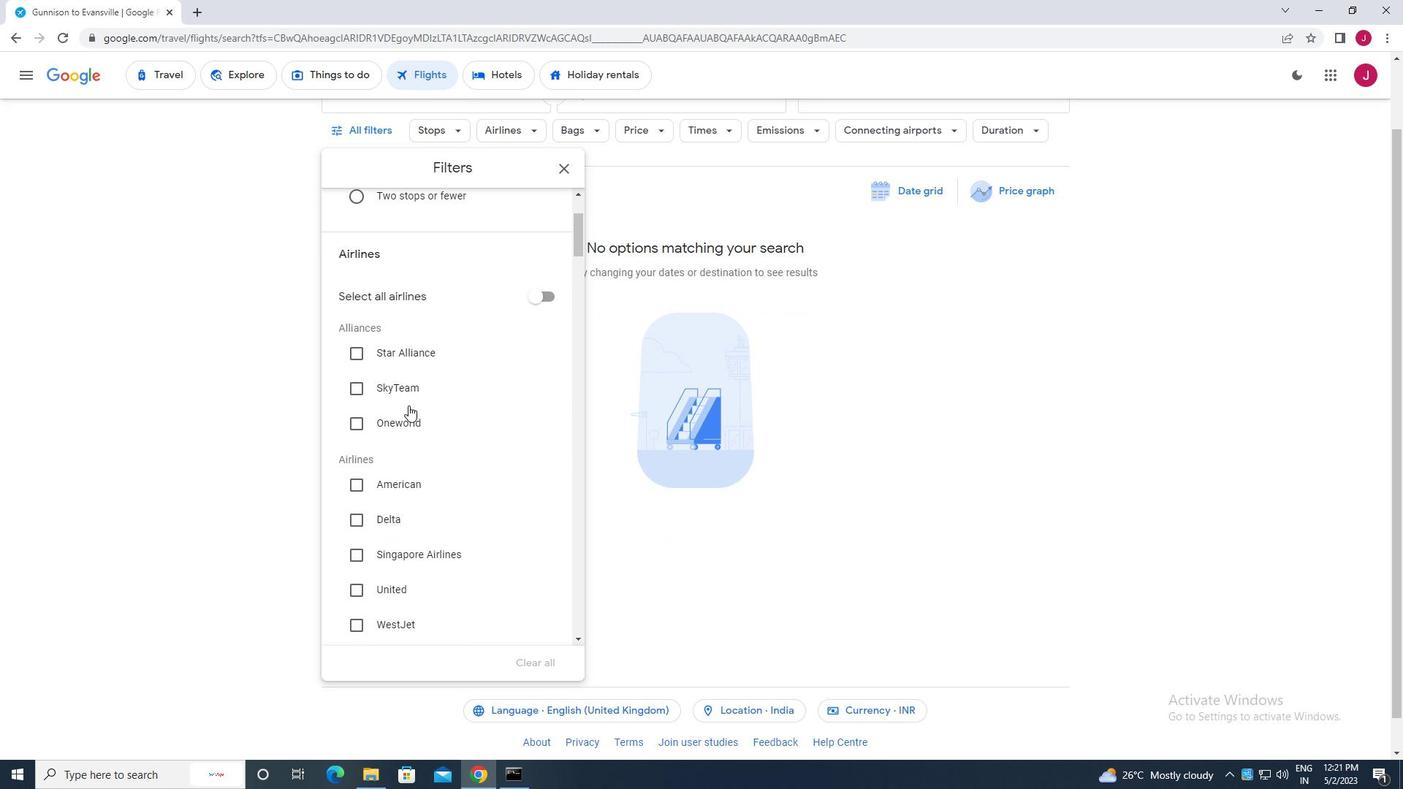 
Action: Mouse scrolled (408, 405) with delta (0, 0)
Screenshot: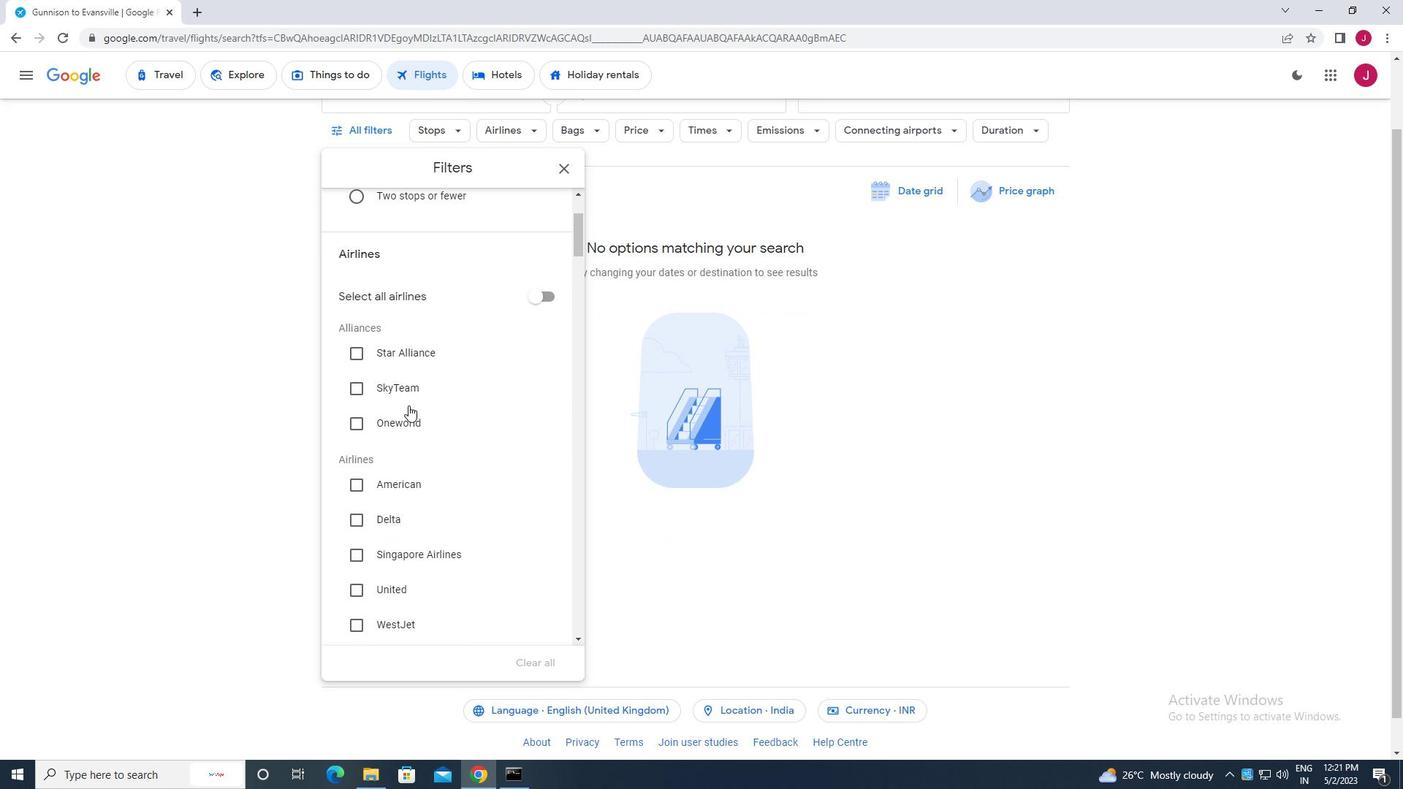 
Action: Mouse moved to (408, 406)
Screenshot: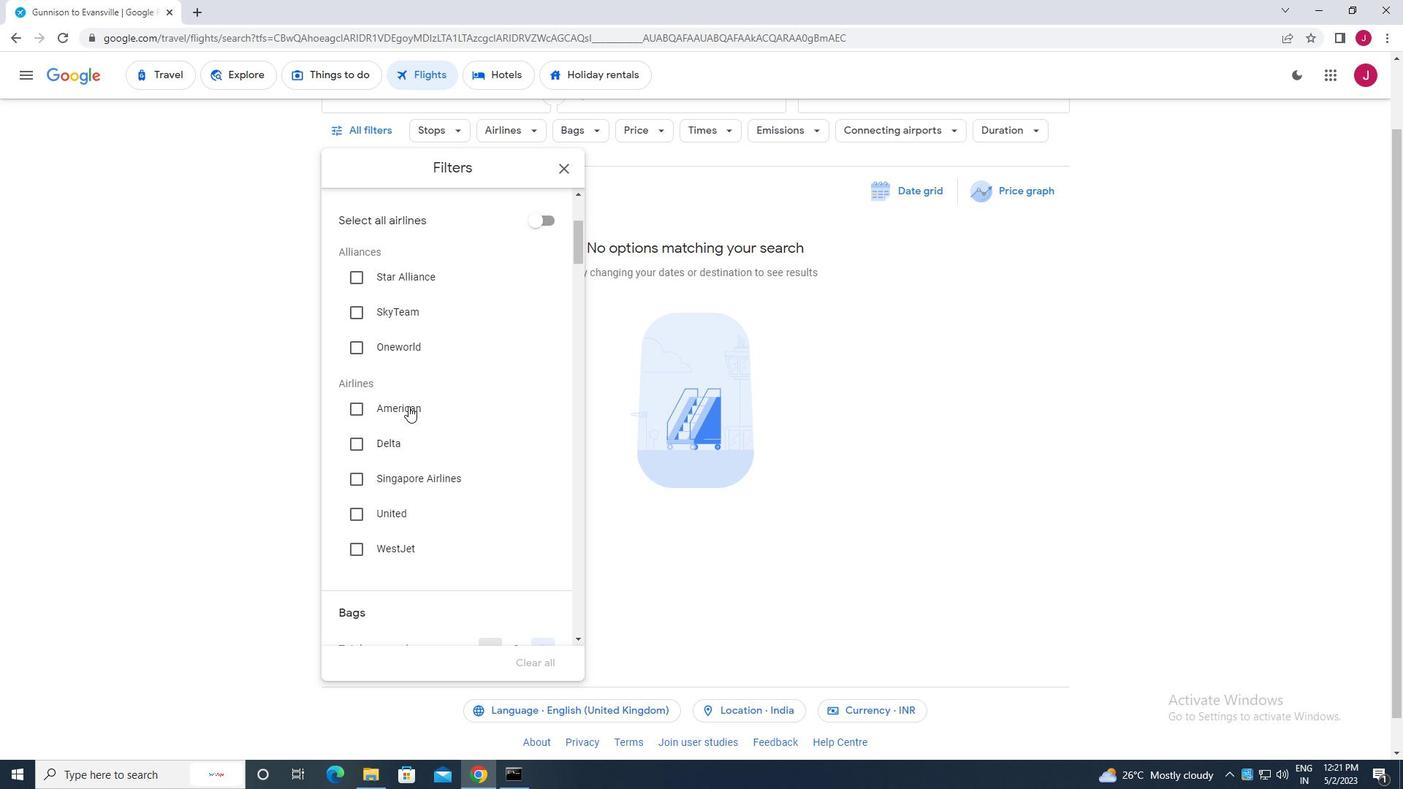 
Action: Mouse scrolled (408, 405) with delta (0, 0)
Screenshot: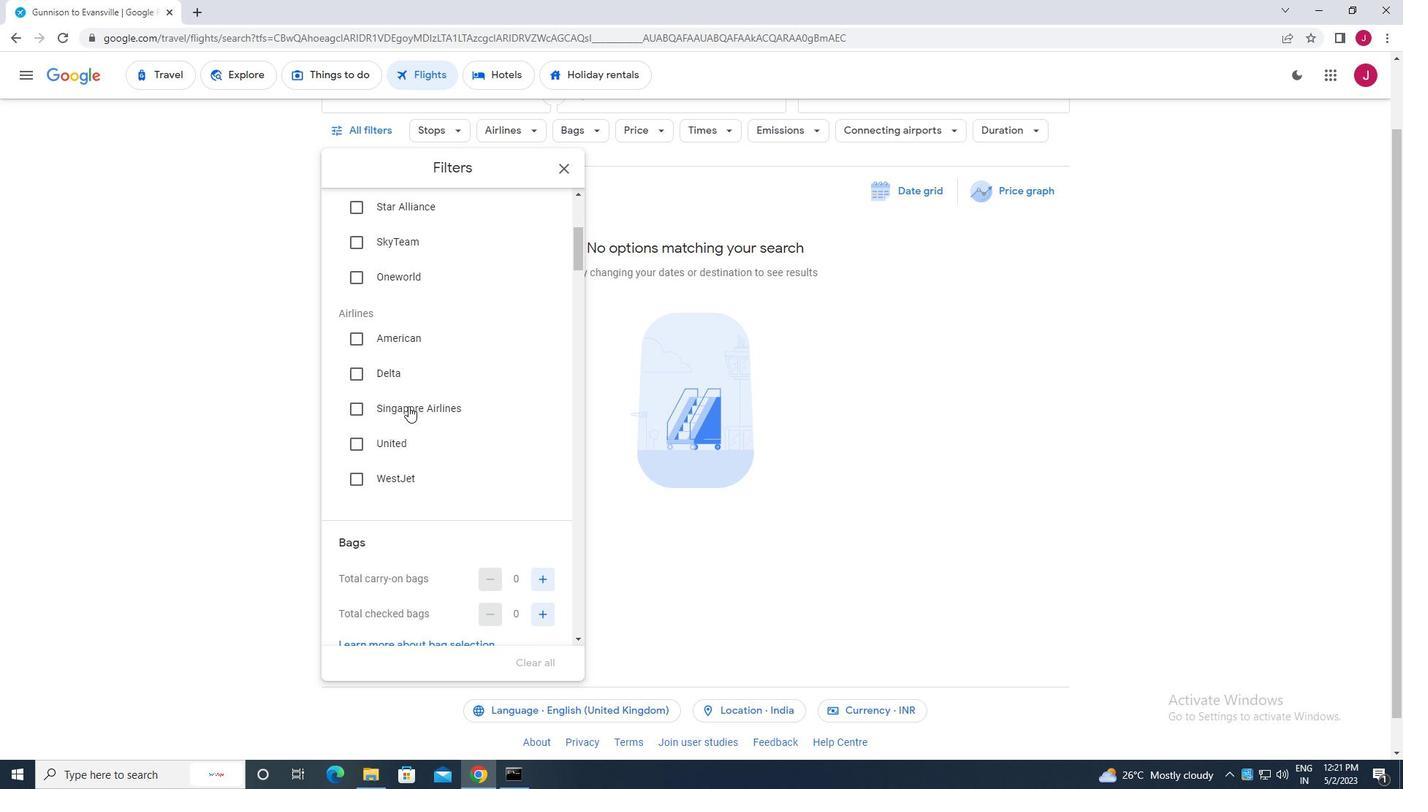 
Action: Mouse moved to (411, 406)
Screenshot: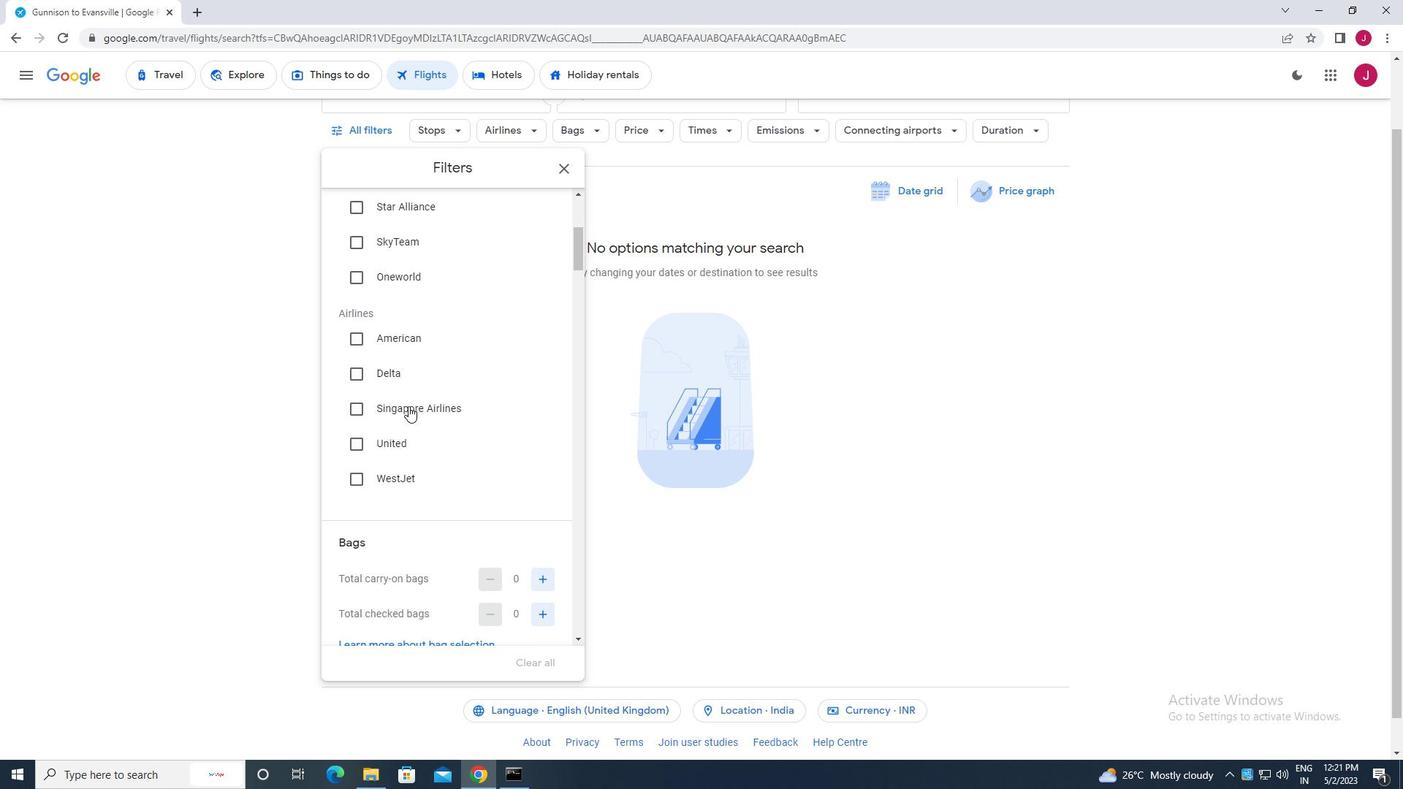 
Action: Mouse scrolled (411, 405) with delta (0, 0)
Screenshot: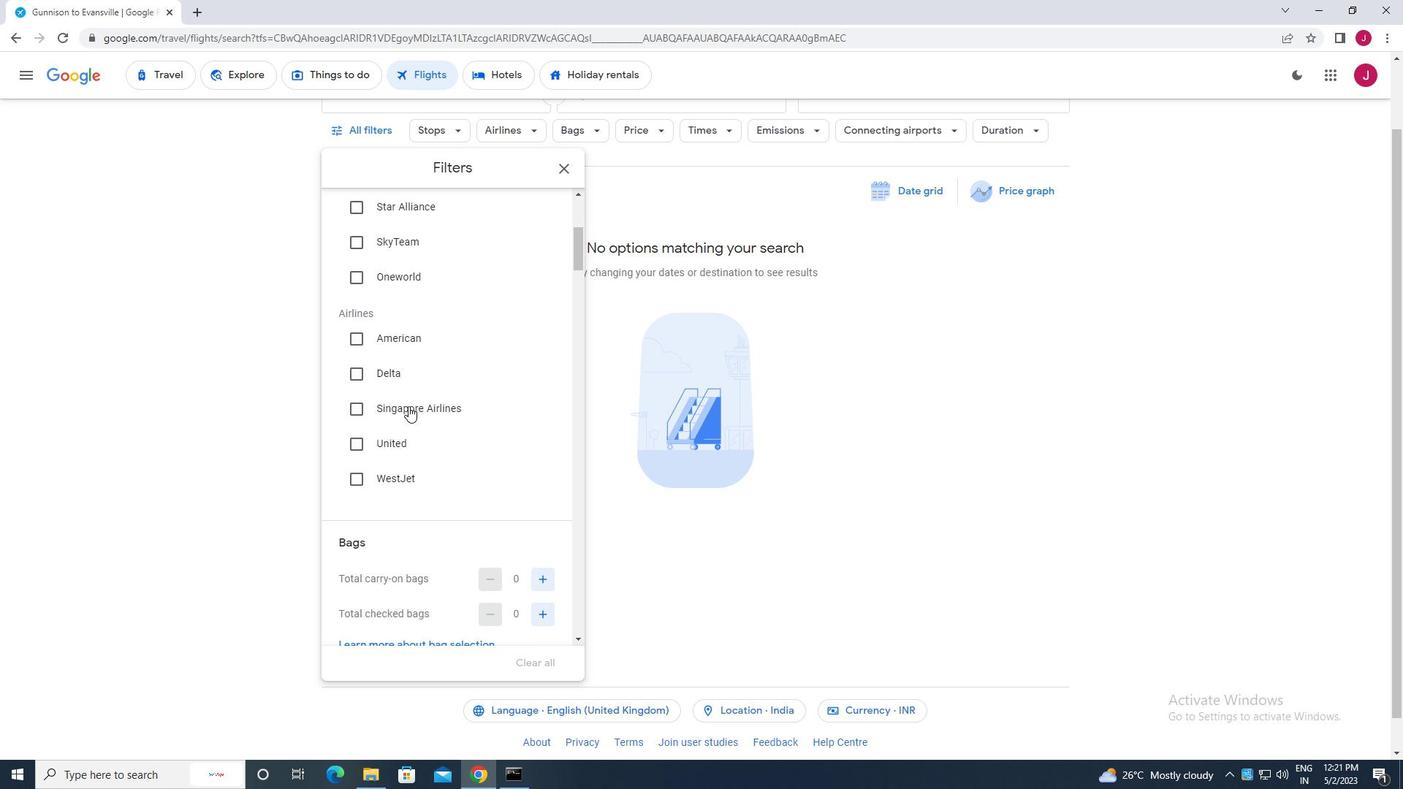 
Action: Mouse scrolled (411, 405) with delta (0, 0)
Screenshot: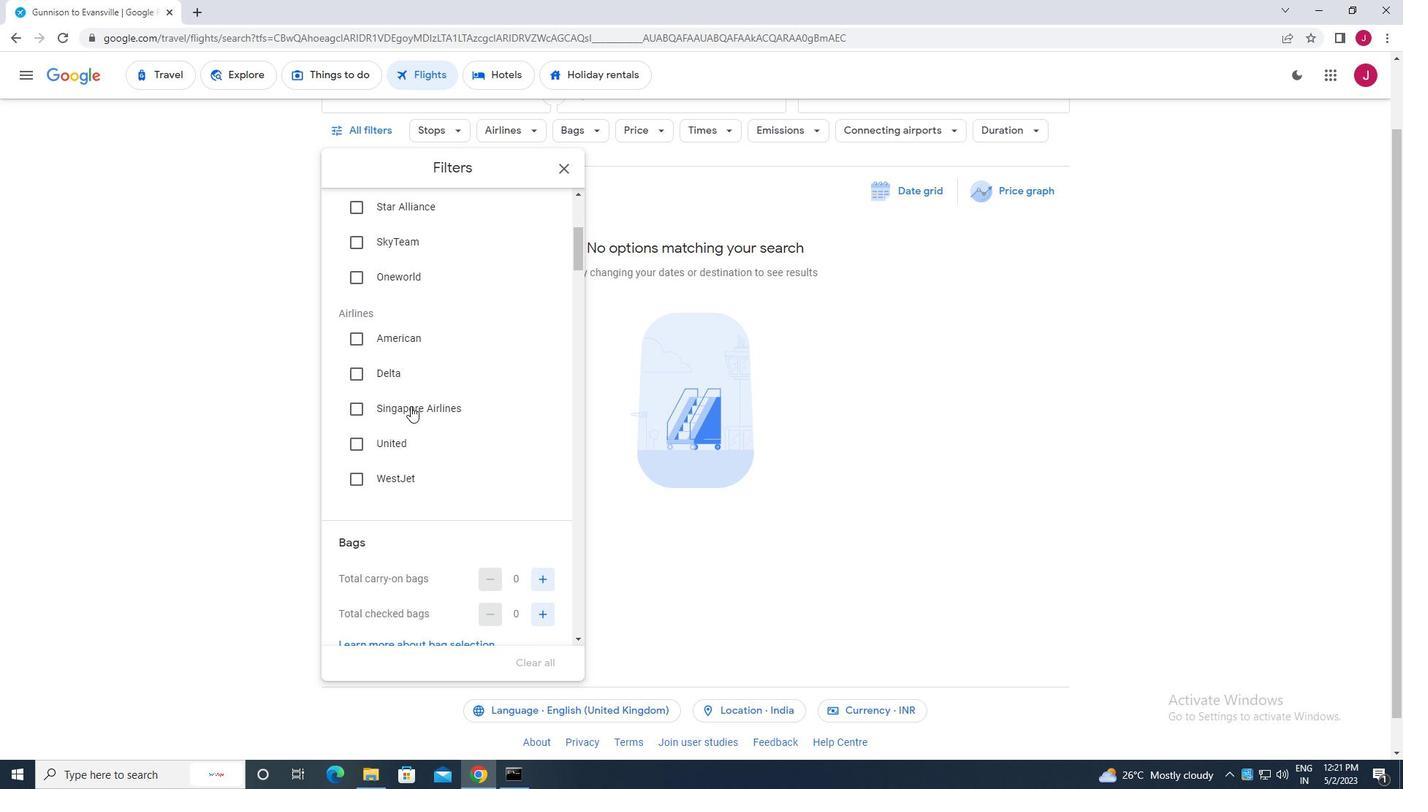 
Action: Mouse moved to (416, 406)
Screenshot: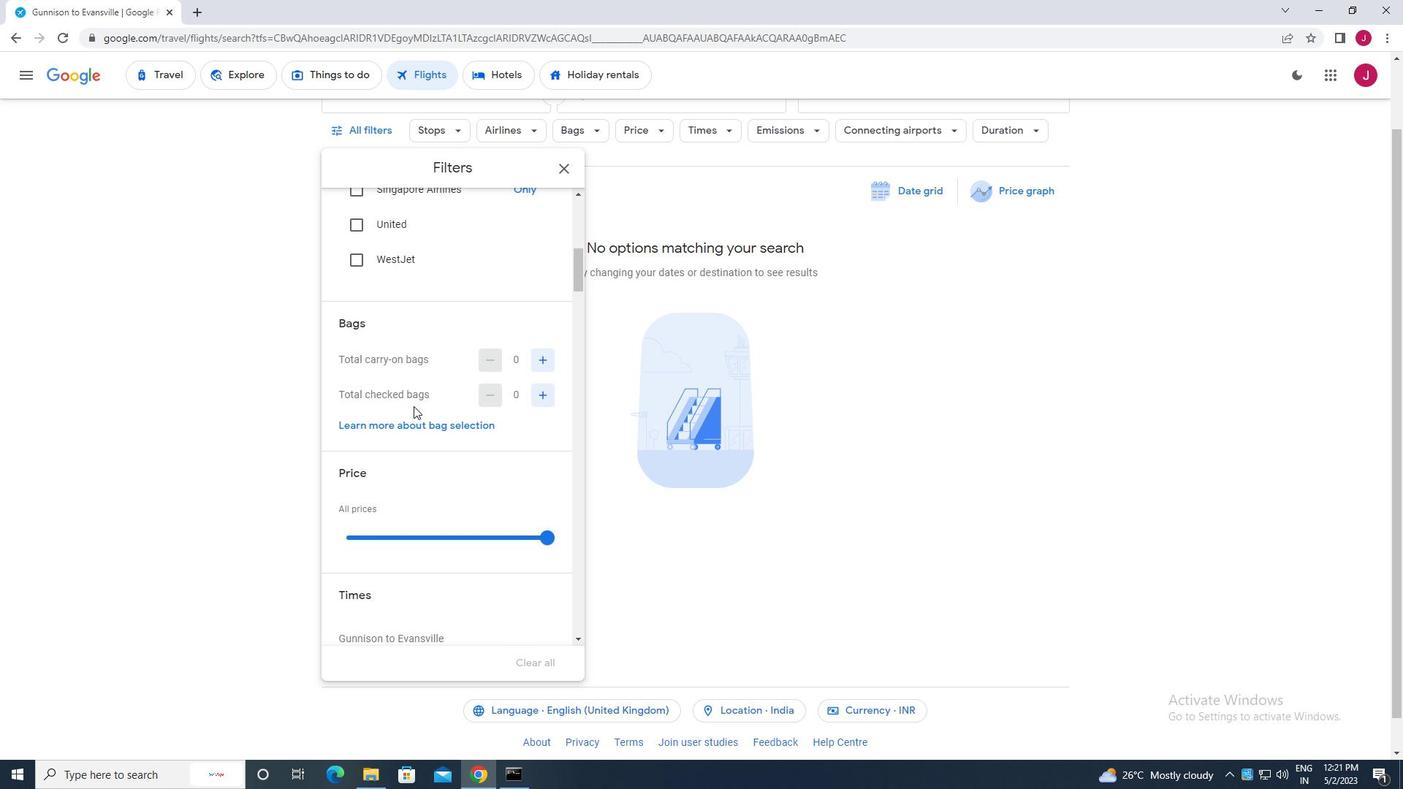 
Action: Mouse scrolled (416, 405) with delta (0, 0)
Screenshot: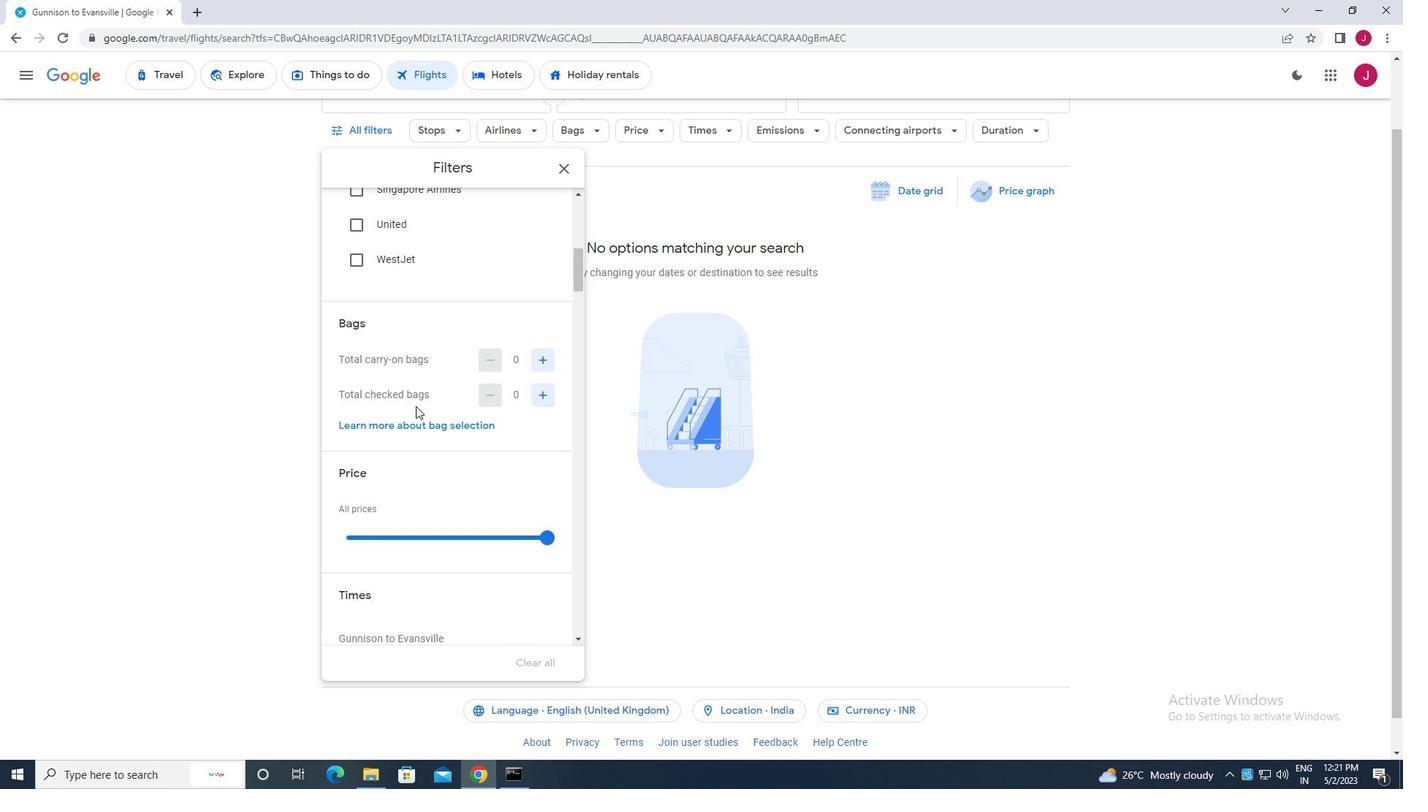 
Action: Mouse moved to (545, 329)
Screenshot: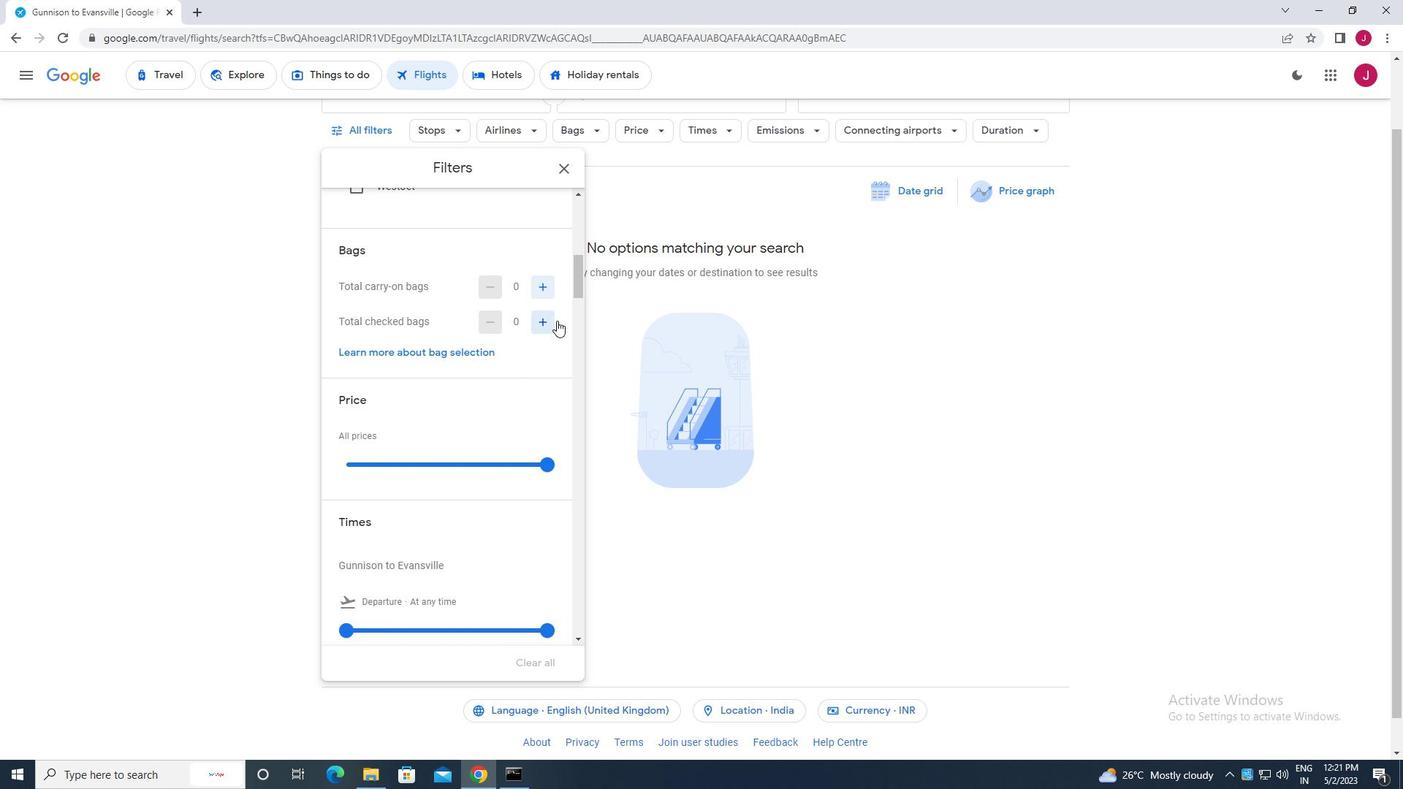 
Action: Mouse pressed left at (545, 329)
Screenshot: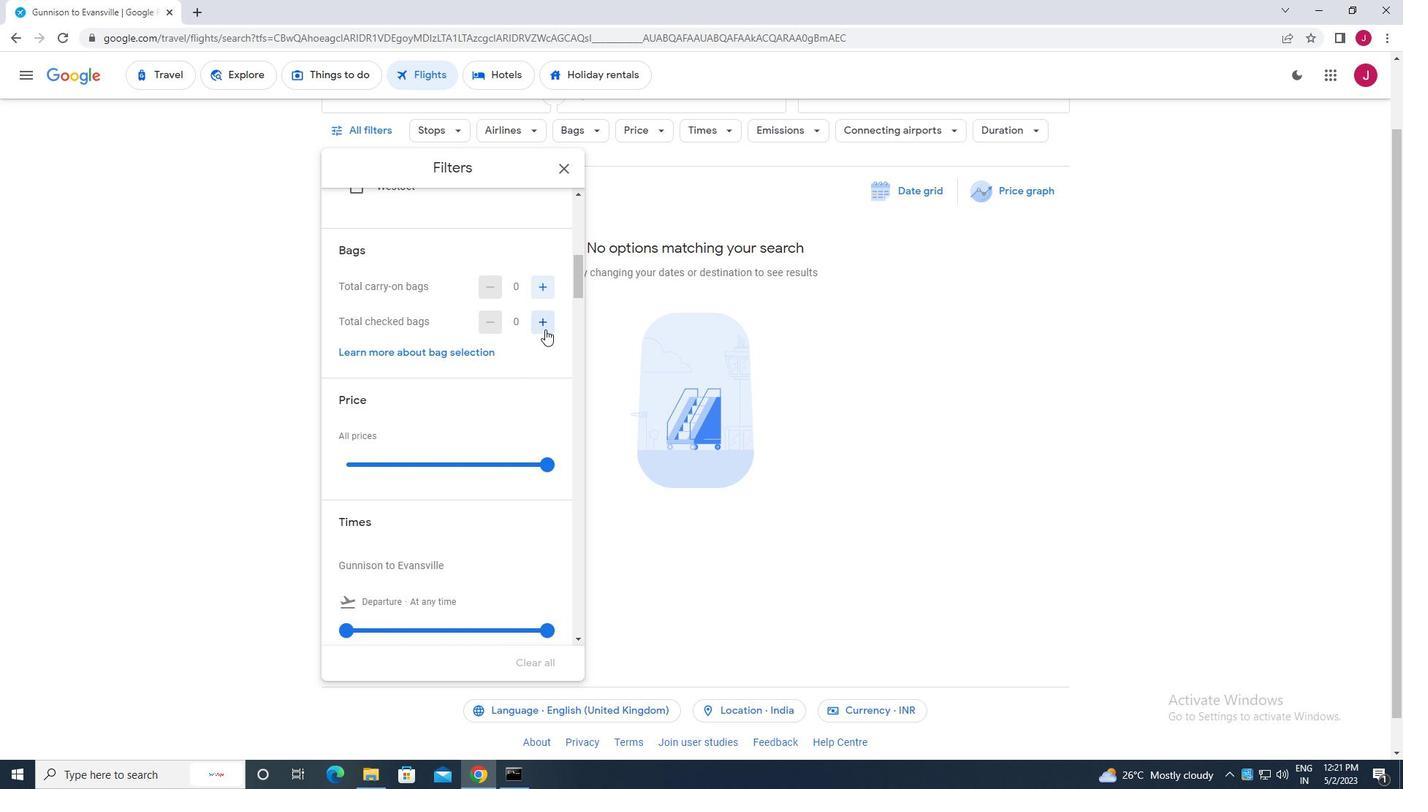 
Action: Mouse moved to (545, 329)
Screenshot: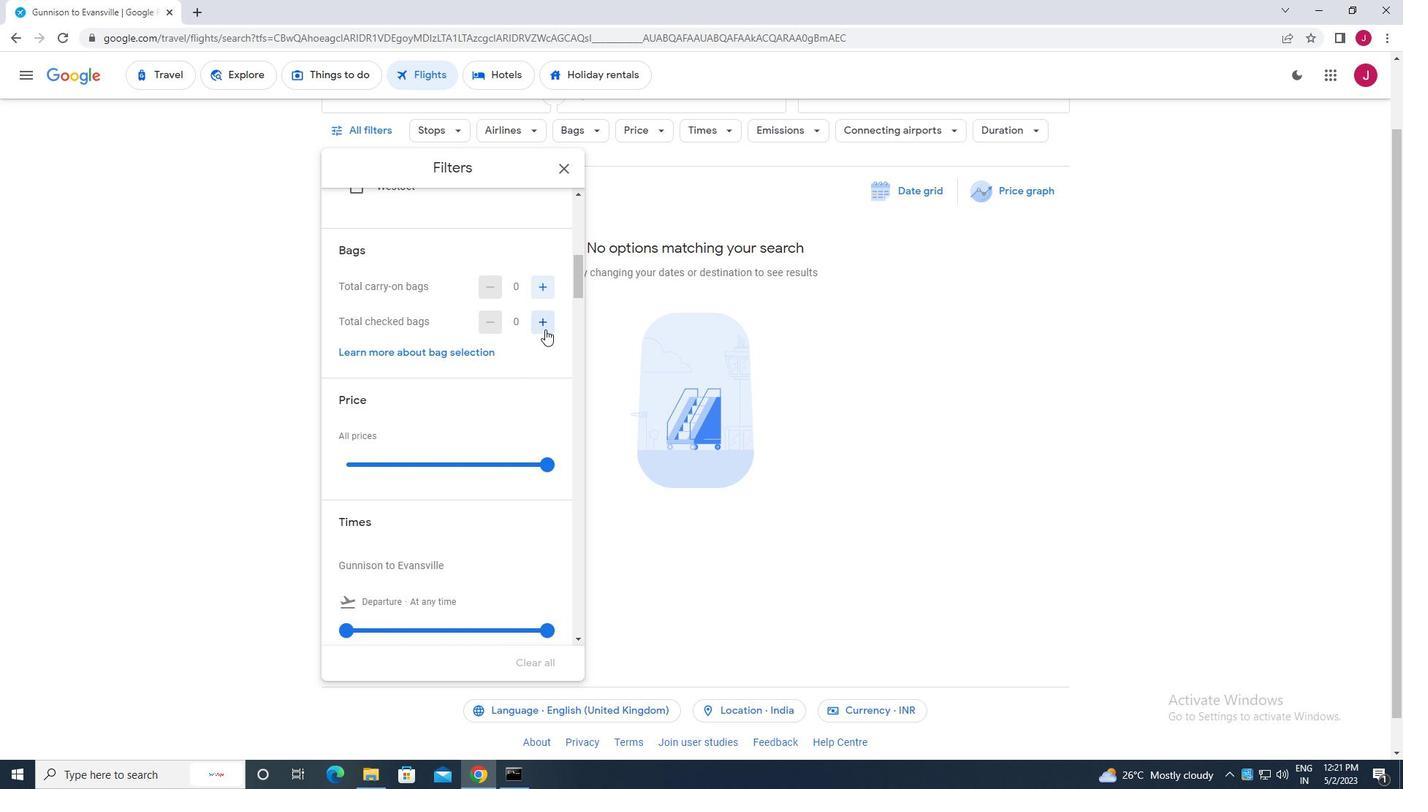 
Action: Mouse pressed left at (545, 329)
Screenshot: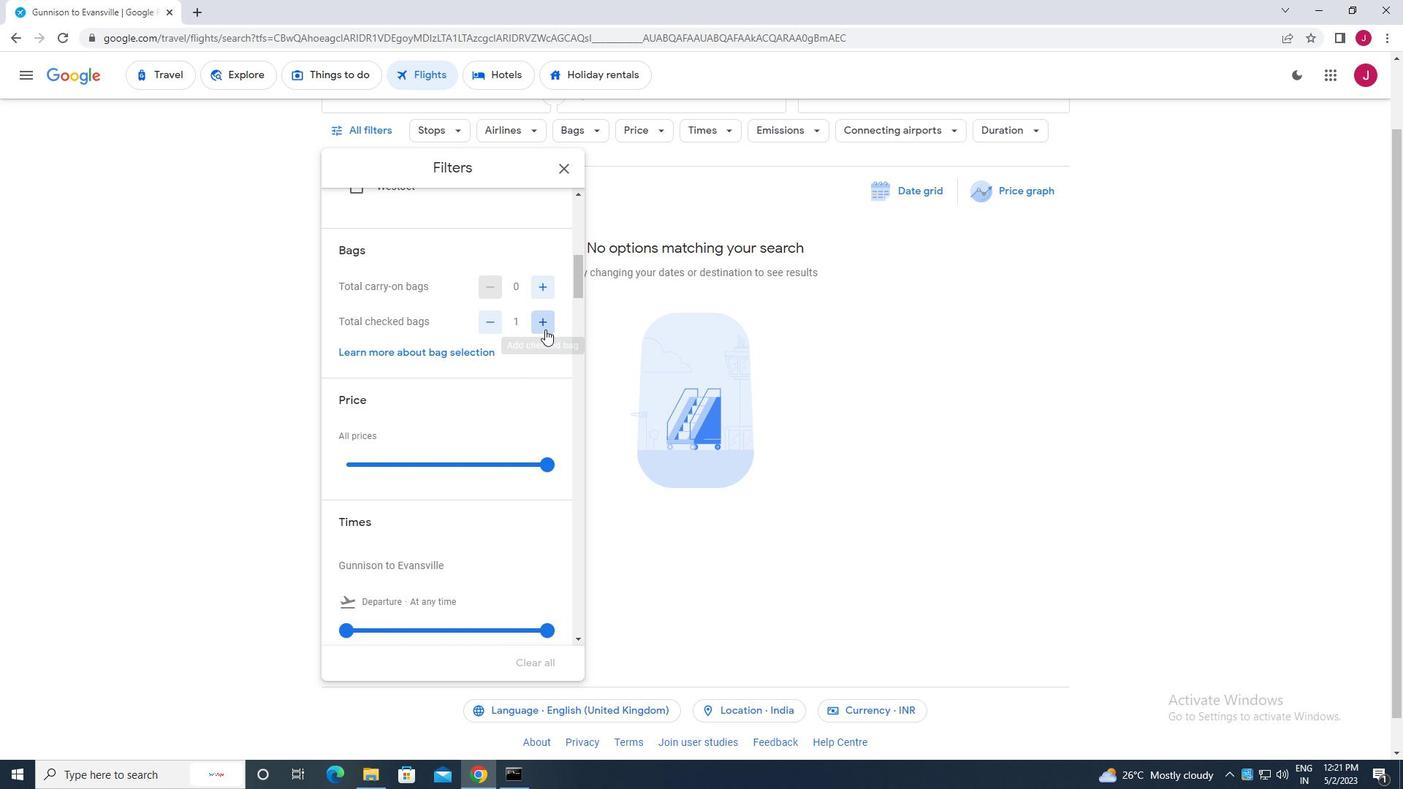 
Action: Mouse pressed left at (545, 329)
Screenshot: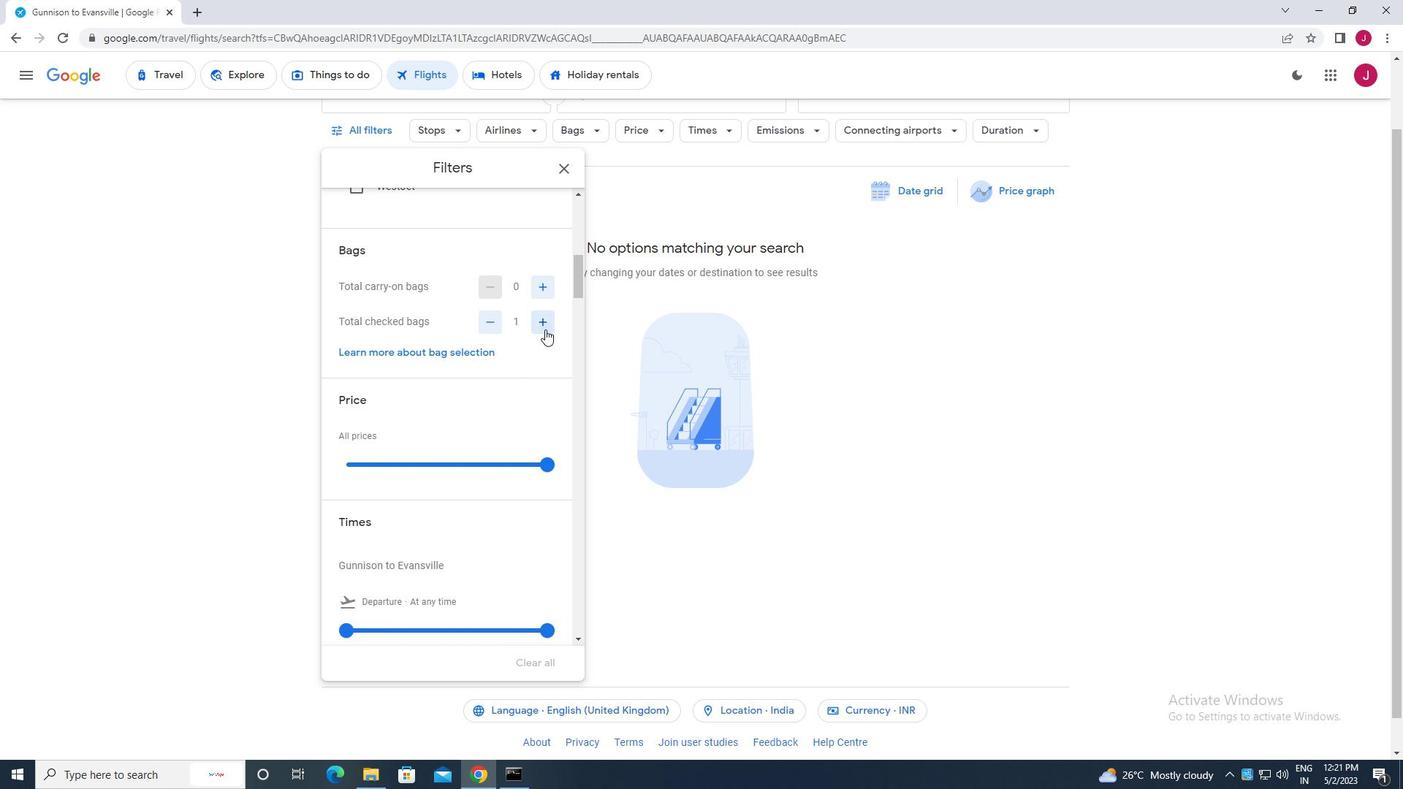 
Action: Mouse pressed left at (545, 329)
Screenshot: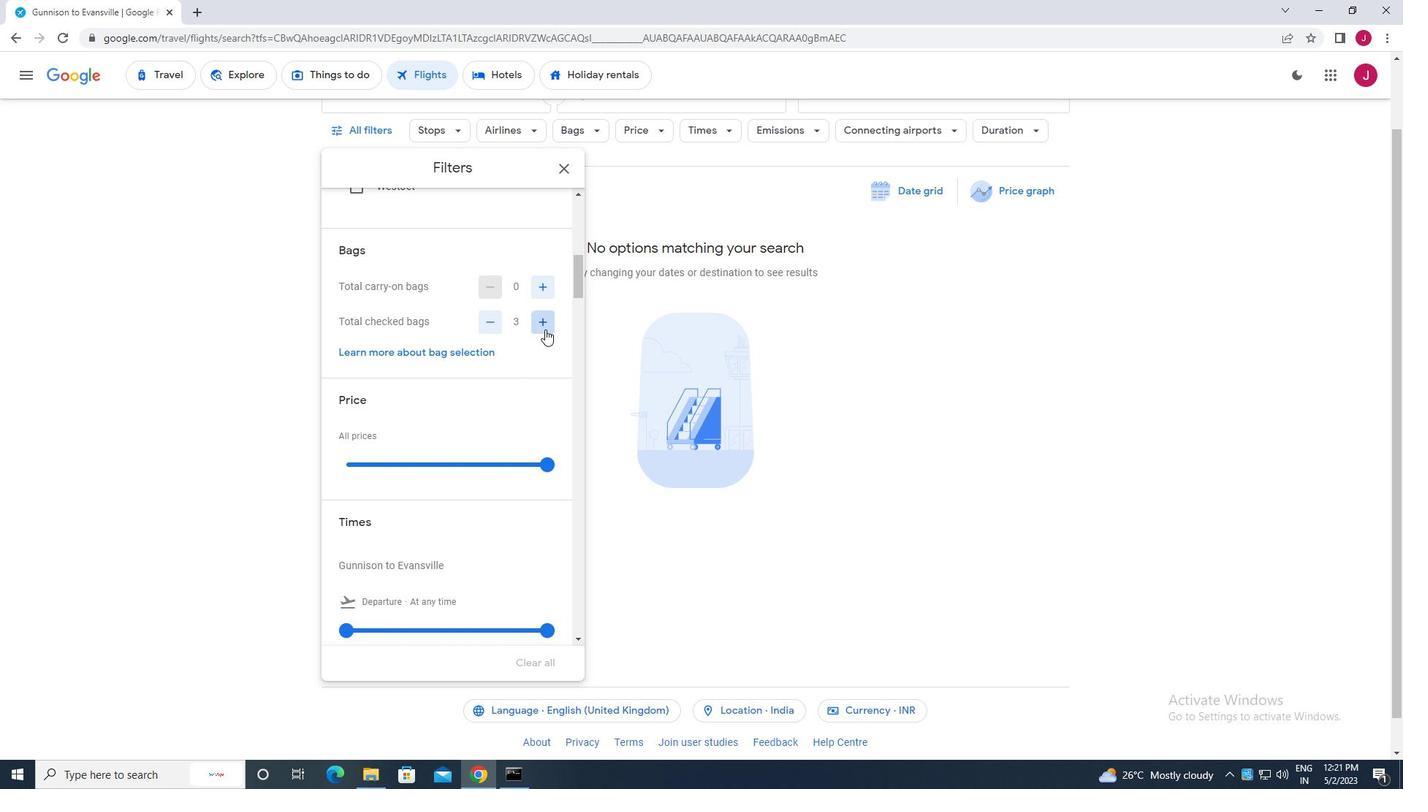 
Action: Mouse pressed left at (545, 329)
Screenshot: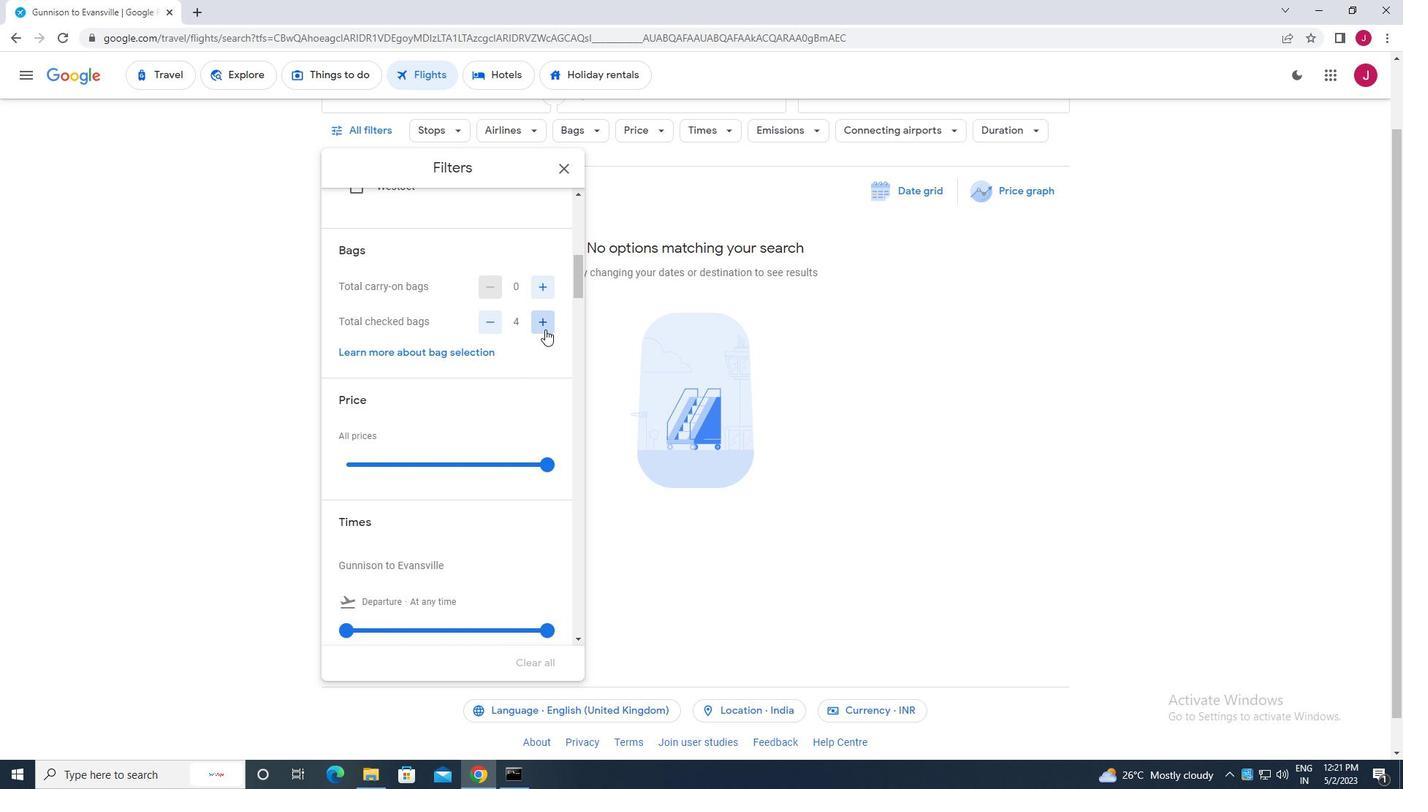 
Action: Mouse pressed left at (545, 329)
Screenshot: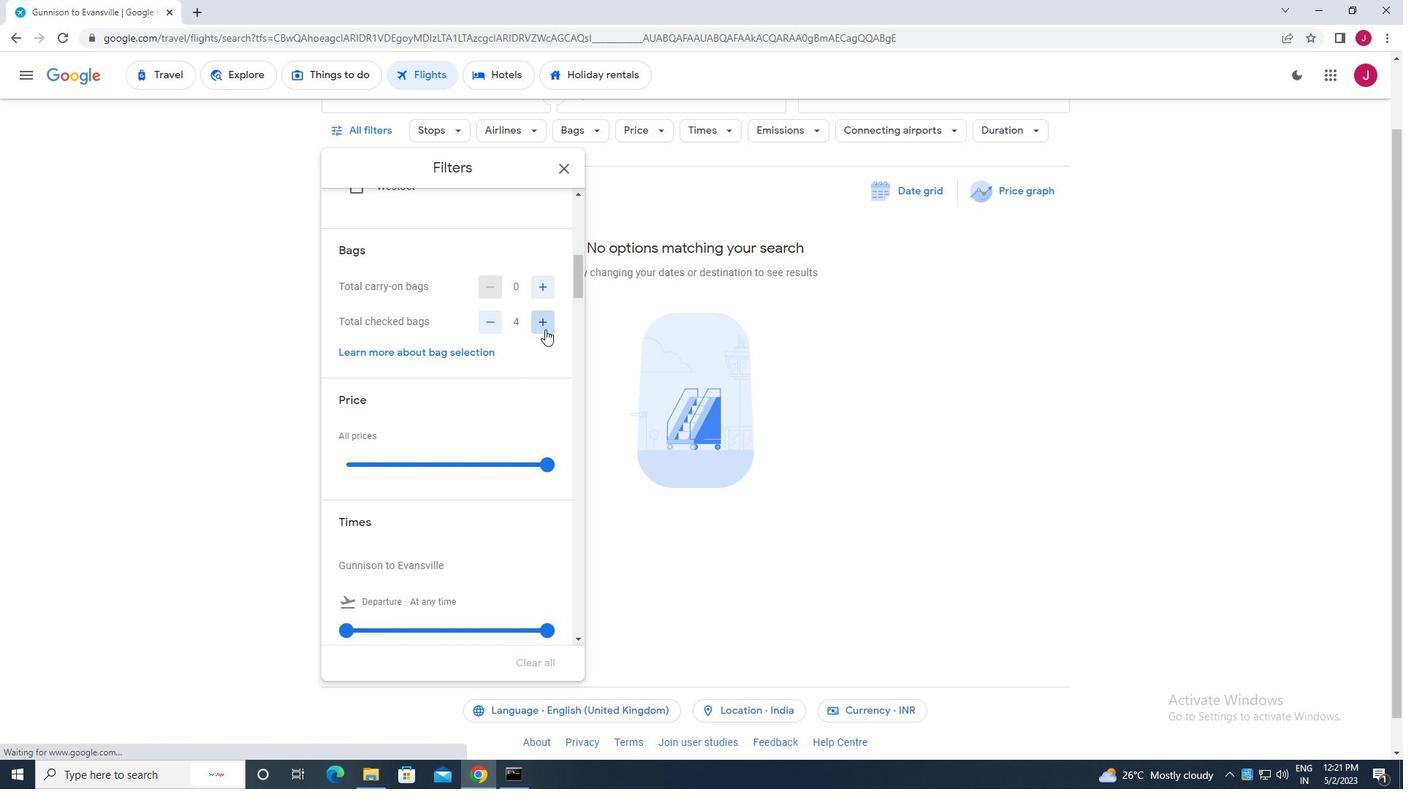 
Action: Mouse moved to (551, 337)
Screenshot: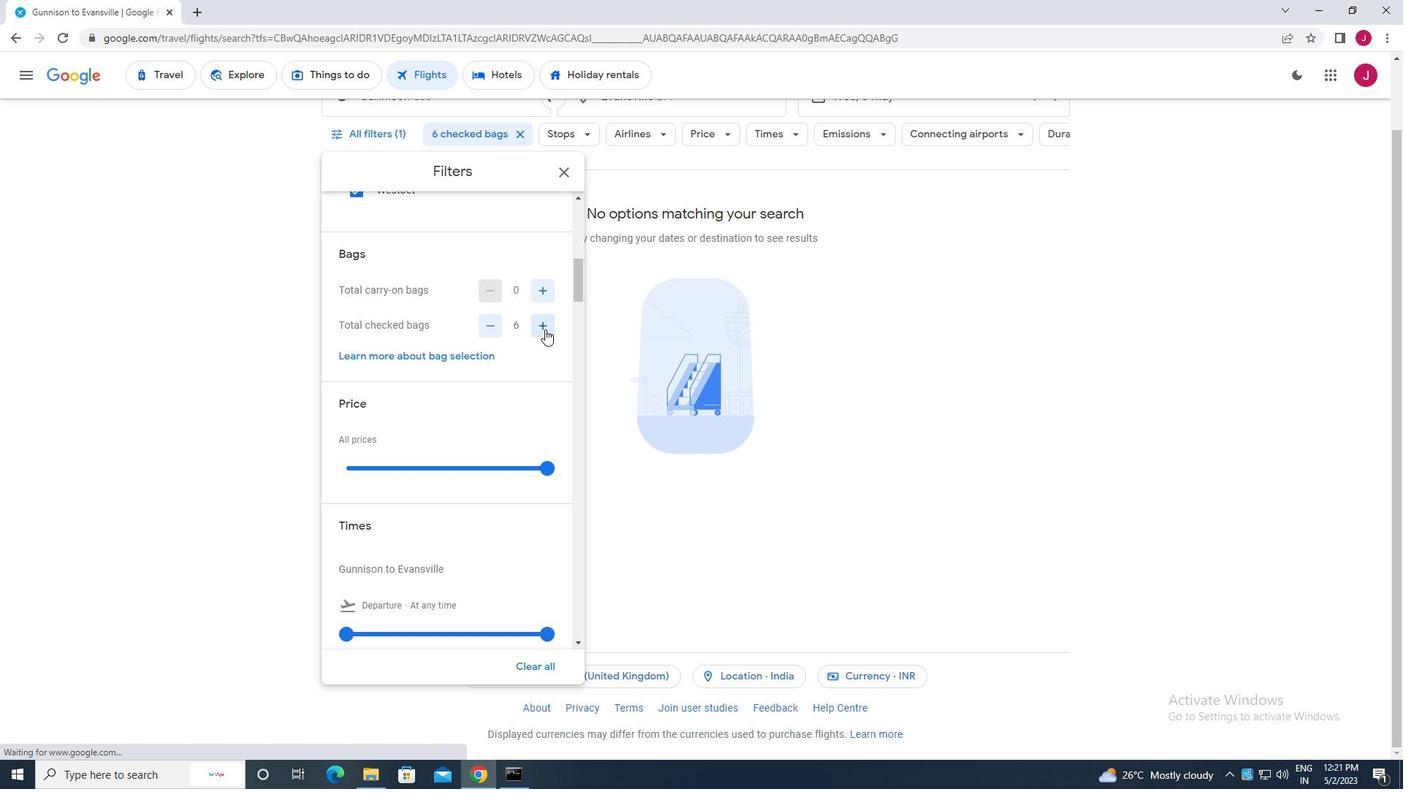 
Action: Mouse scrolled (551, 337) with delta (0, 0)
Screenshot: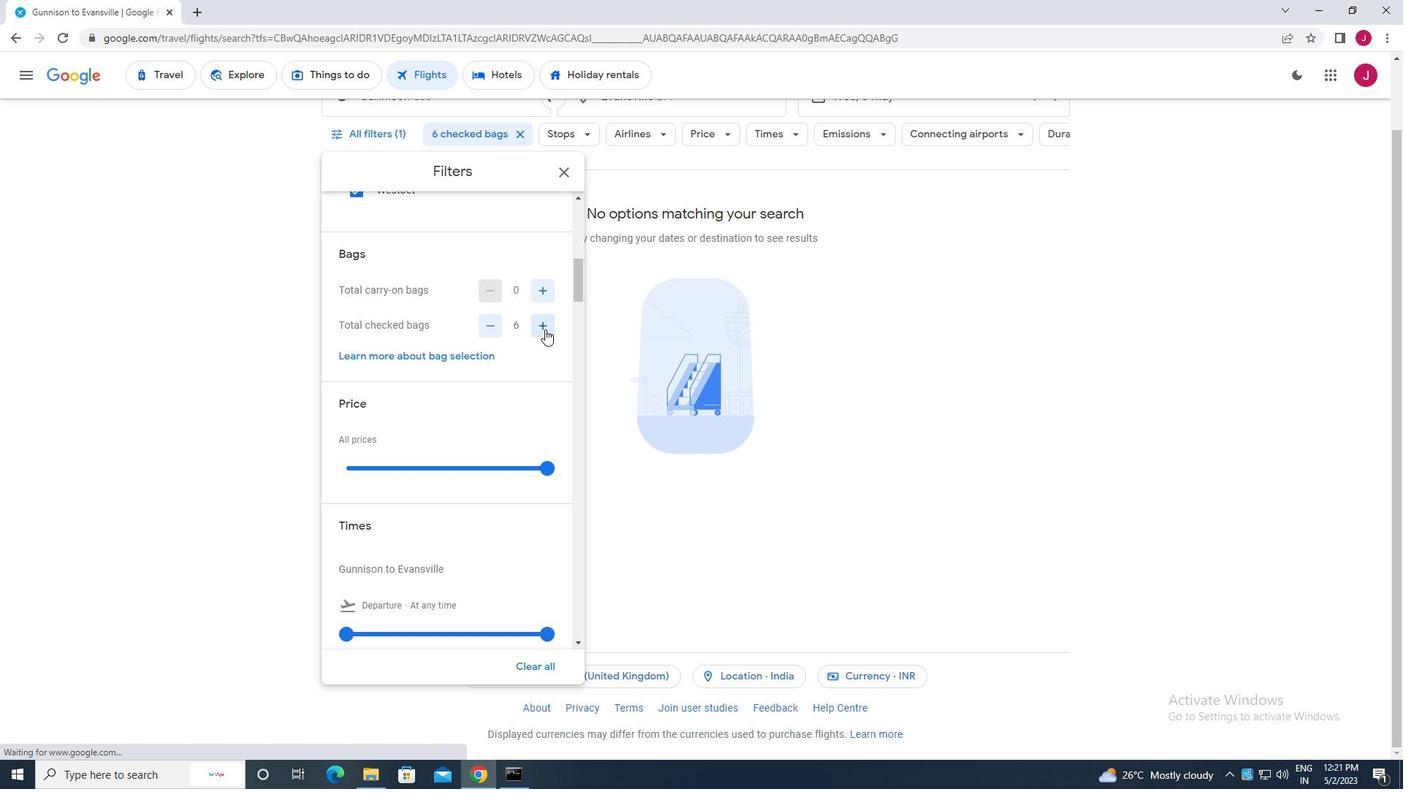 
Action: Mouse scrolled (551, 337) with delta (0, 0)
Screenshot: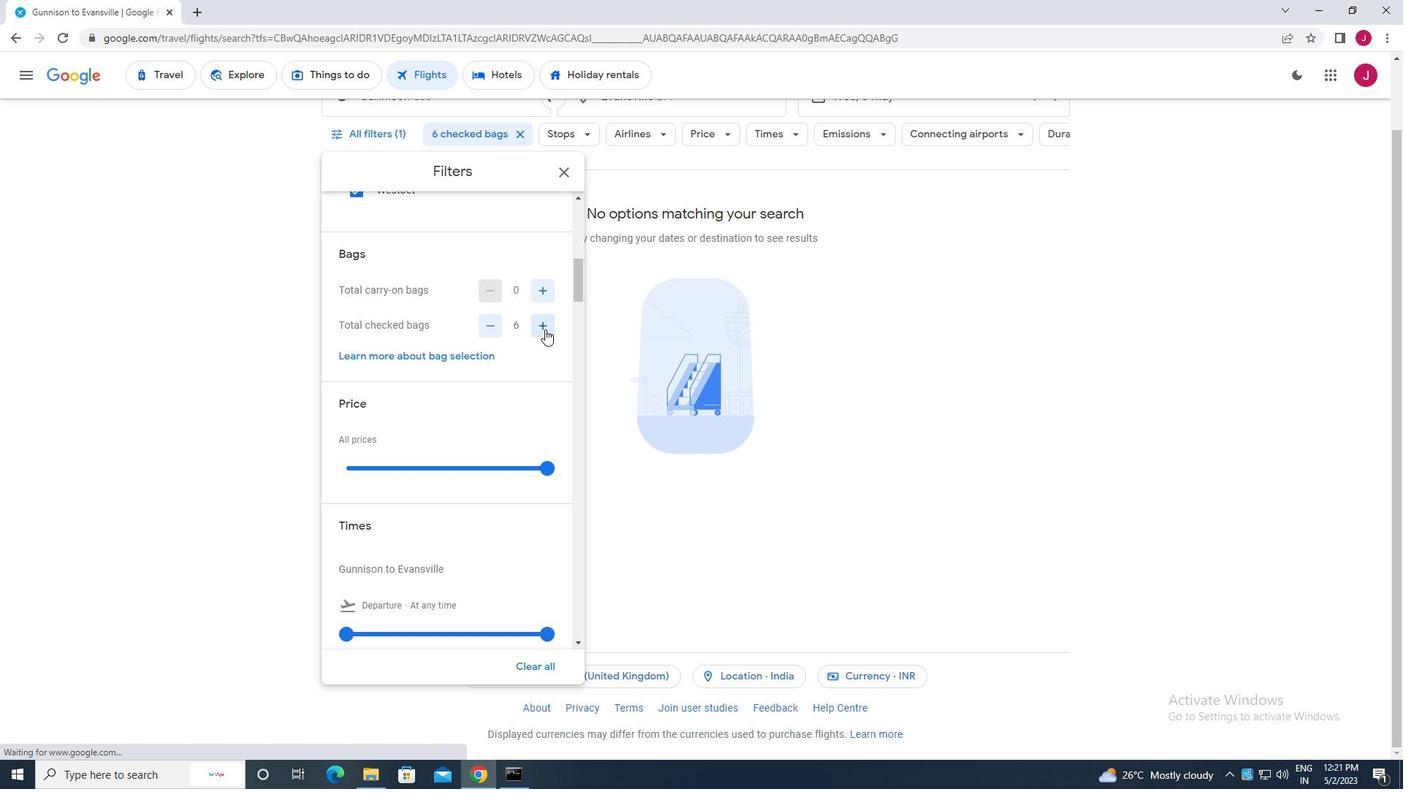 
Action: Mouse moved to (551, 340)
Screenshot: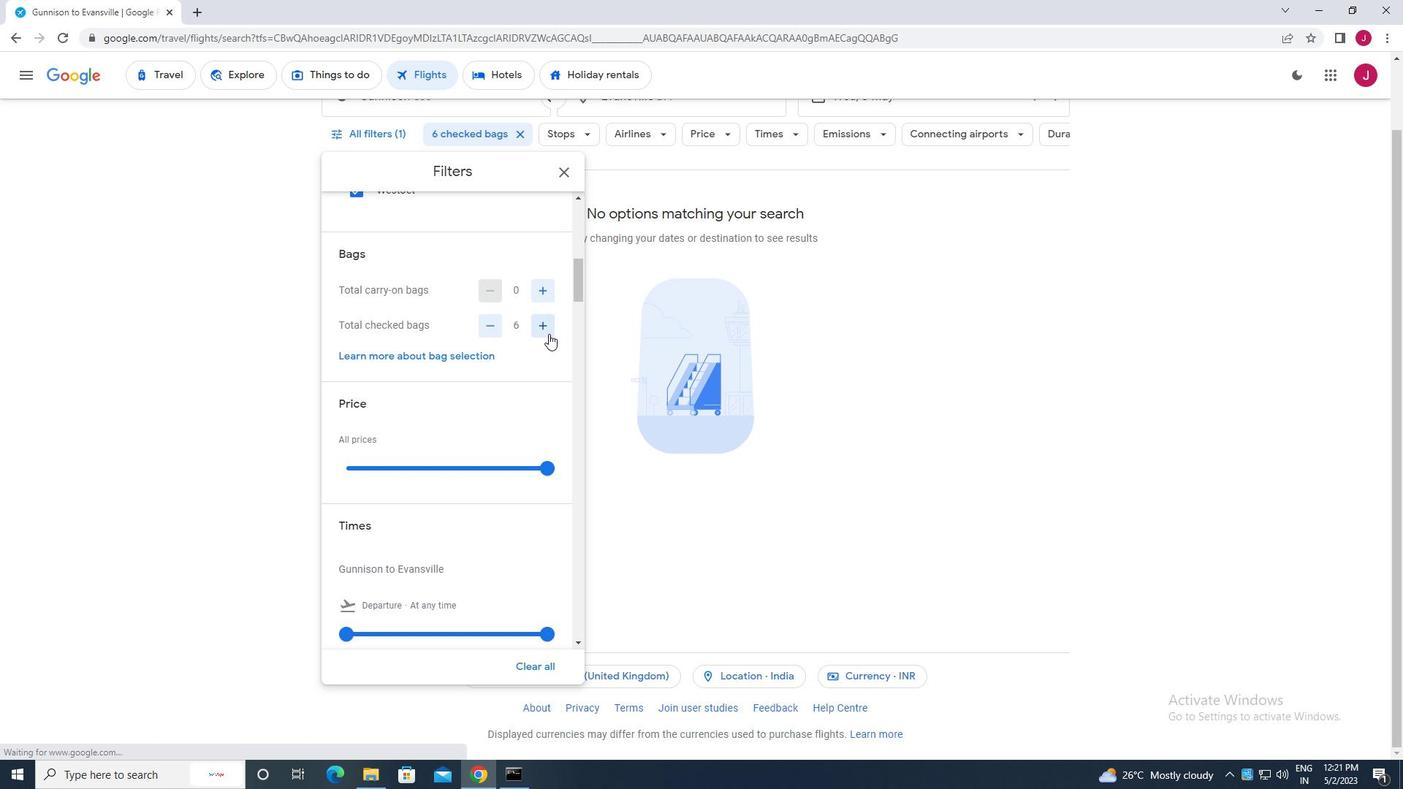 
Action: Mouse scrolled (551, 339) with delta (0, 0)
Screenshot: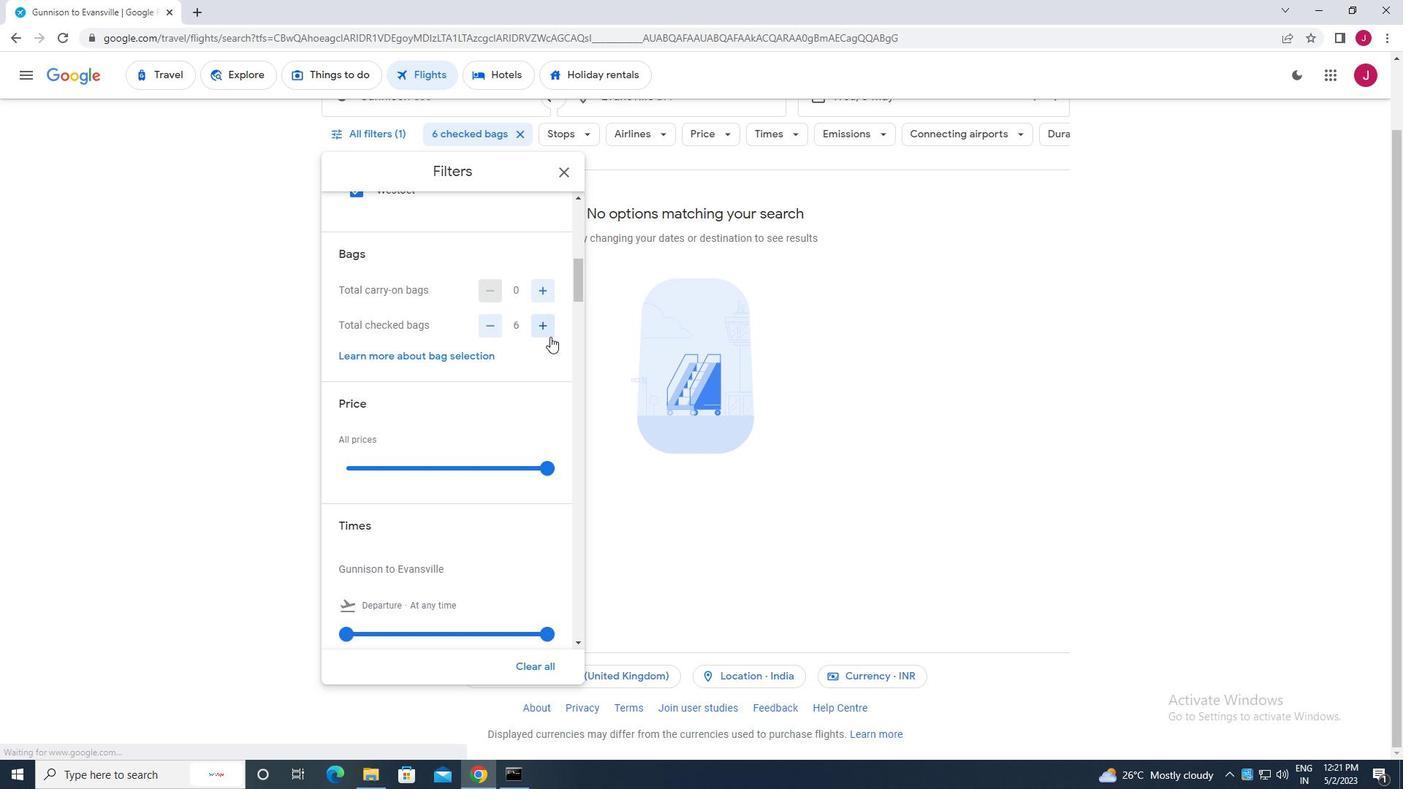 
Action: Mouse moved to (555, 247)
Screenshot: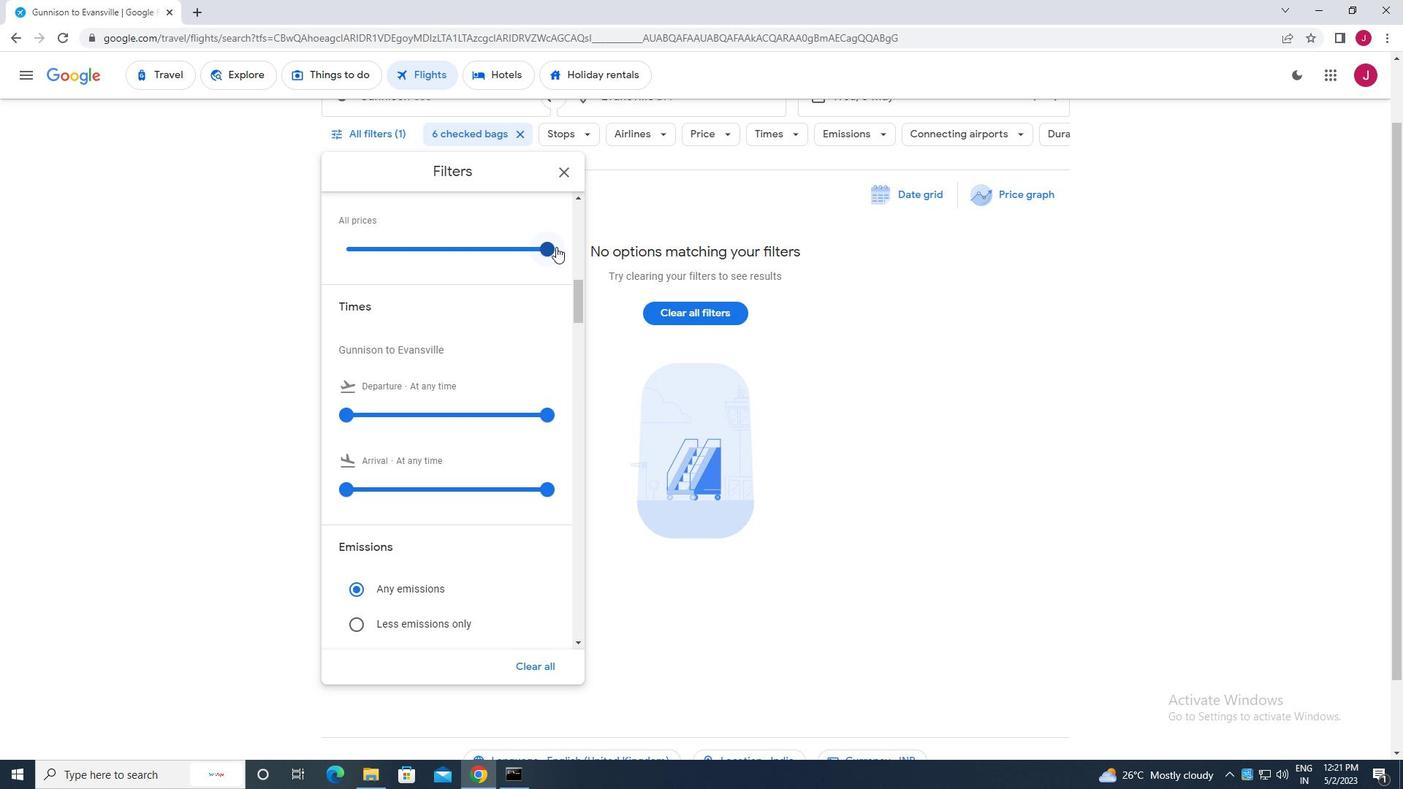 
Action: Mouse pressed left at (555, 247)
Screenshot: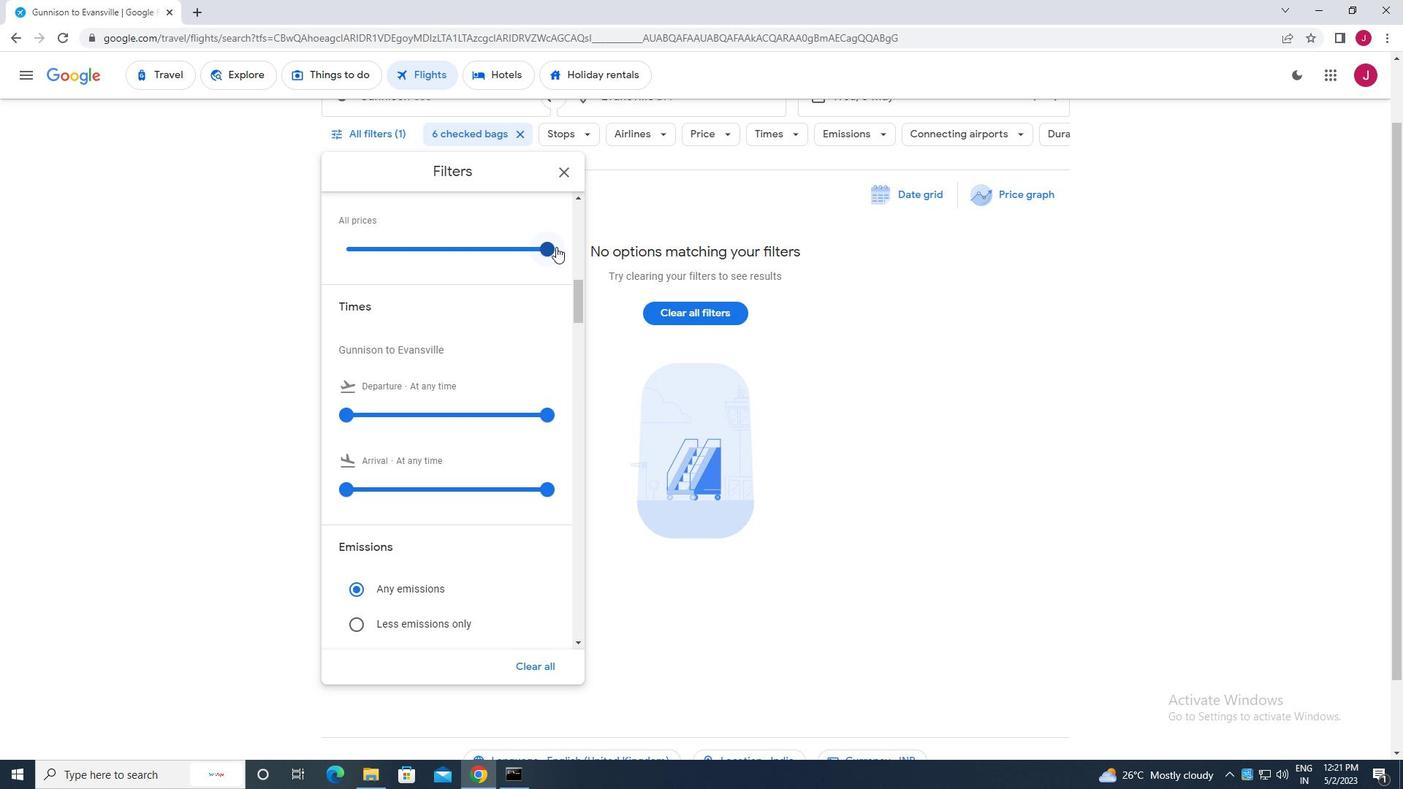 
Action: Mouse moved to (378, 288)
Screenshot: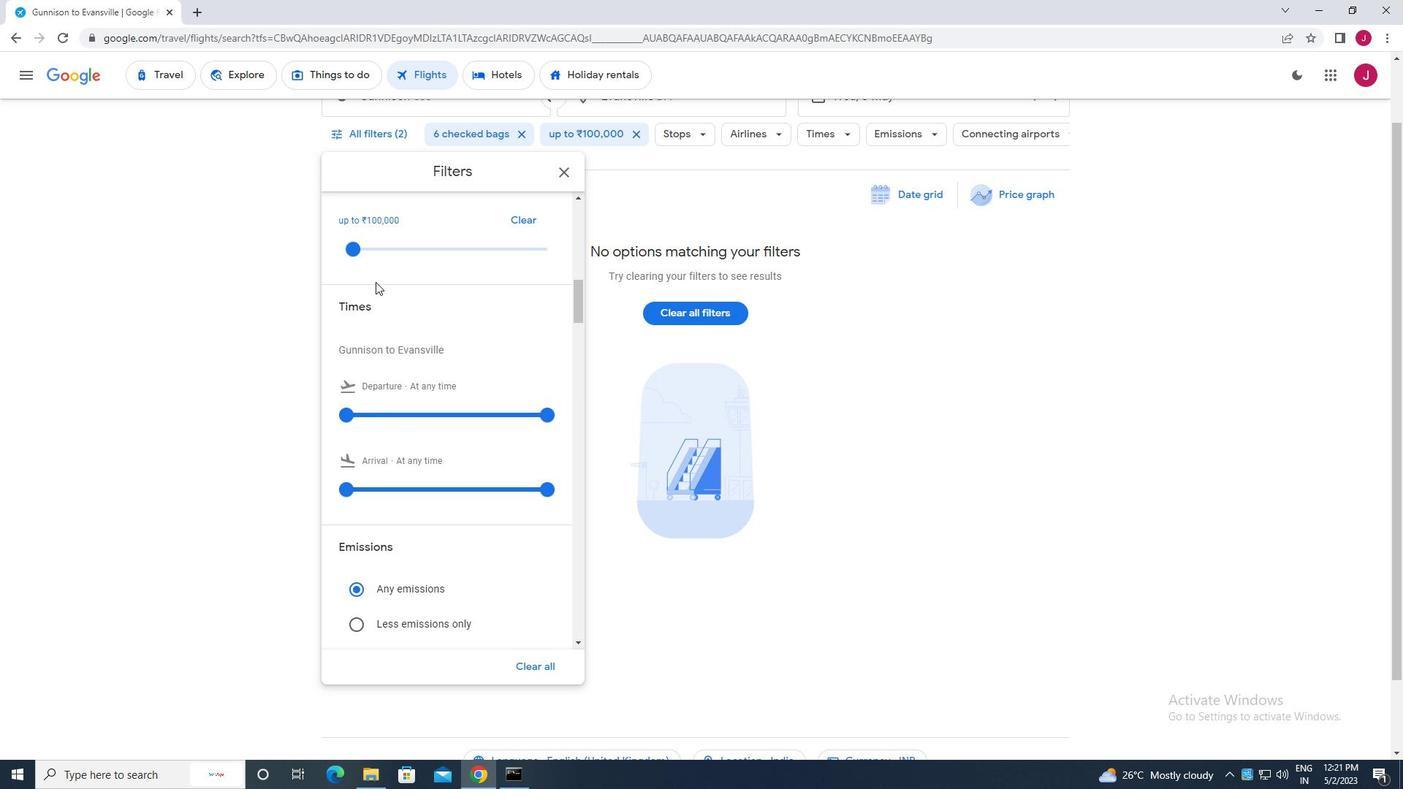 
Action: Mouse scrolled (378, 287) with delta (0, 0)
Screenshot: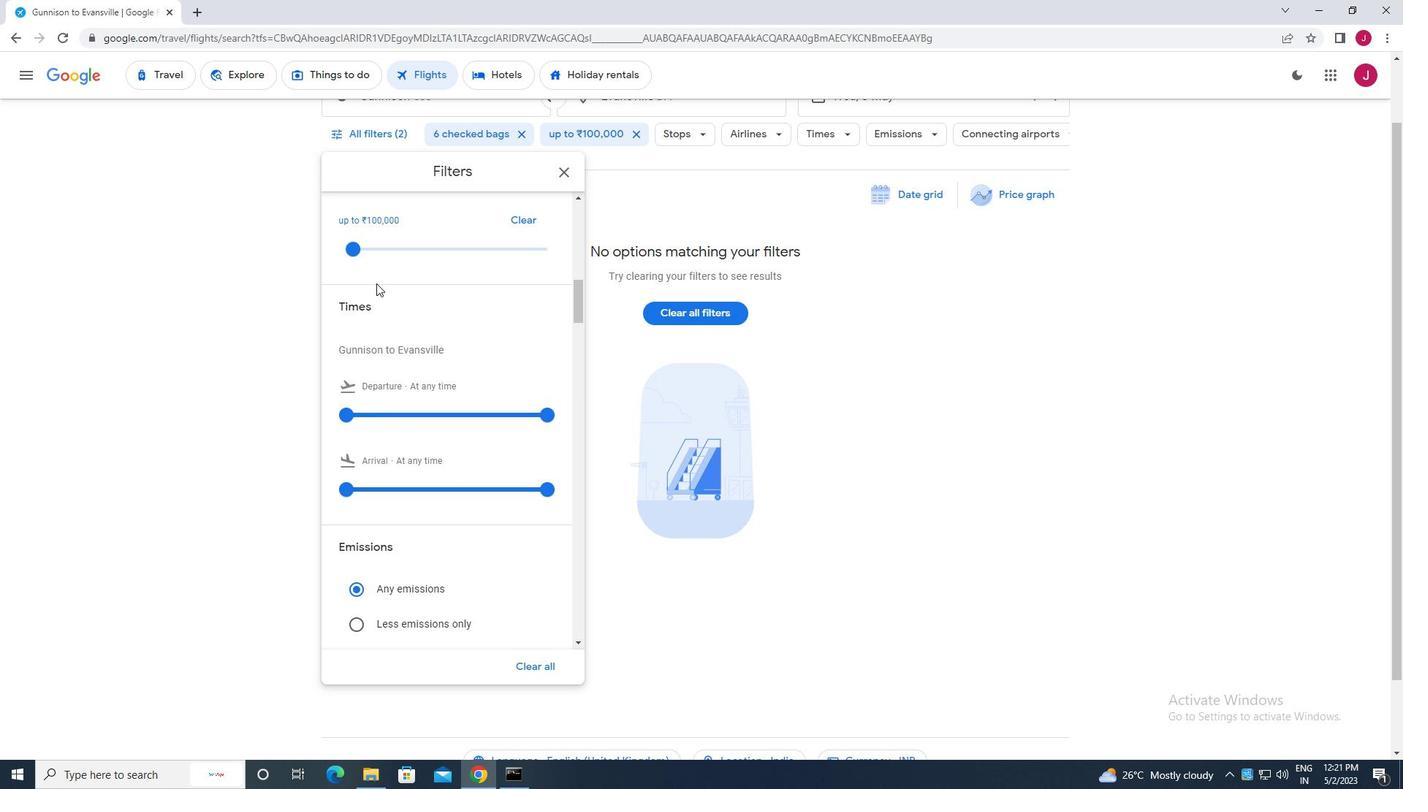 
Action: Mouse moved to (378, 288)
Screenshot: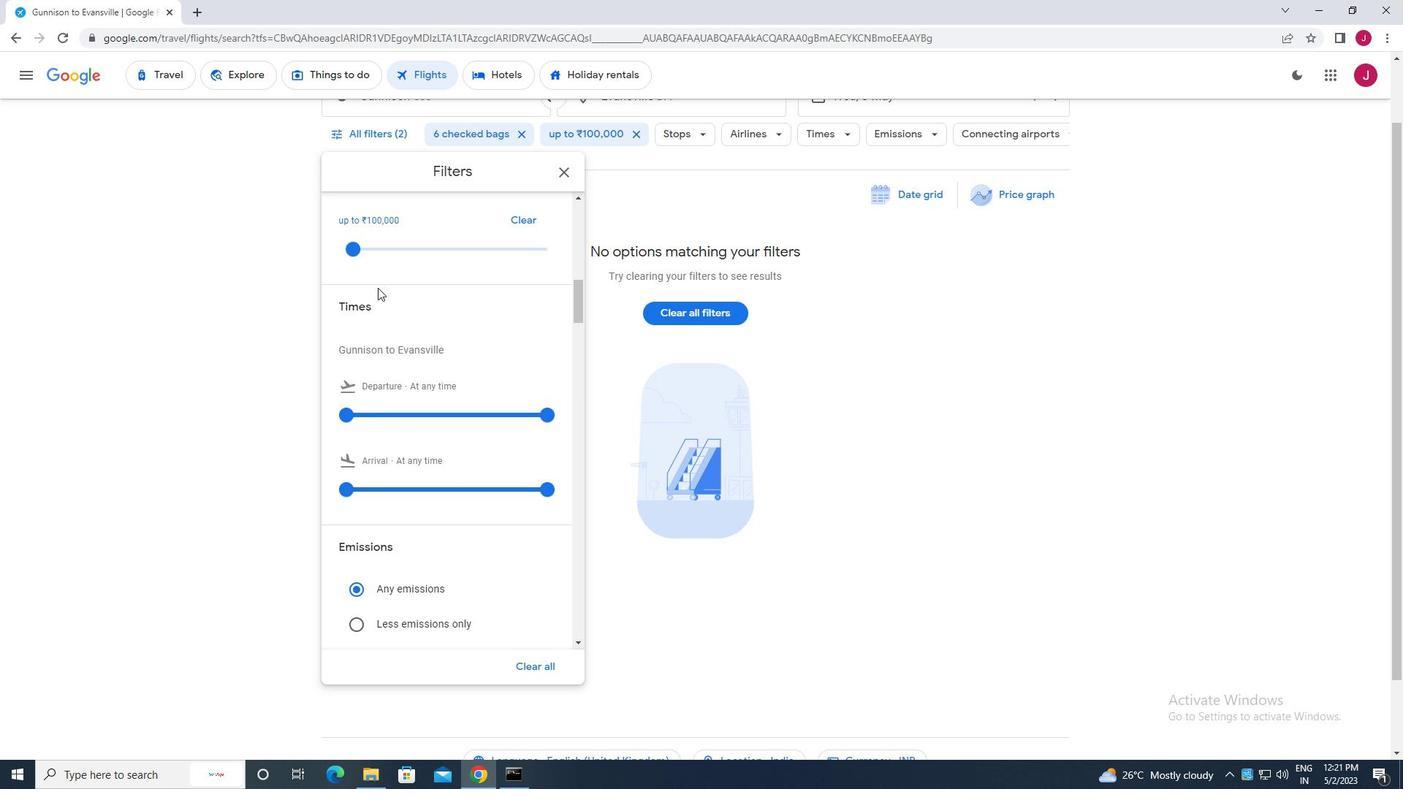 
Action: Mouse scrolled (378, 288) with delta (0, 0)
Screenshot: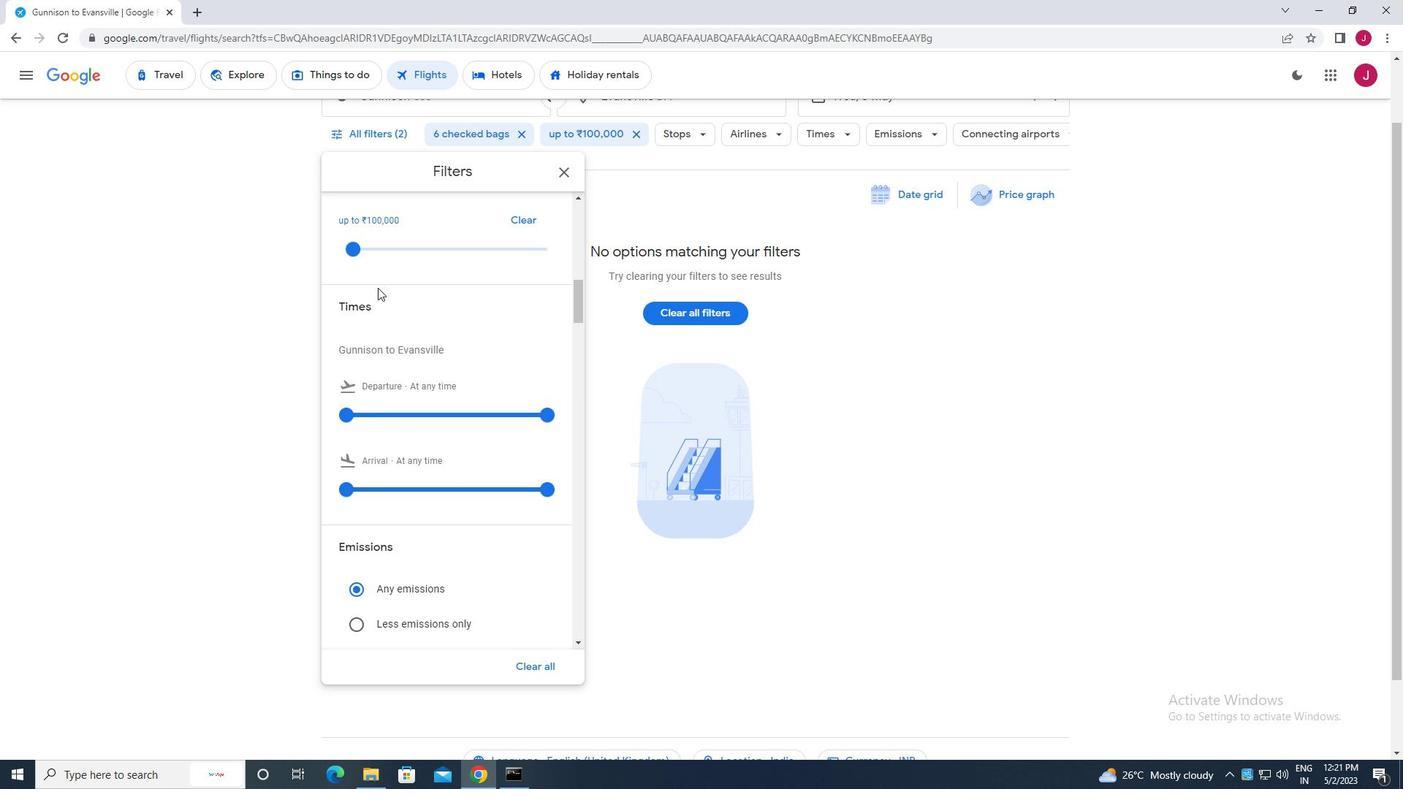 
Action: Mouse moved to (348, 273)
Screenshot: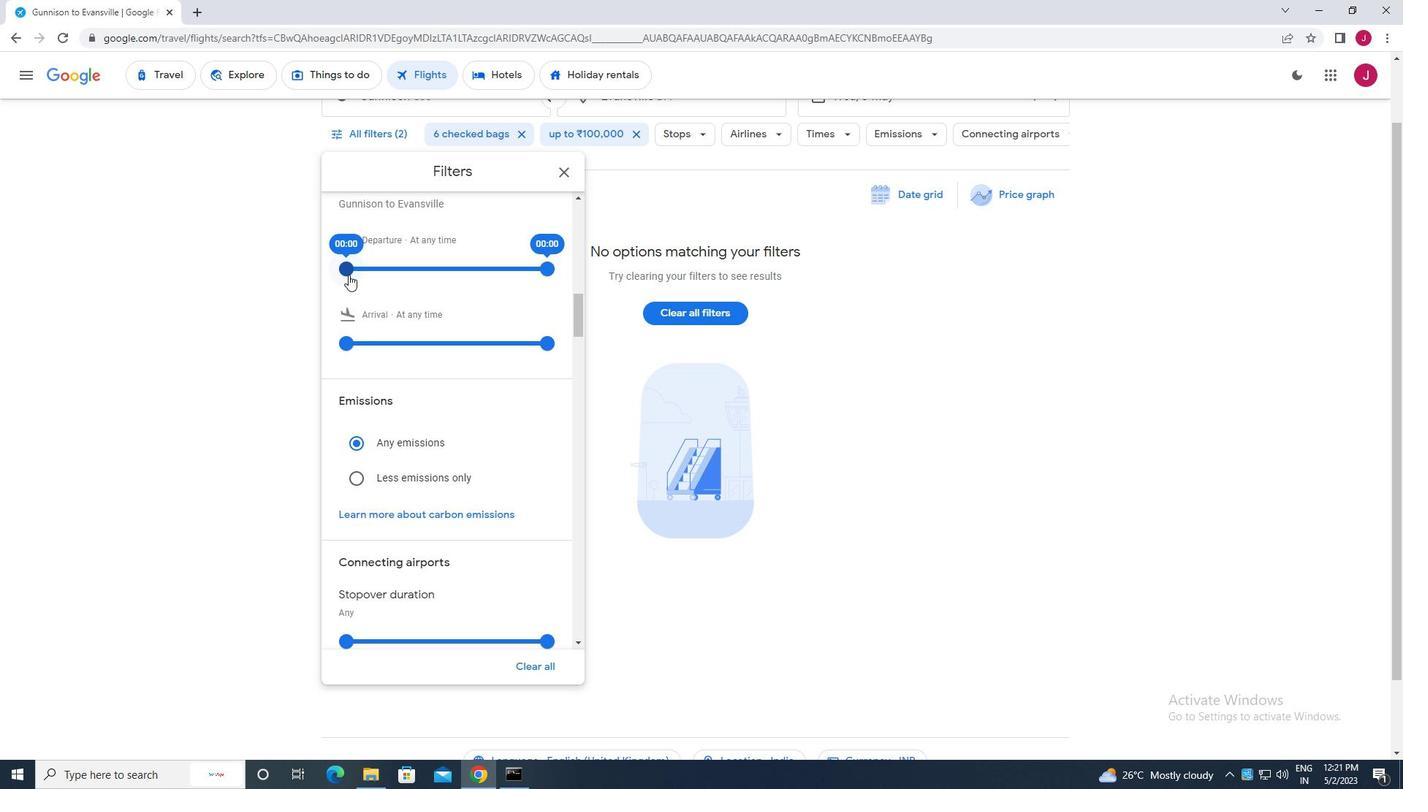 
Action: Mouse pressed left at (348, 273)
Screenshot: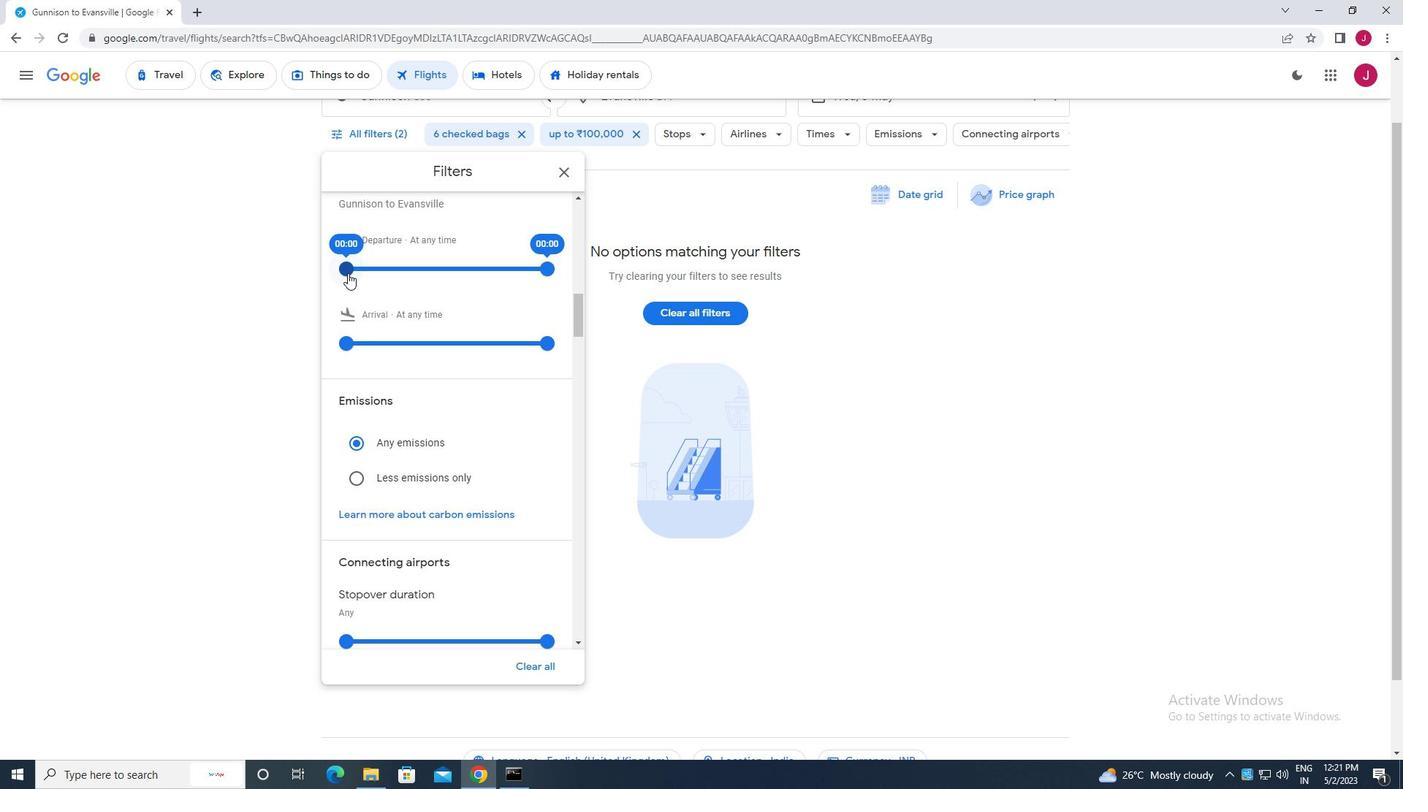 
Action: Mouse moved to (544, 268)
Screenshot: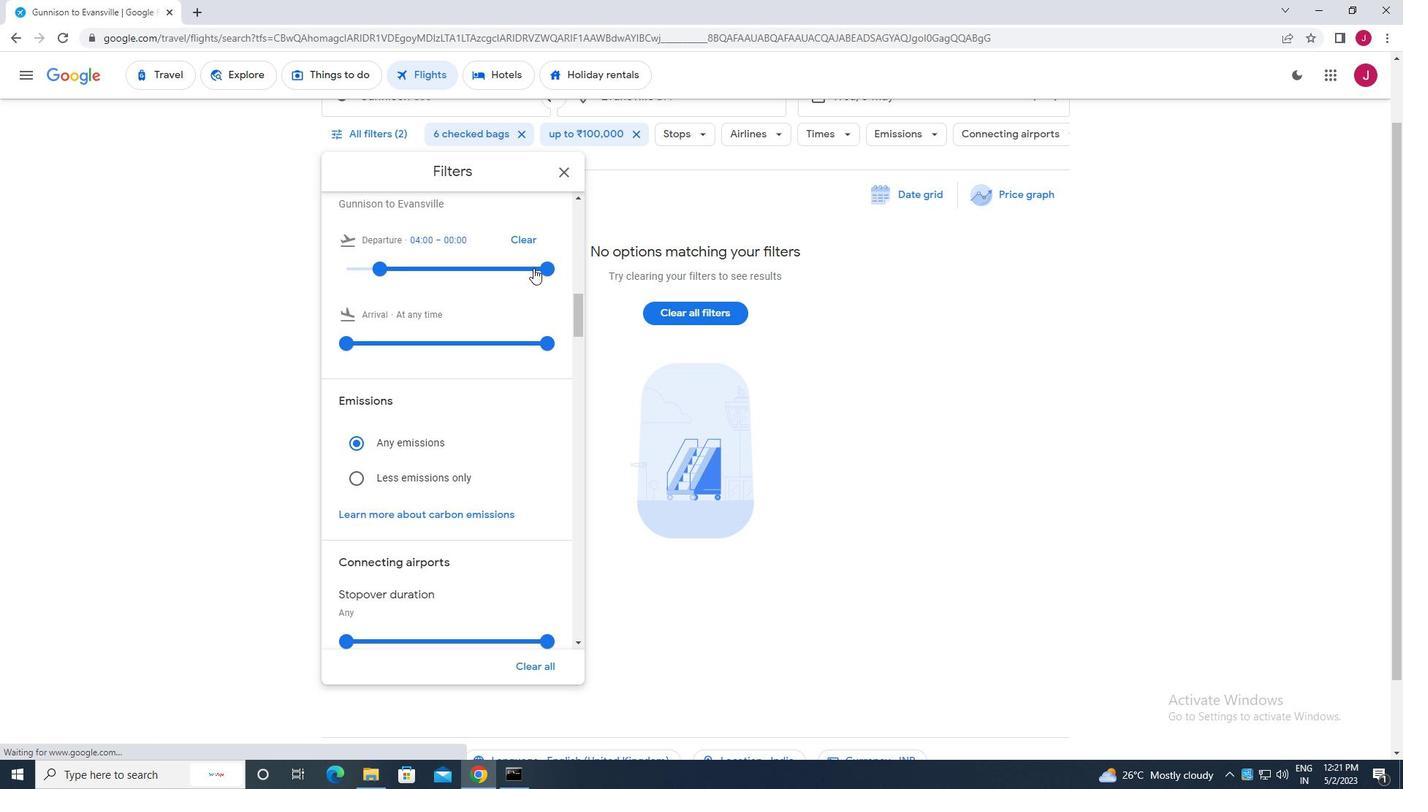 
Action: Mouse pressed left at (544, 268)
Screenshot: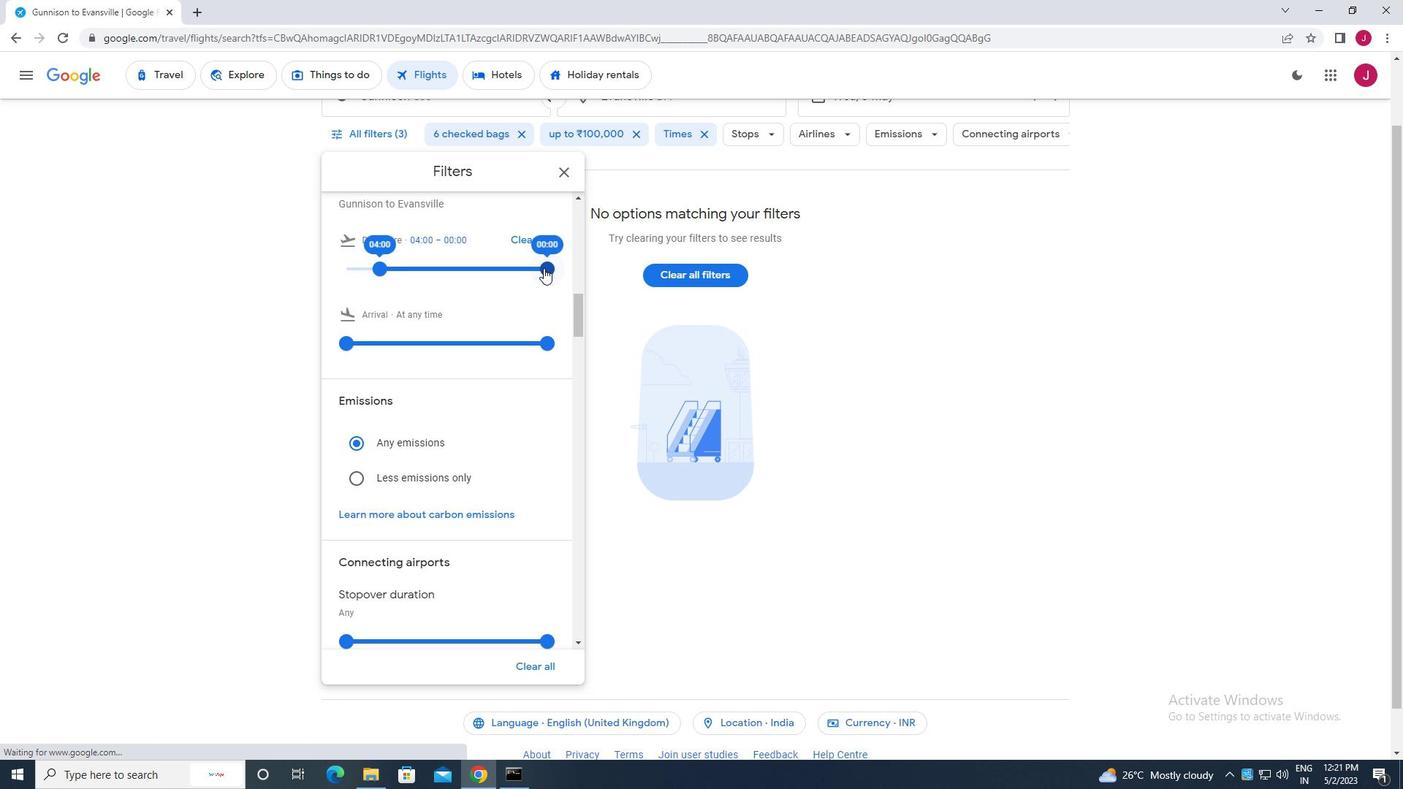 
Action: Mouse moved to (564, 173)
Screenshot: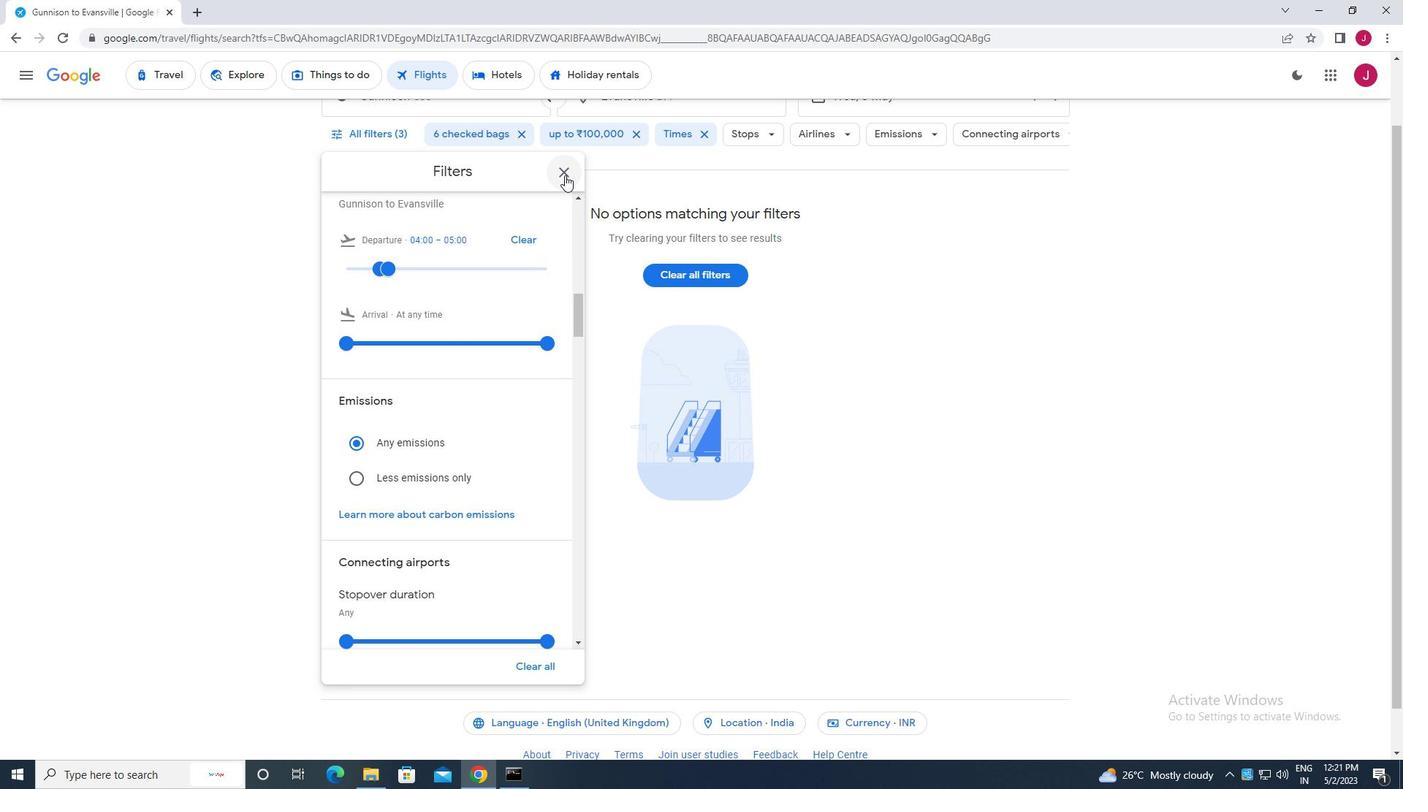 
Action: Mouse pressed left at (564, 173)
Screenshot: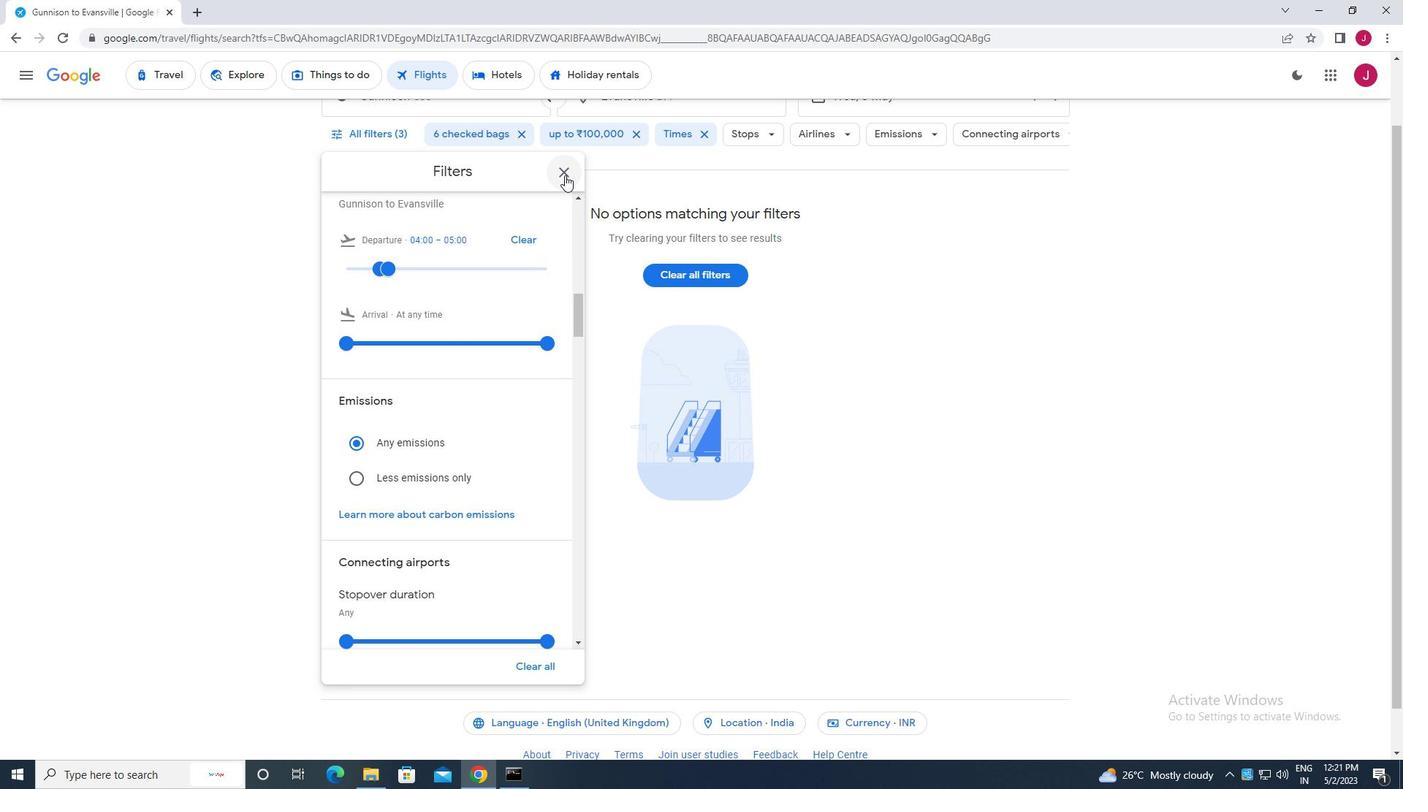 
Action: Mouse moved to (533, 250)
Screenshot: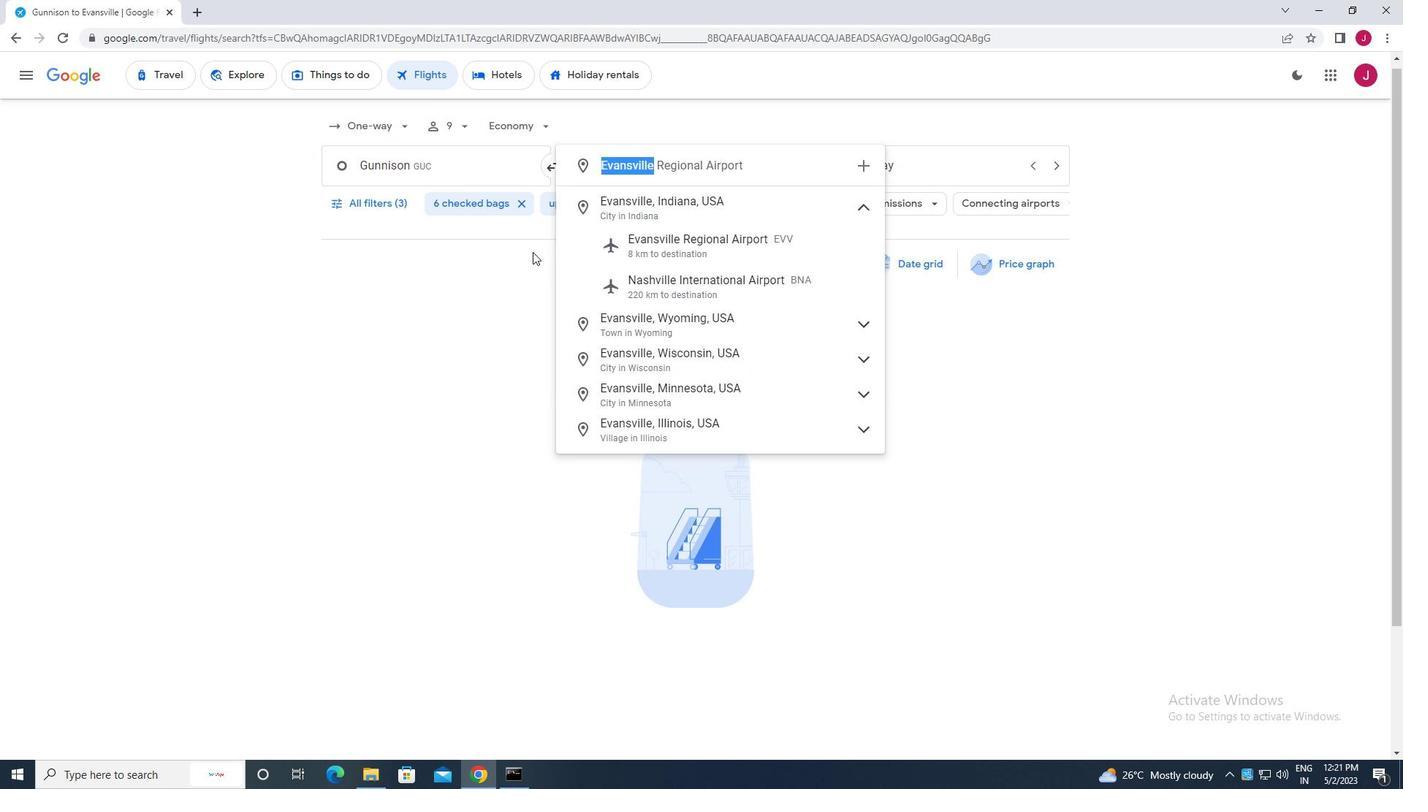 
